 Task: Look for space in Aomorishi, Japan from 4th June, 2023 to 8th June, 2023 for 2 adults in price range Rs.8000 to Rs.16000. Place can be private room with 1  bedroom having 1 bed and 1 bathroom. Property type can be house, flat, guest house, hotel. Amenities needed are: washing machine. Booking option can be shelf check-in. Required host language is English.
Action: Mouse moved to (564, 139)
Screenshot: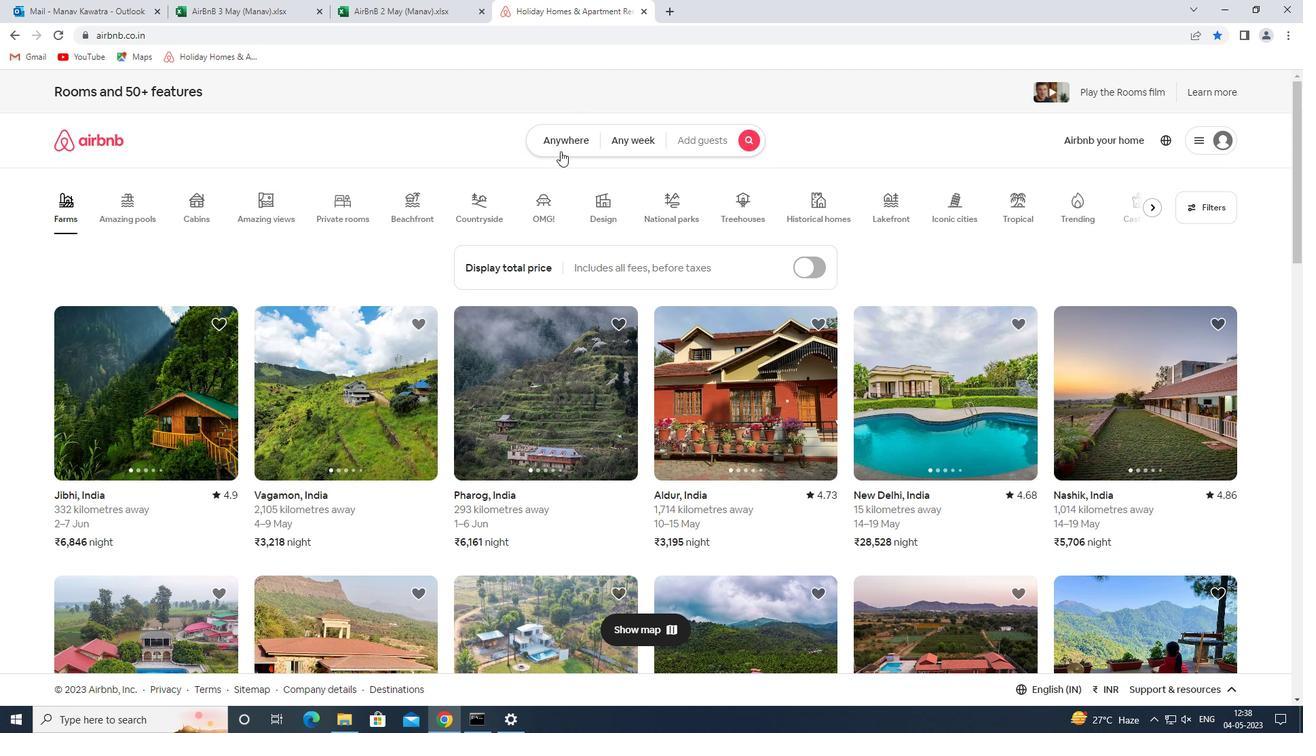 
Action: Mouse pressed left at (564, 139)
Screenshot: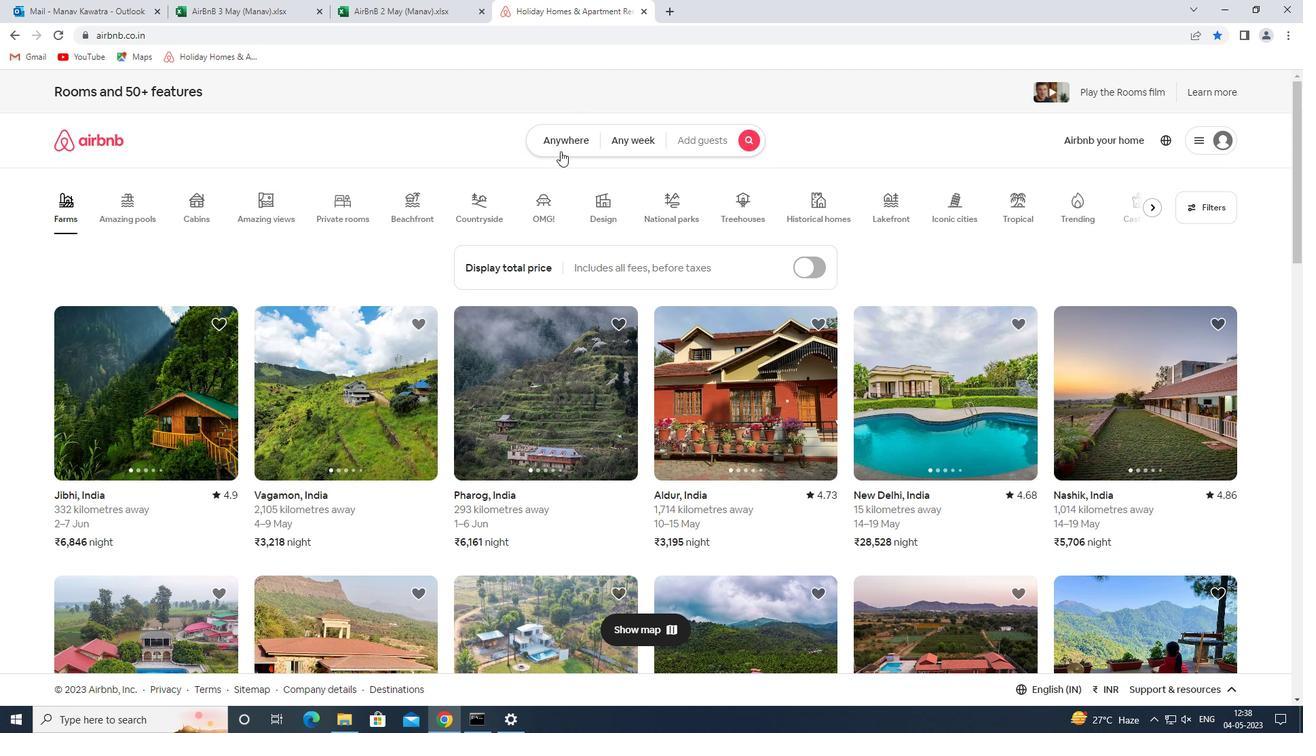 
Action: Mouse moved to (559, 190)
Screenshot: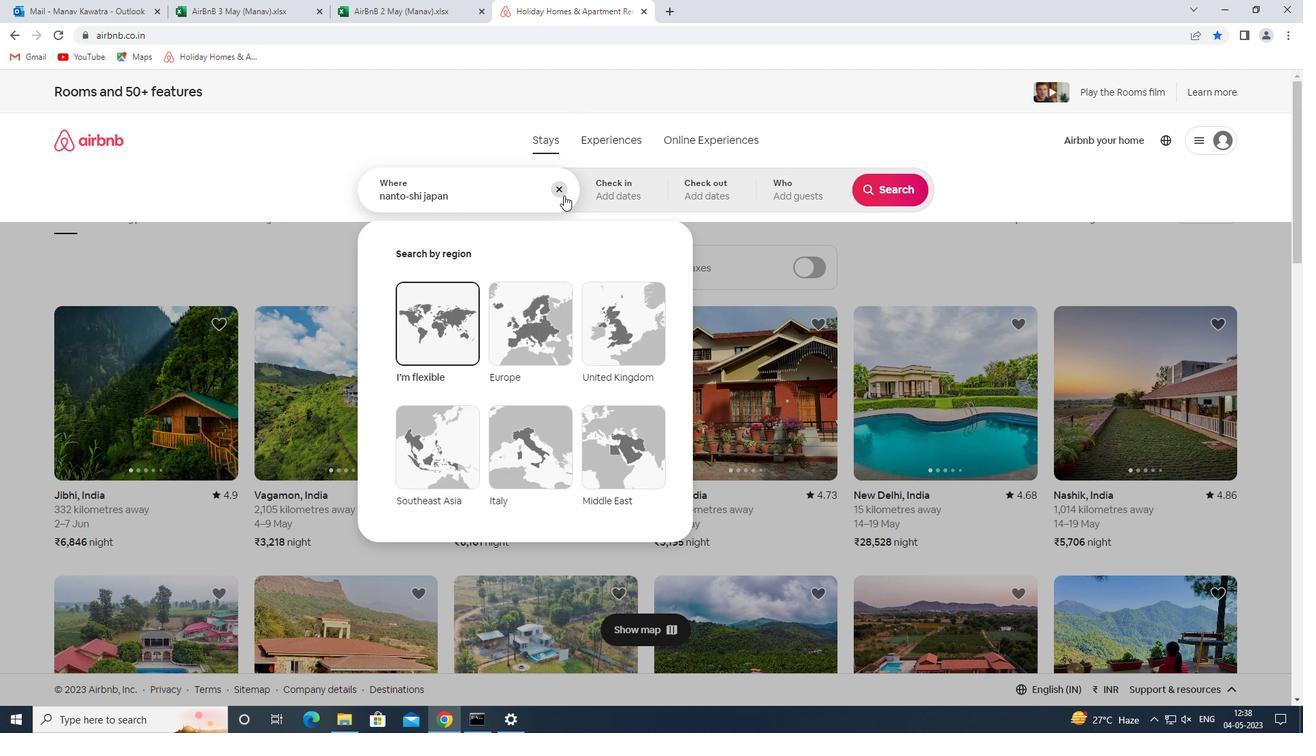 
Action: Mouse pressed left at (559, 190)
Screenshot: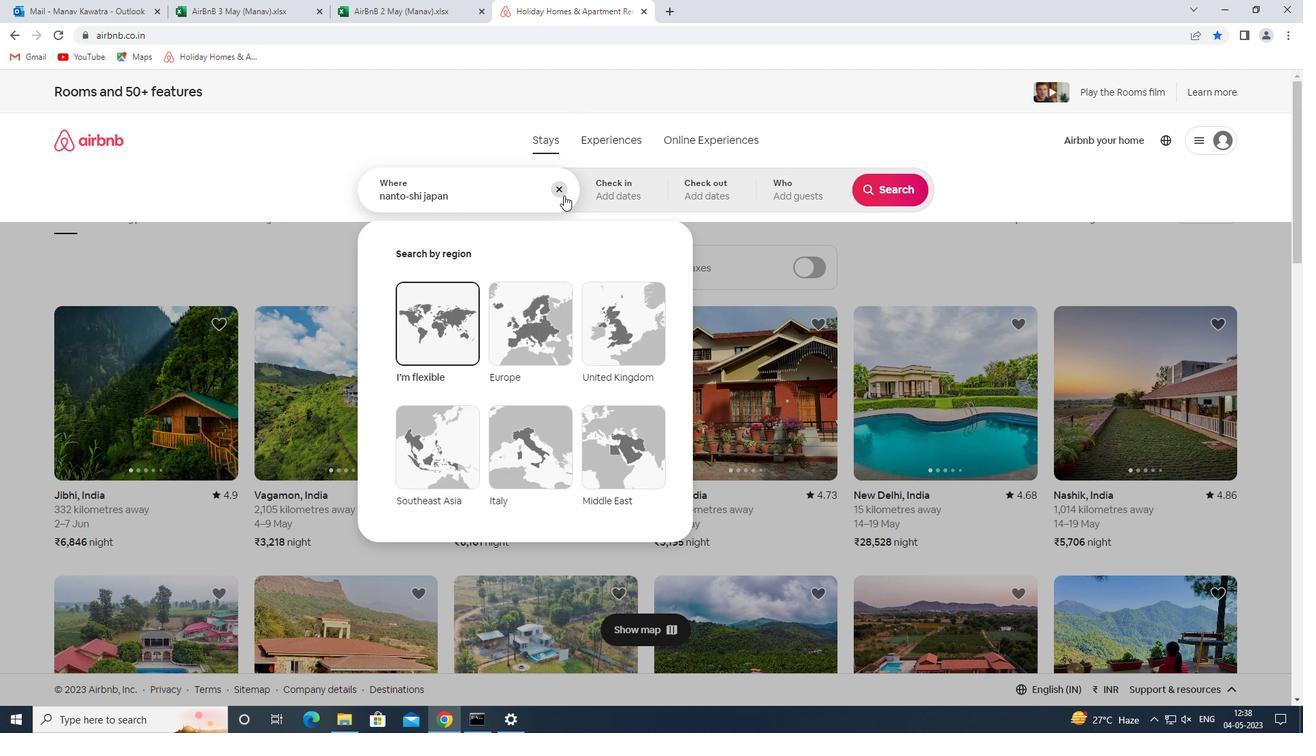 
Action: Mouse moved to (486, 198)
Screenshot: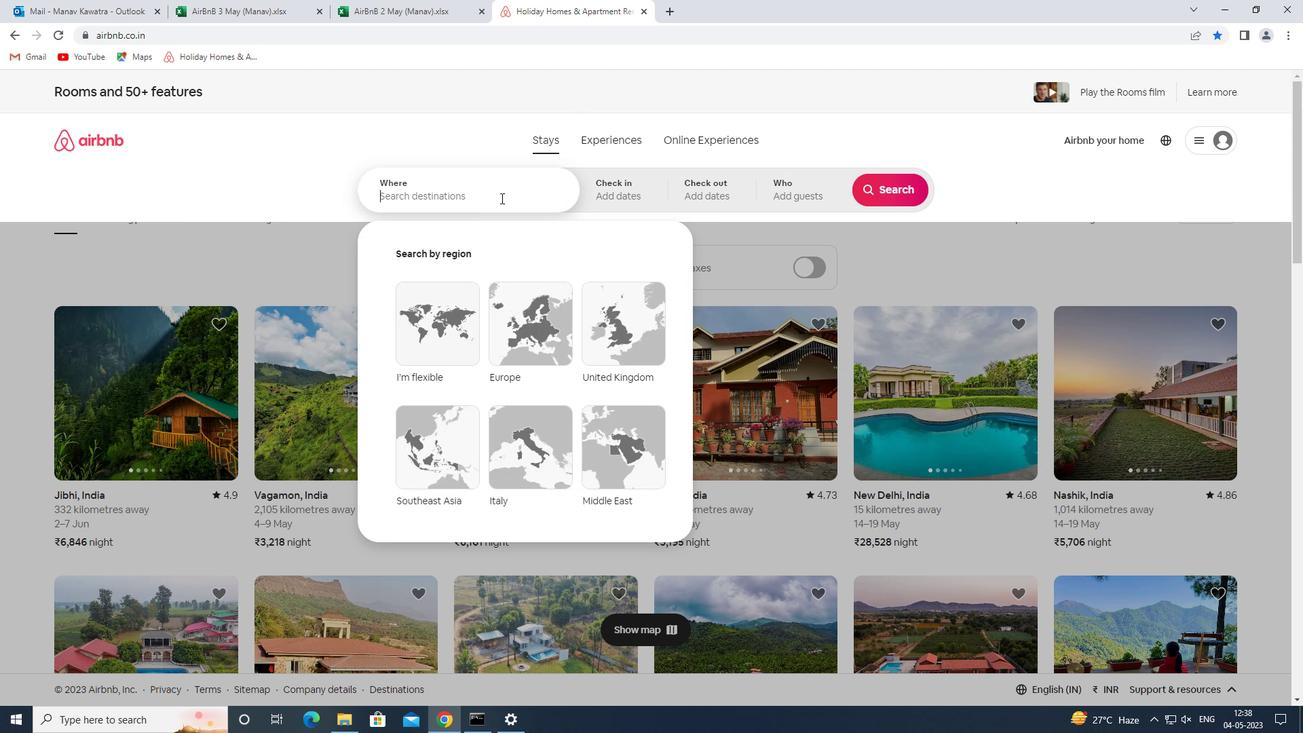 
Action: Mouse pressed left at (486, 198)
Screenshot: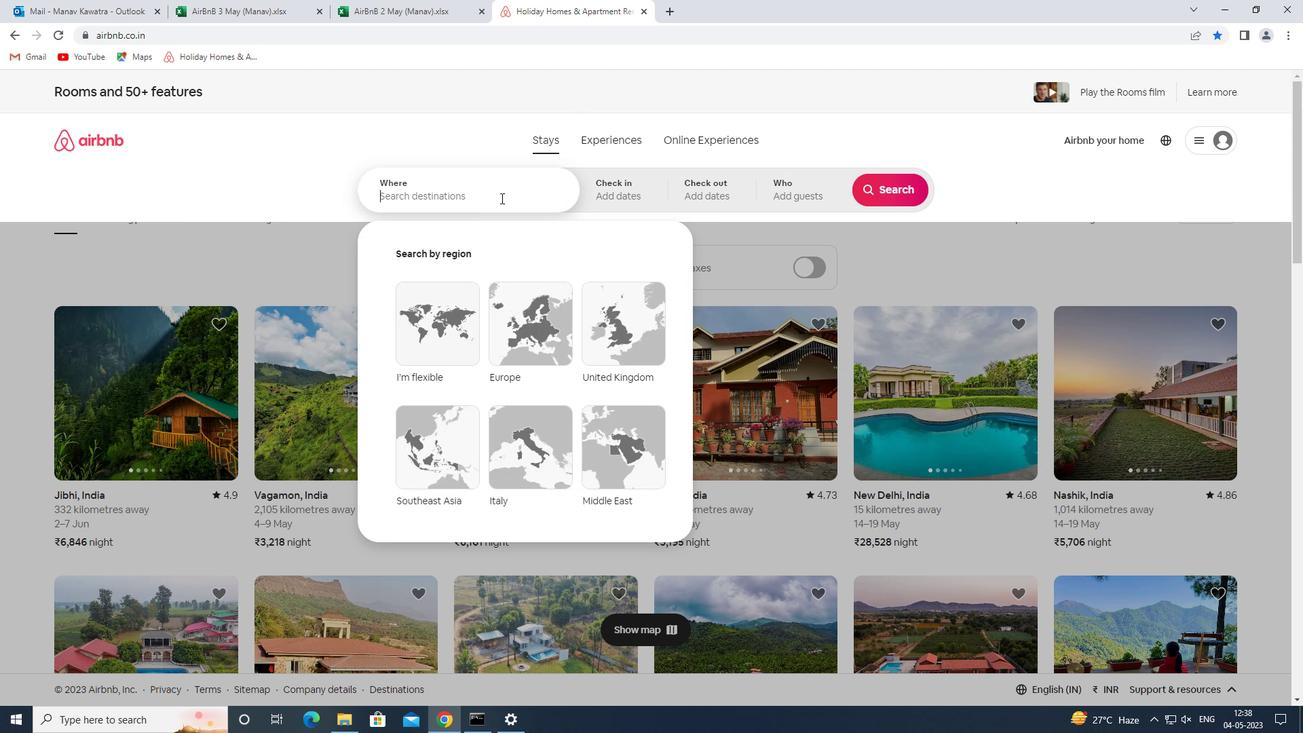
Action: Mouse moved to (479, 198)
Screenshot: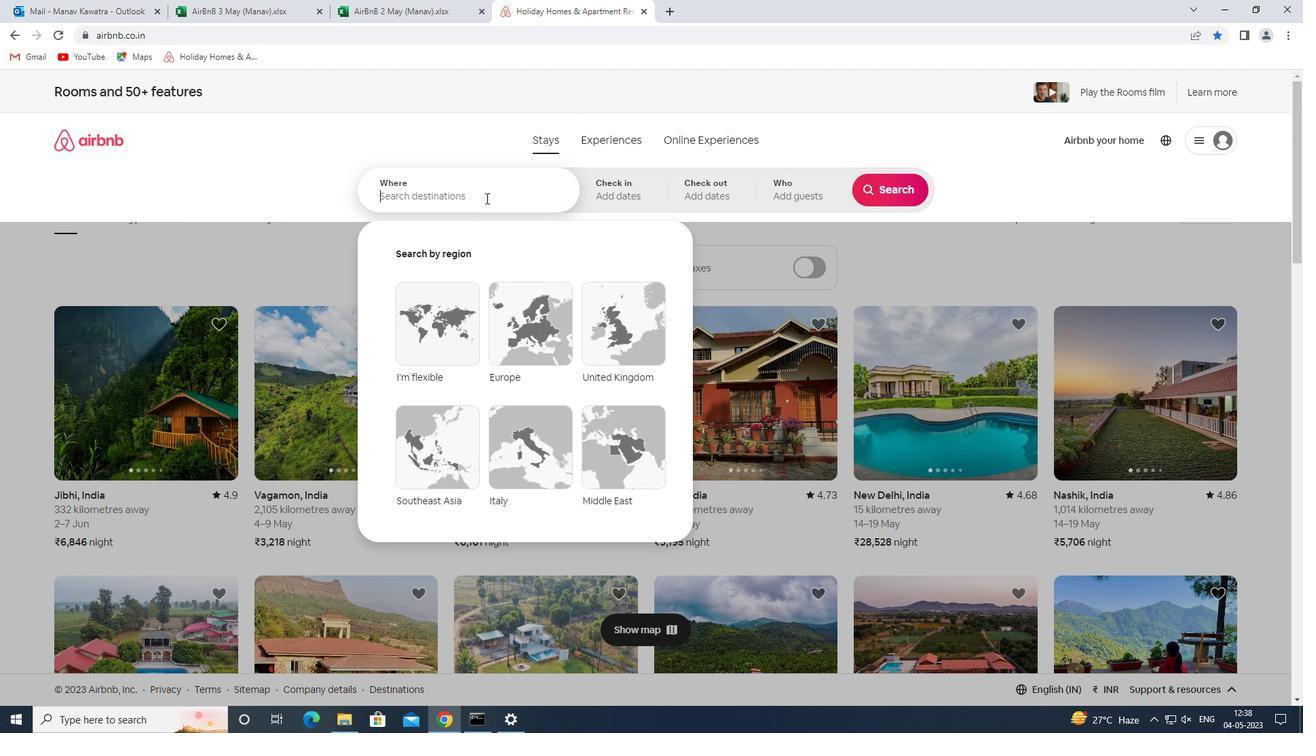 
Action: Key pressed aomorishi<Key.space>japan<Key.space><Key.enter>
Screenshot: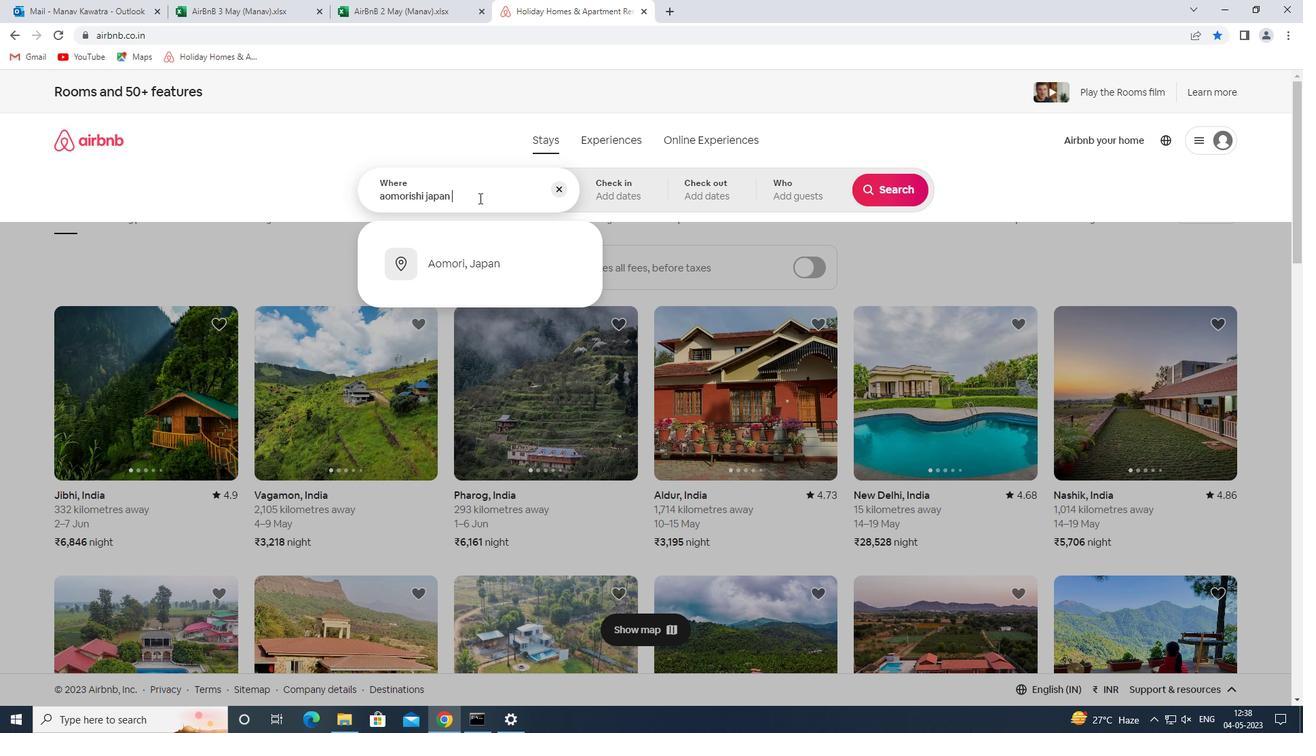 
Action: Mouse moved to (678, 388)
Screenshot: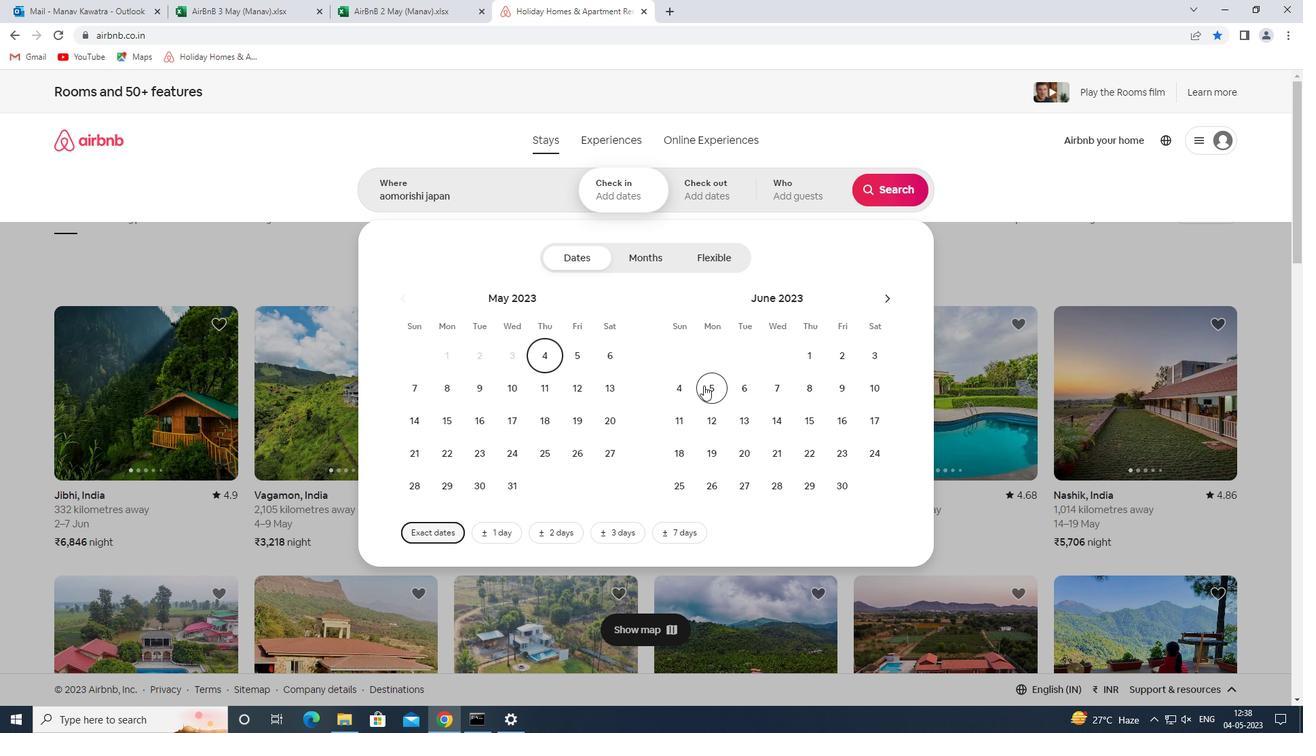 
Action: Mouse pressed left at (678, 388)
Screenshot: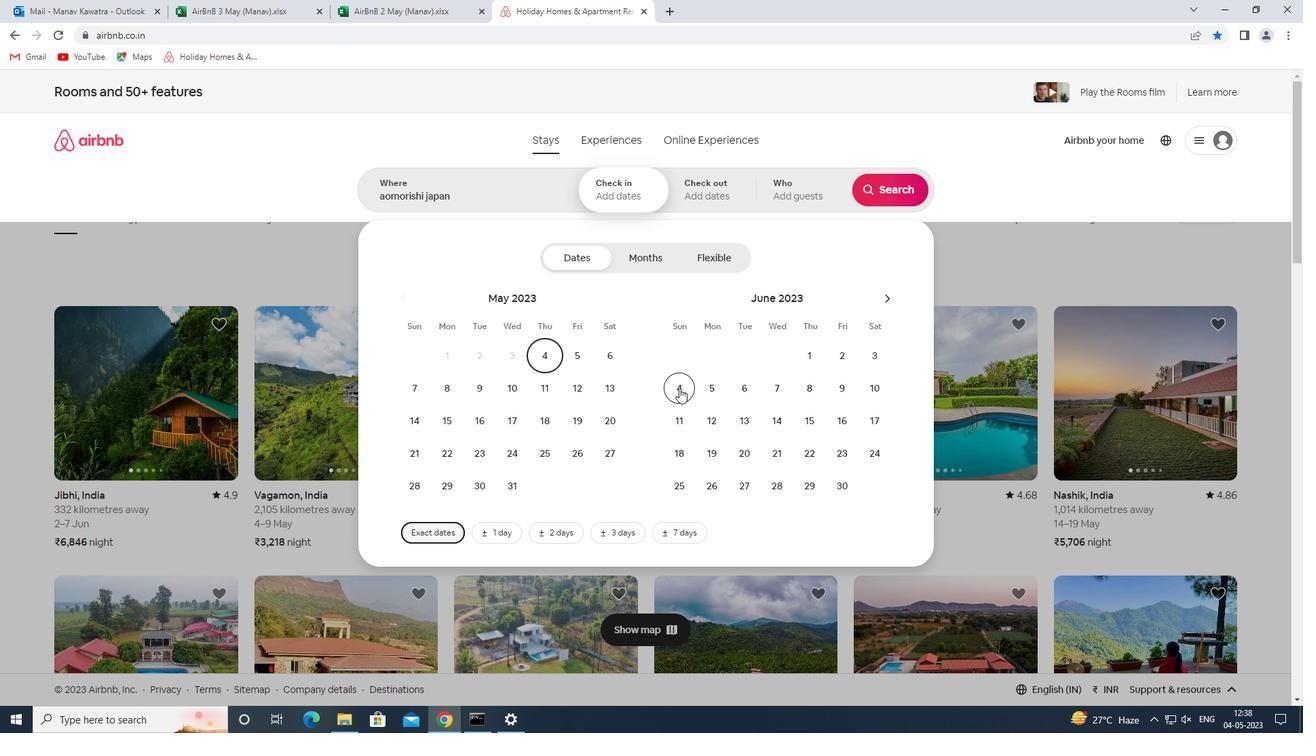 
Action: Mouse moved to (804, 387)
Screenshot: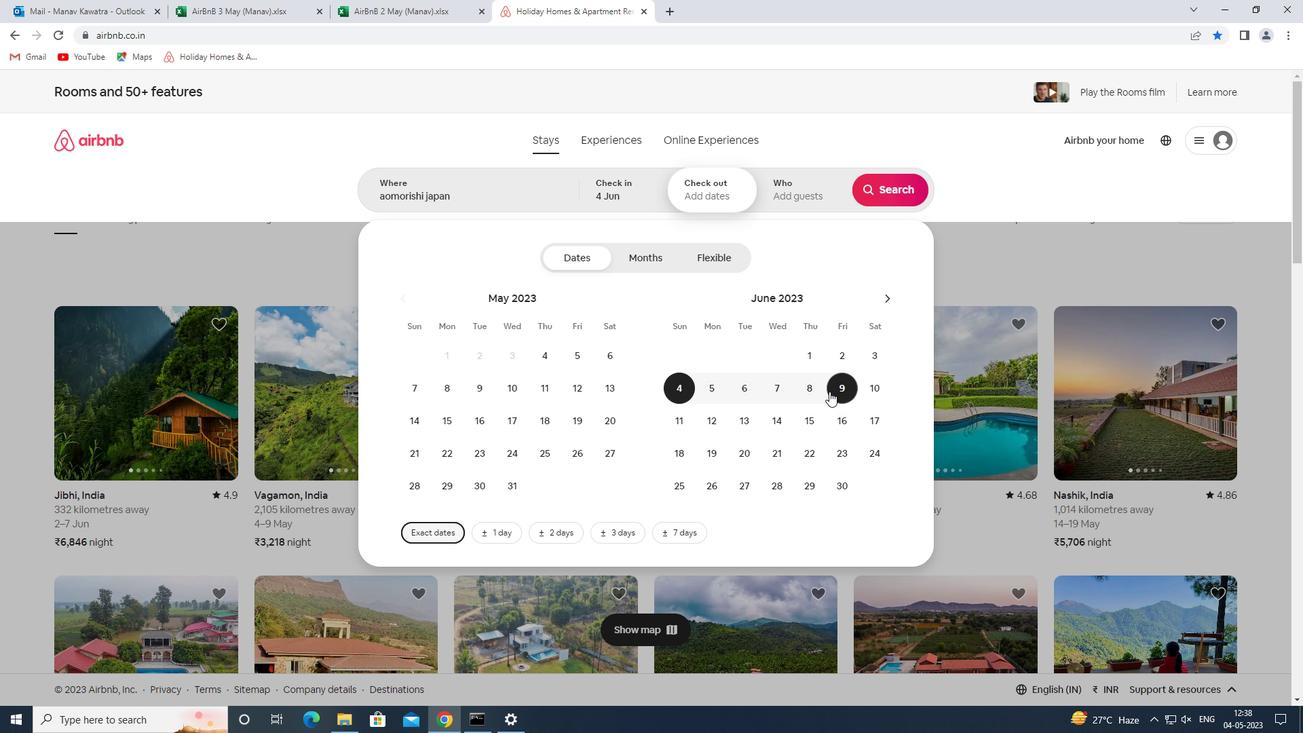 
Action: Mouse pressed left at (804, 387)
Screenshot: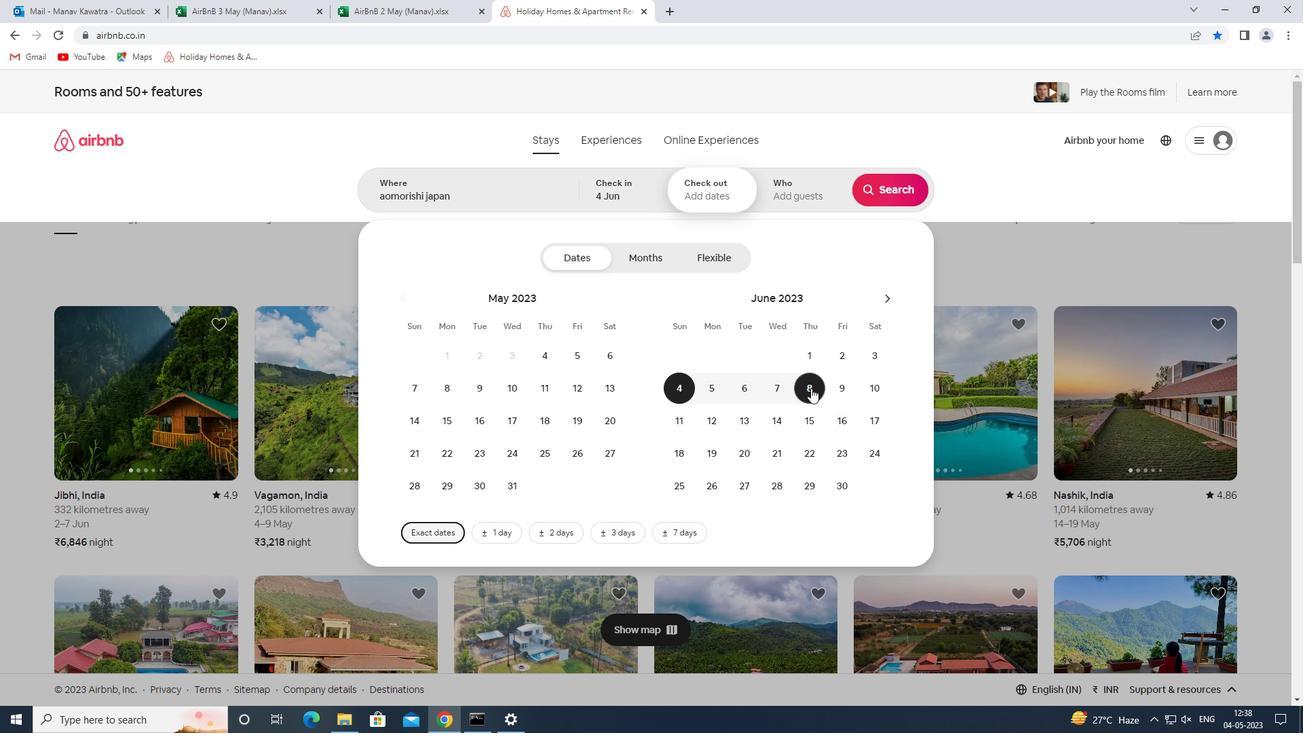 
Action: Mouse moved to (814, 204)
Screenshot: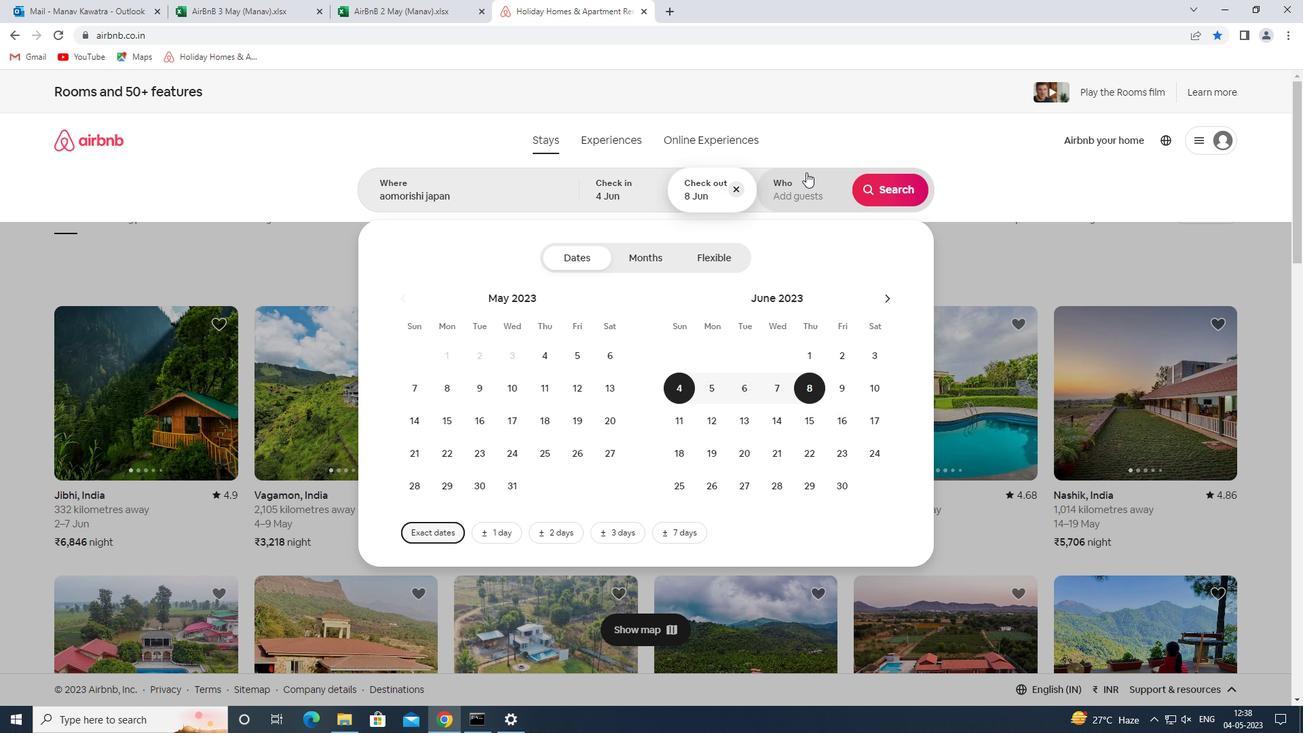 
Action: Mouse pressed left at (814, 204)
Screenshot: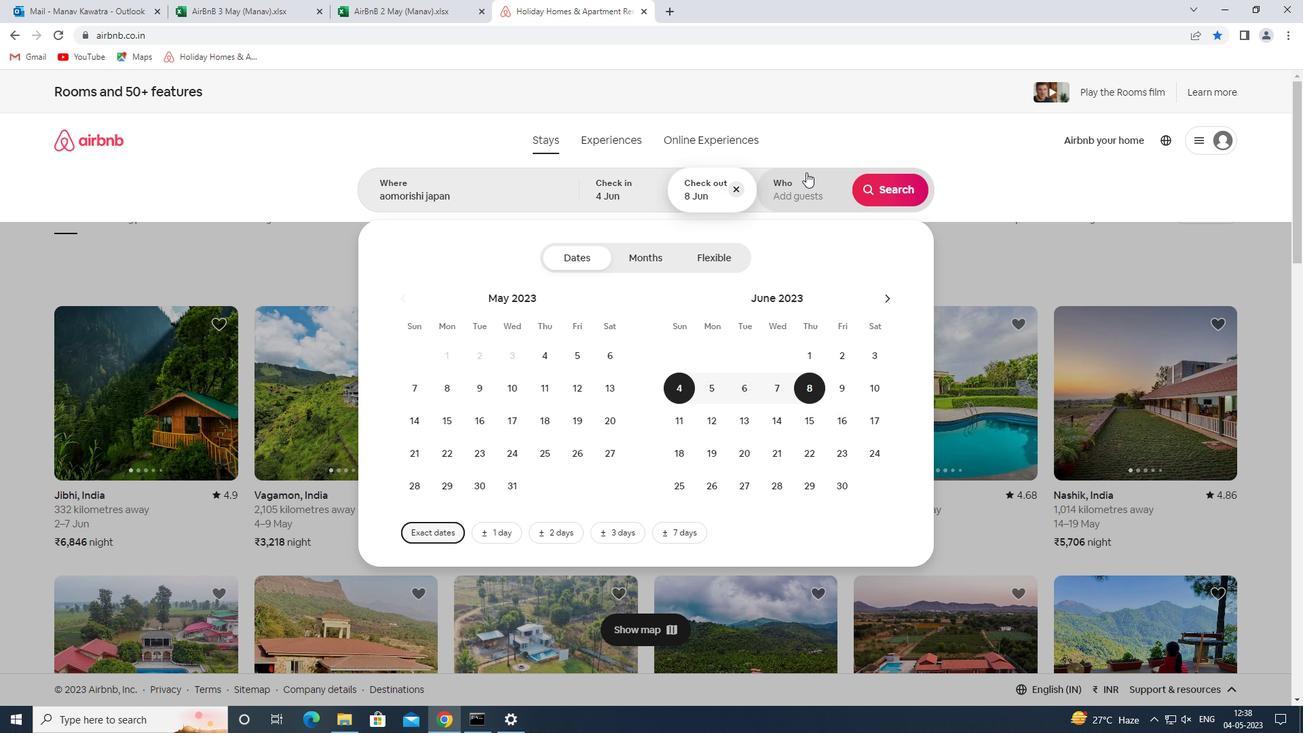 
Action: Mouse moved to (897, 262)
Screenshot: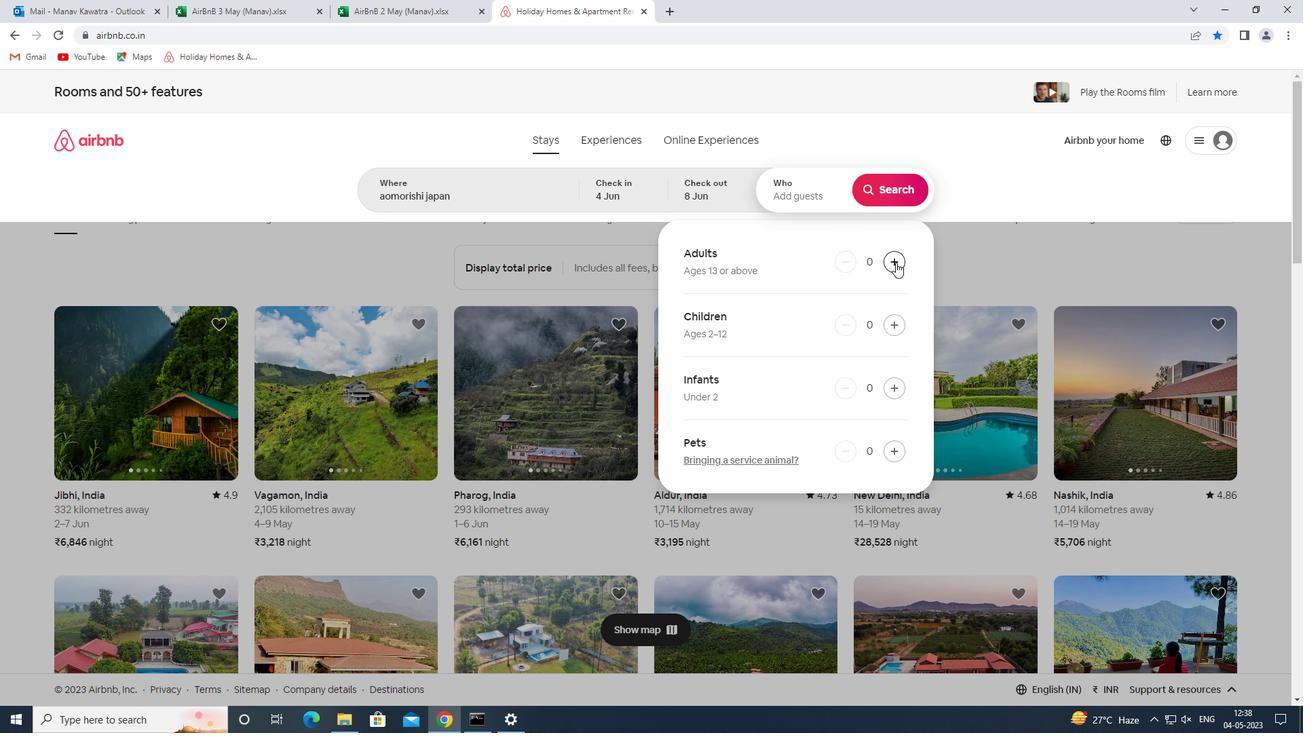 
Action: Mouse pressed left at (897, 262)
Screenshot: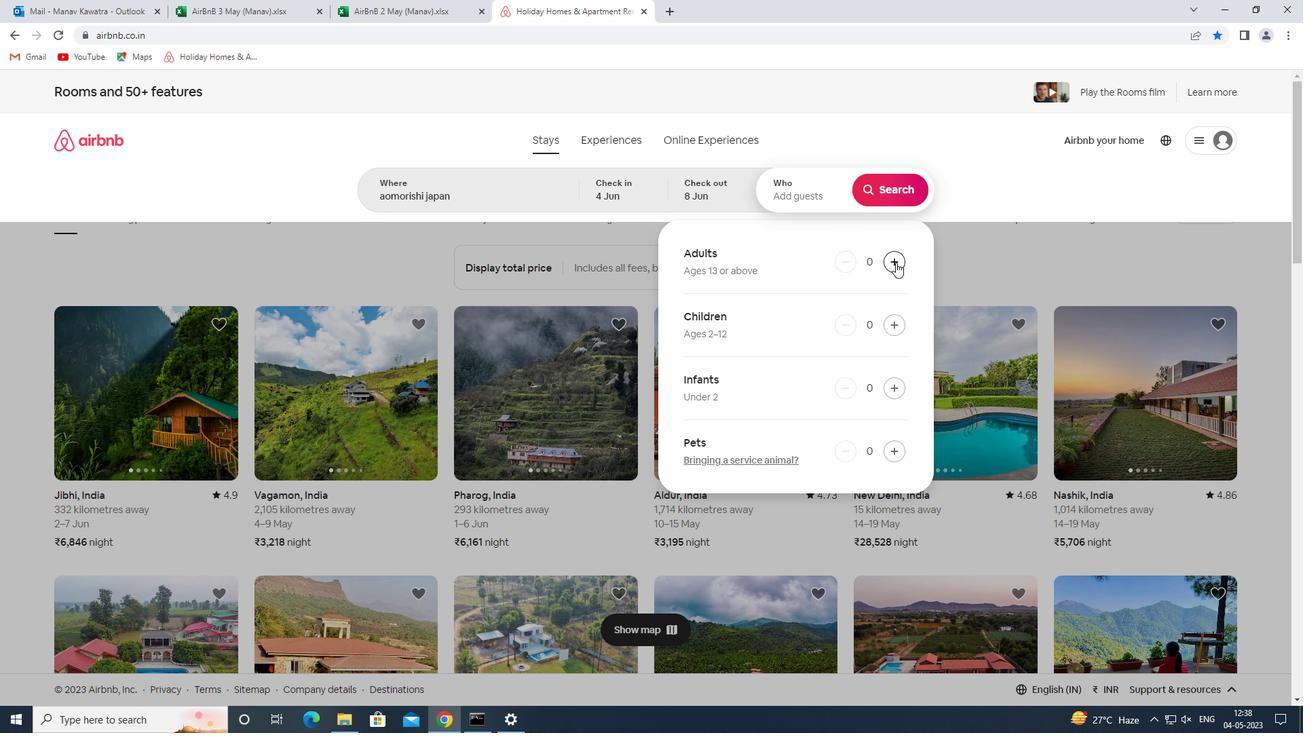 
Action: Mouse pressed left at (897, 262)
Screenshot: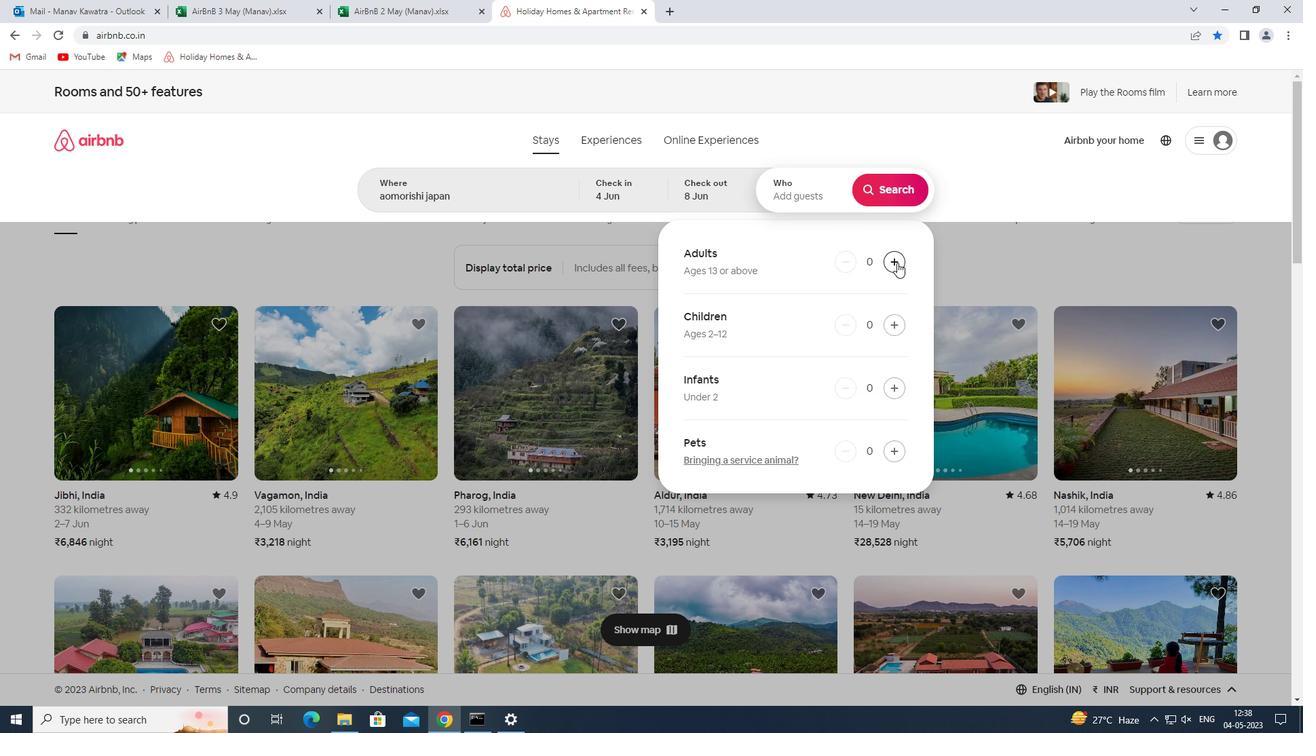 
Action: Mouse moved to (891, 189)
Screenshot: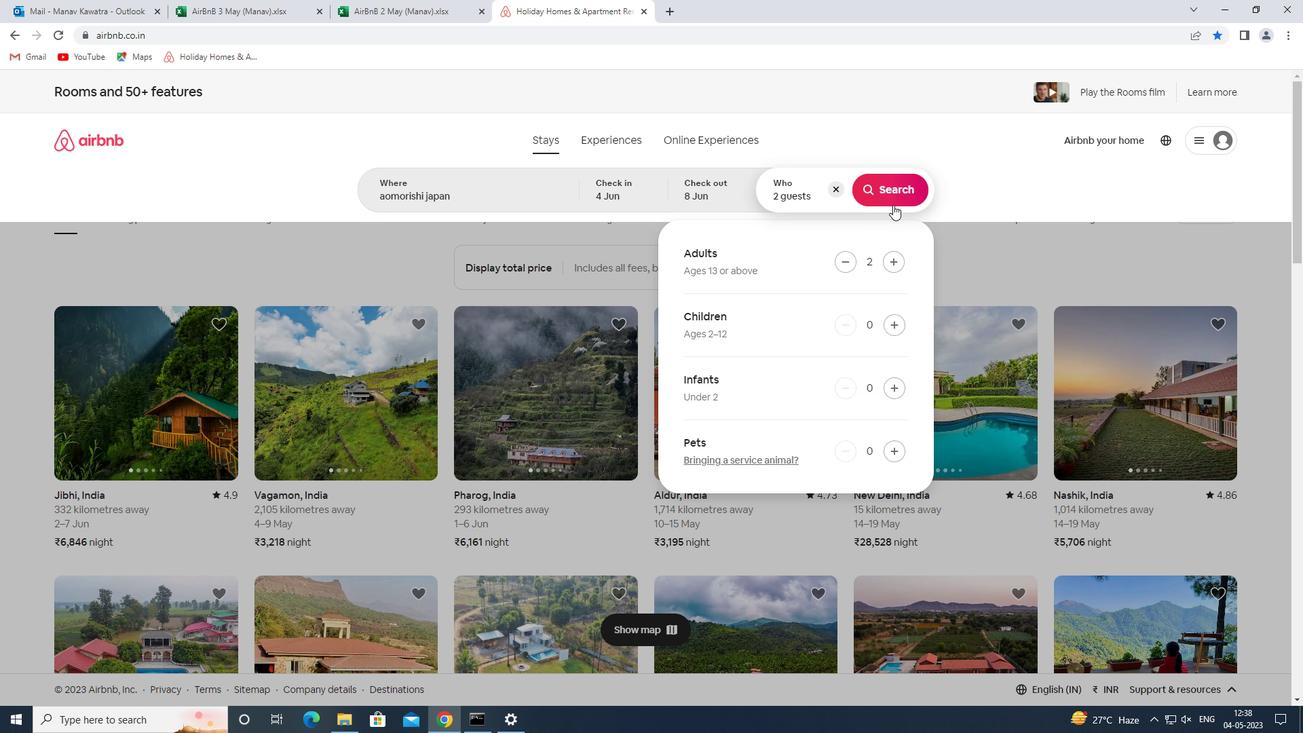 
Action: Mouse pressed left at (891, 189)
Screenshot: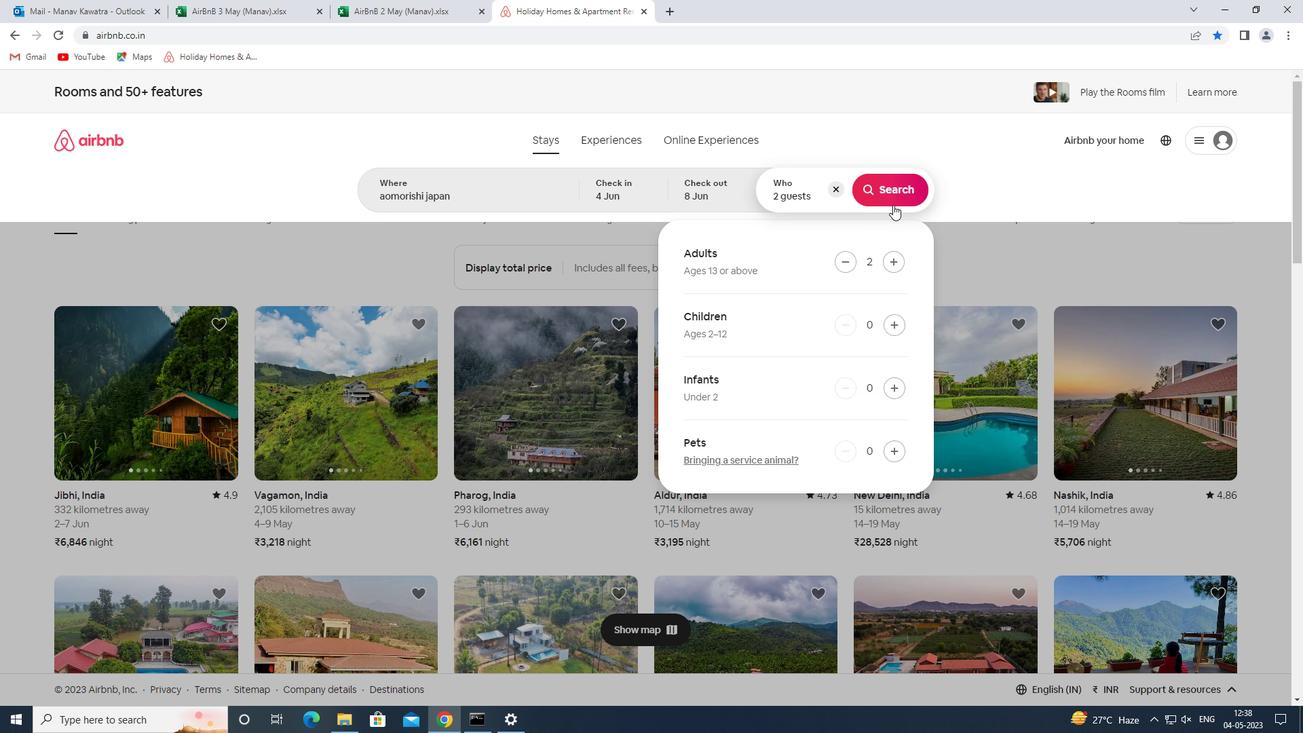 
Action: Mouse moved to (1232, 159)
Screenshot: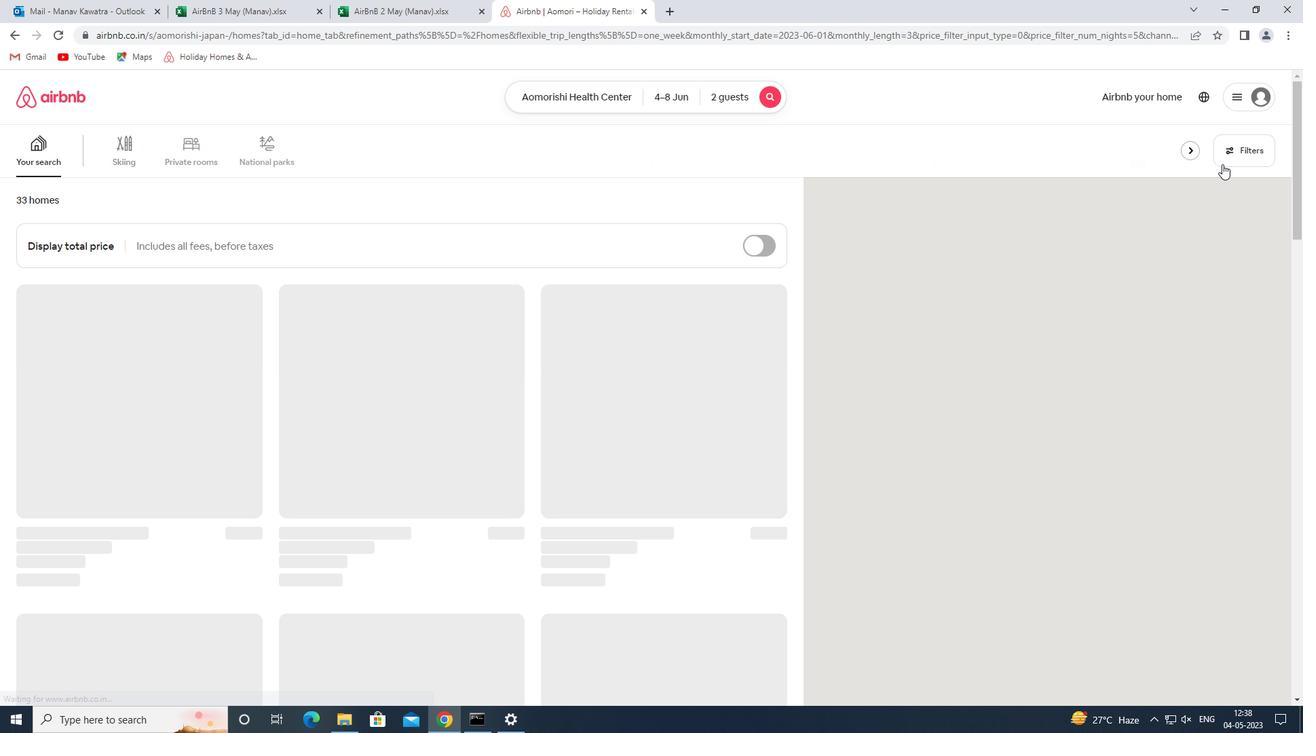 
Action: Mouse pressed left at (1232, 159)
Screenshot: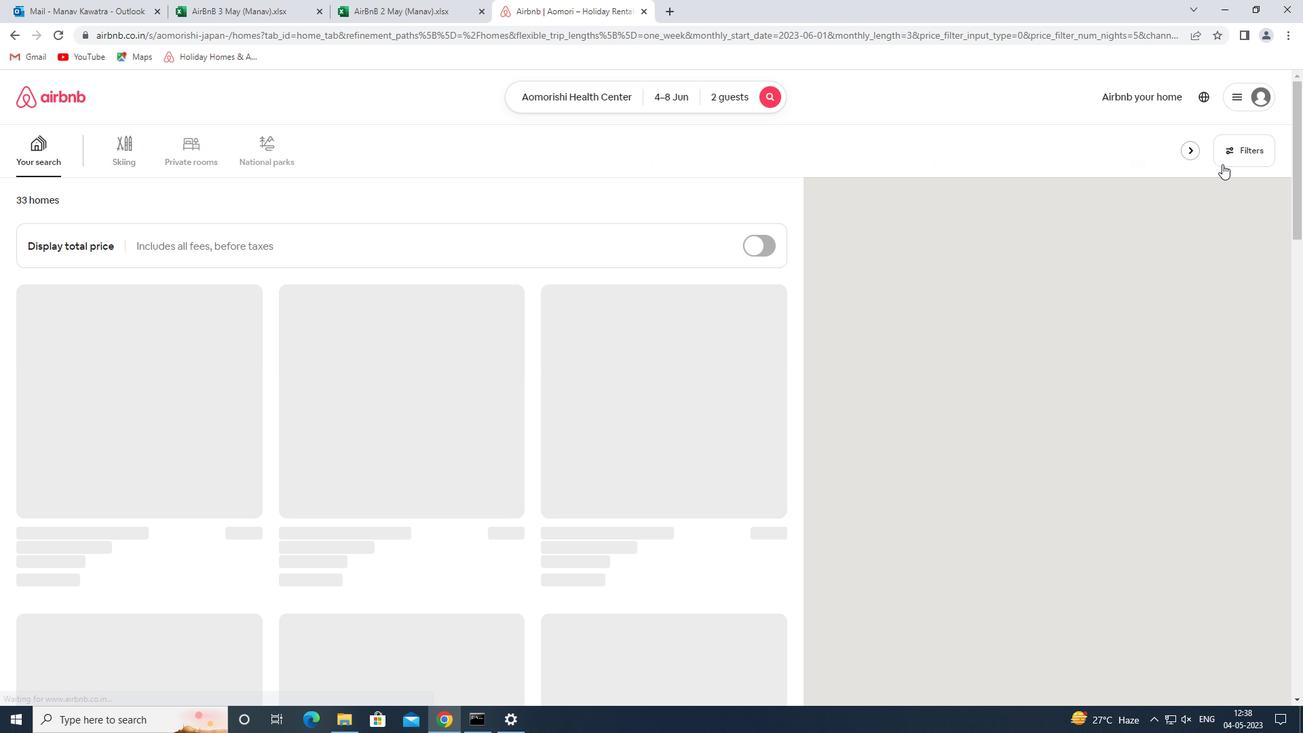 
Action: Mouse moved to (467, 325)
Screenshot: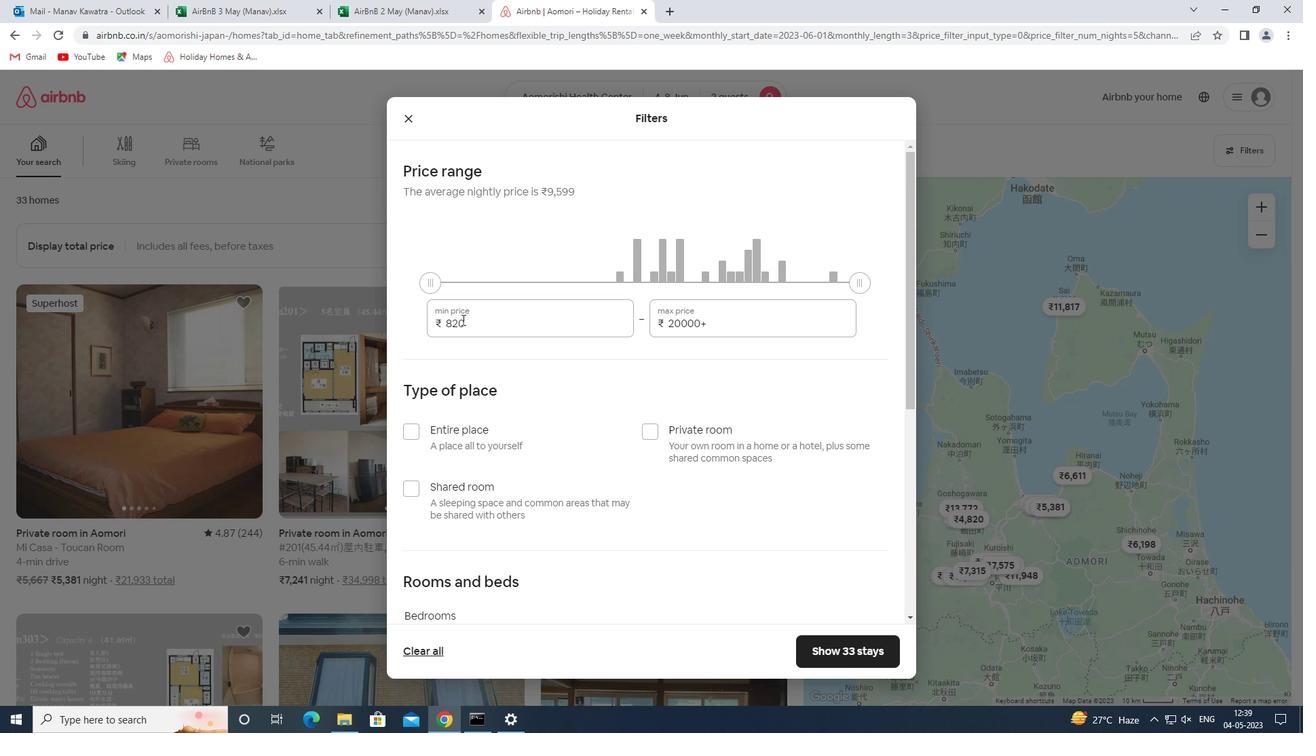 
Action: Mouse pressed left at (467, 325)
Screenshot: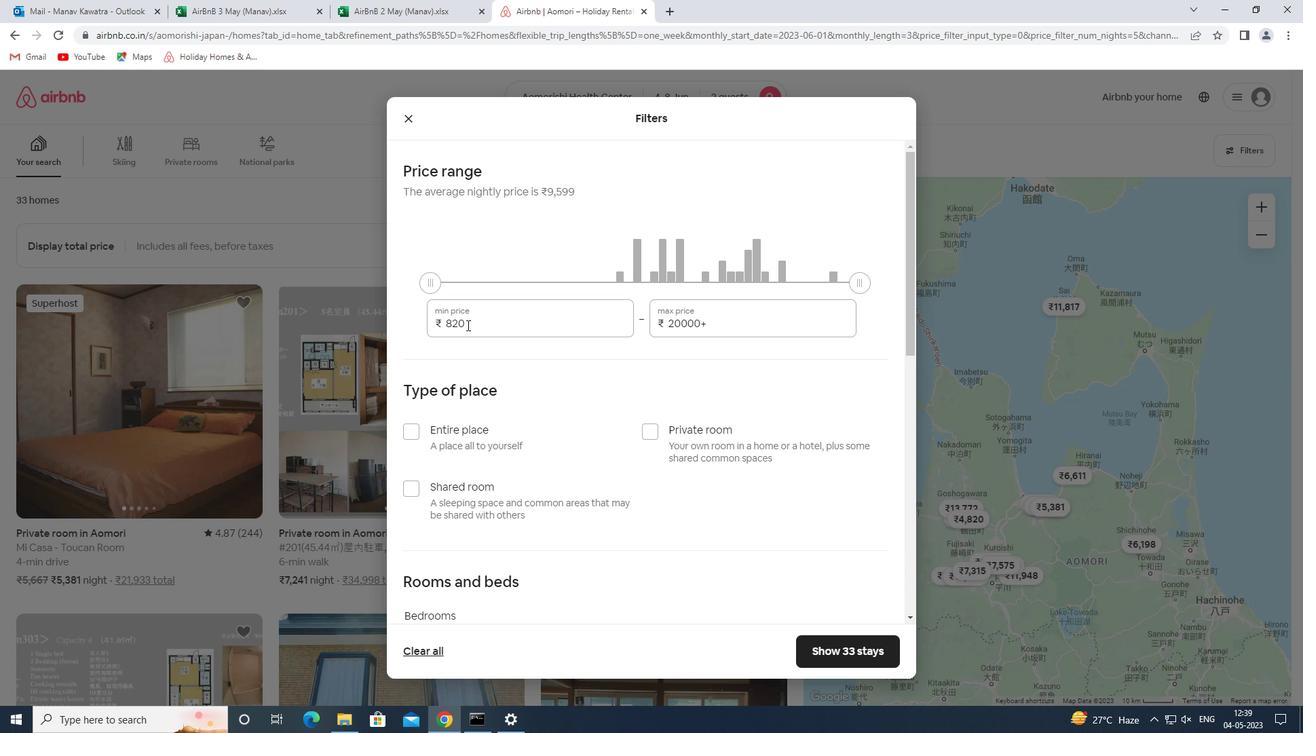 
Action: Mouse moved to (467, 325)
Screenshot: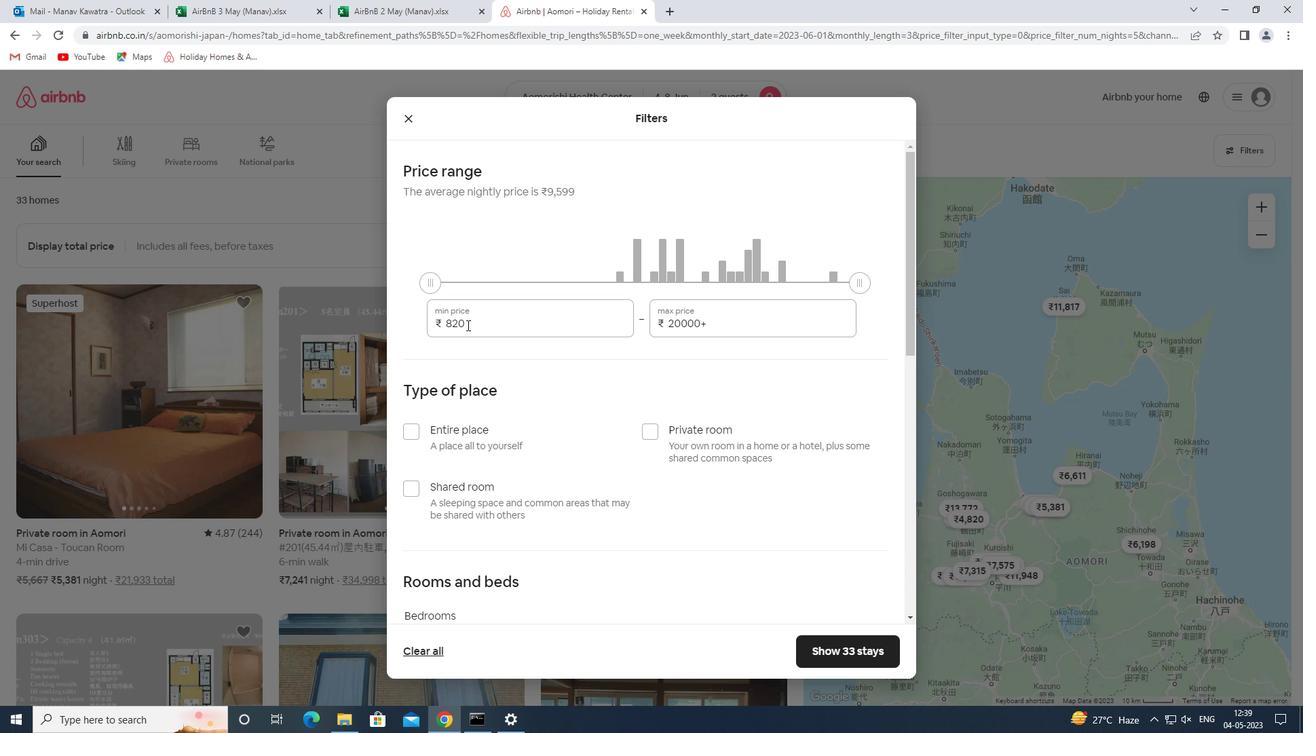 
Action: Mouse pressed left at (467, 325)
Screenshot: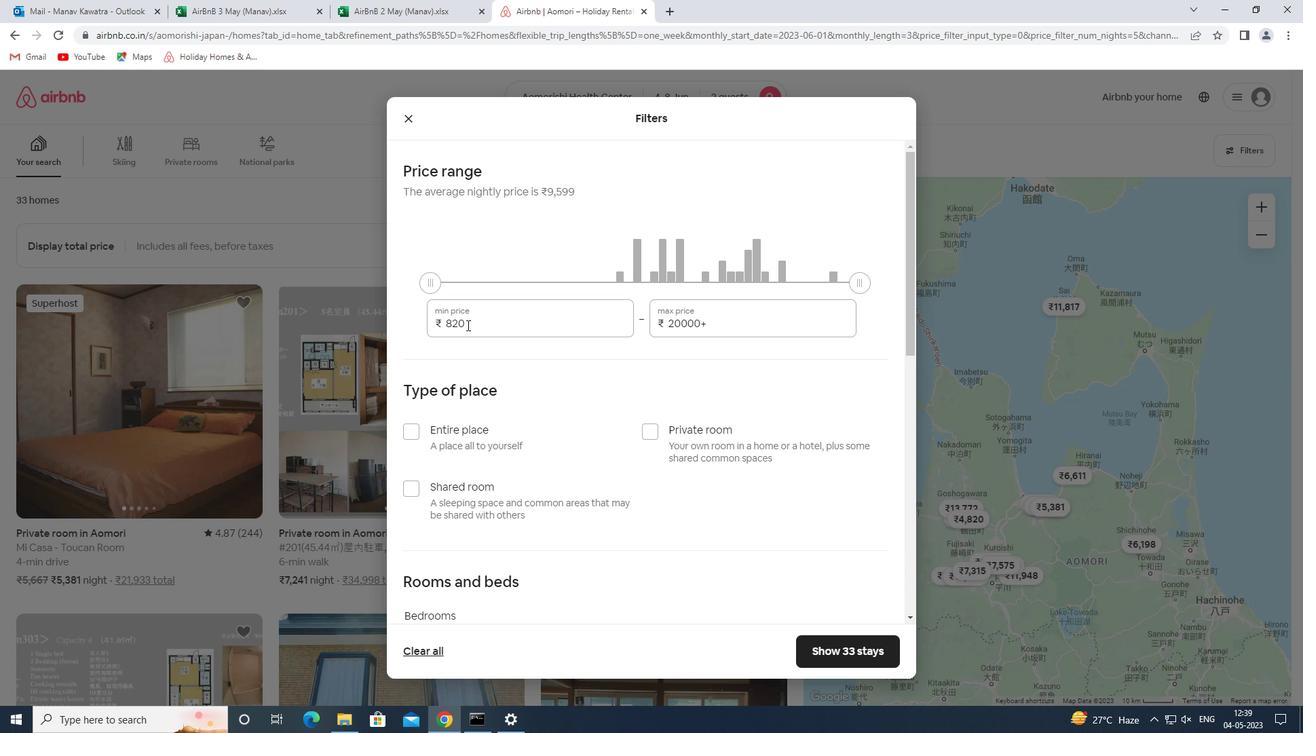 
Action: Key pressed 8000<Key.tab>16000
Screenshot: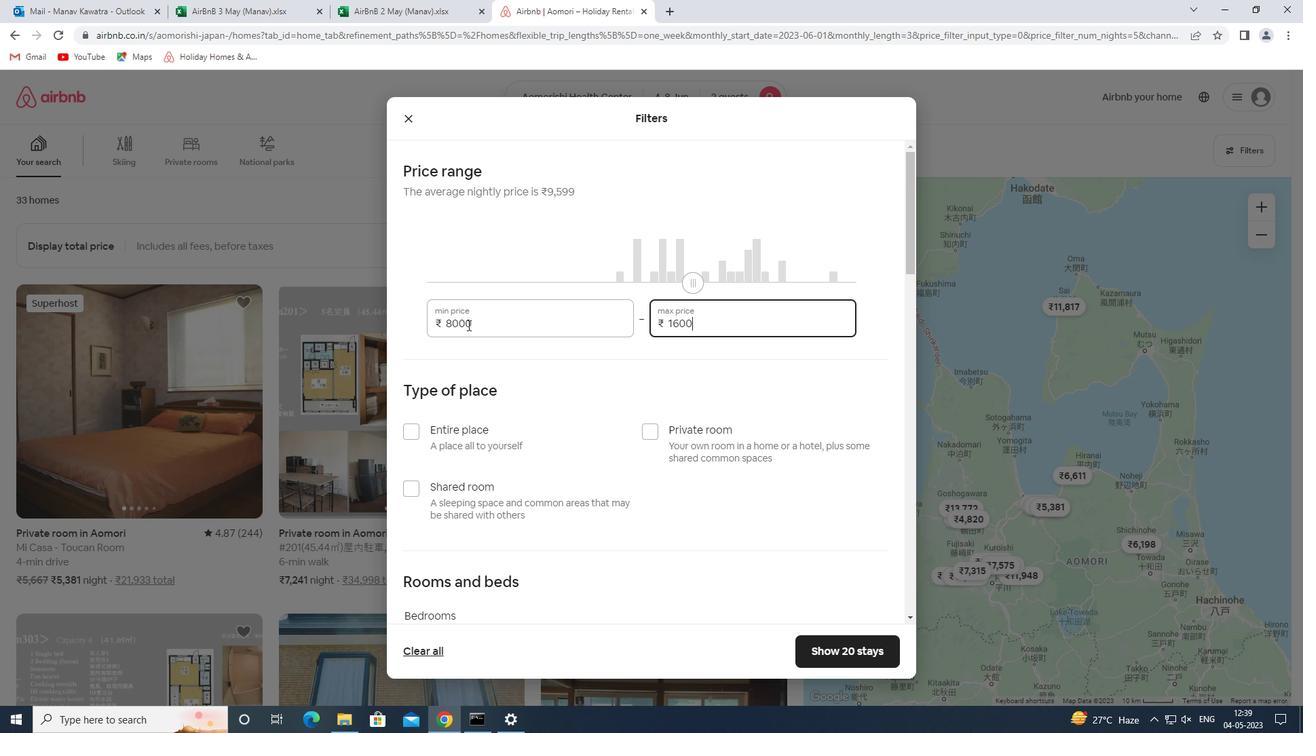 
Action: Mouse moved to (676, 437)
Screenshot: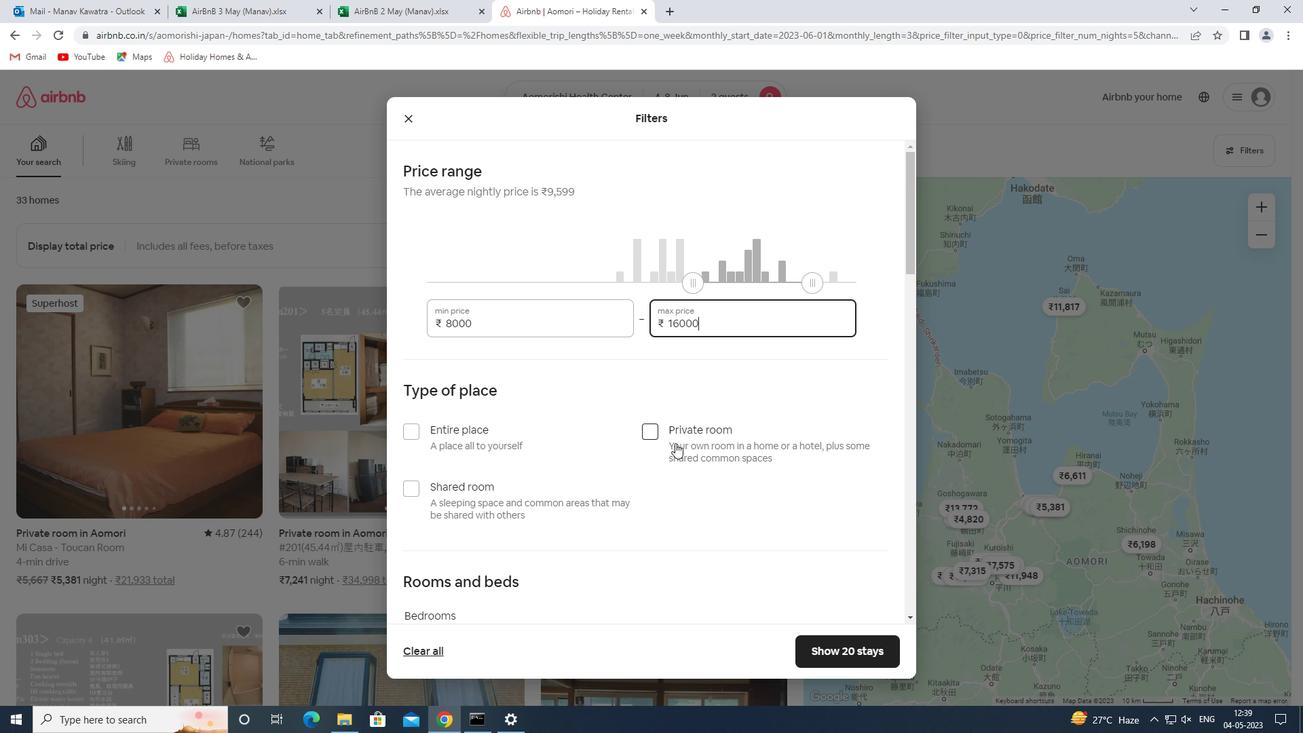
Action: Mouse pressed left at (676, 437)
Screenshot: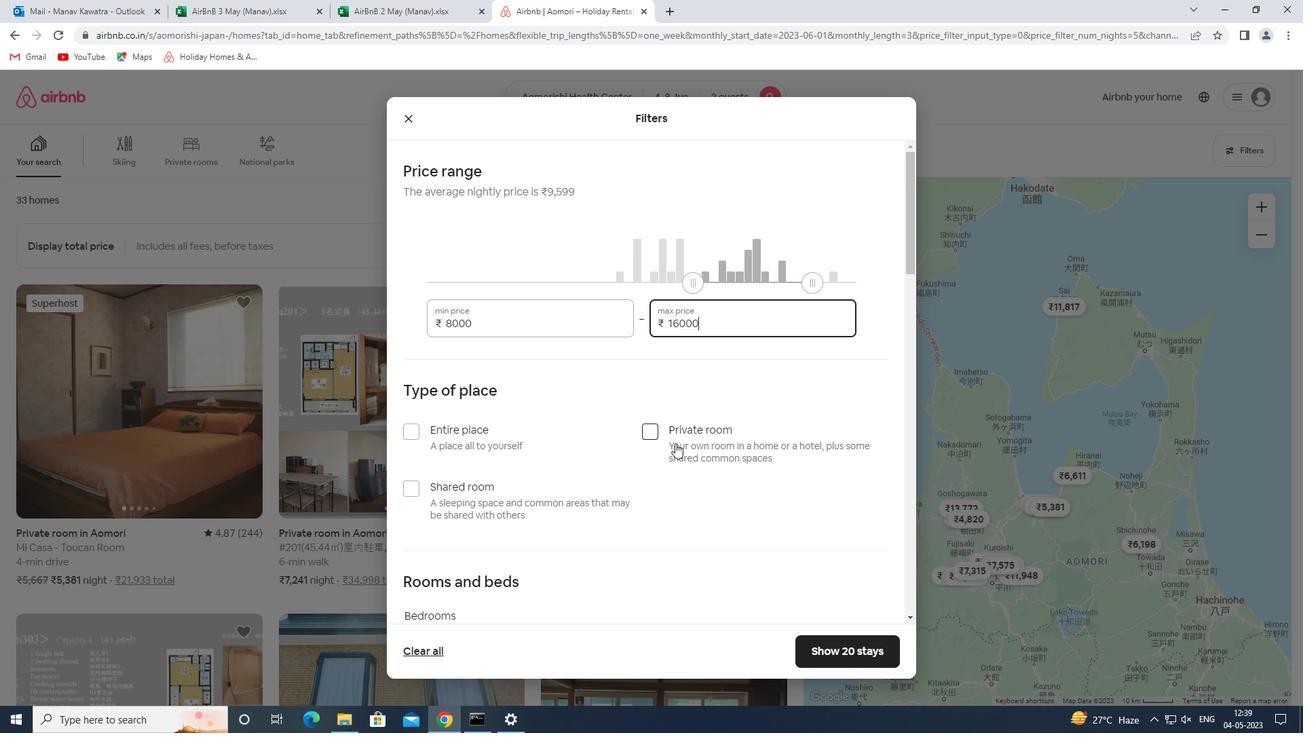 
Action: Mouse moved to (681, 414)
Screenshot: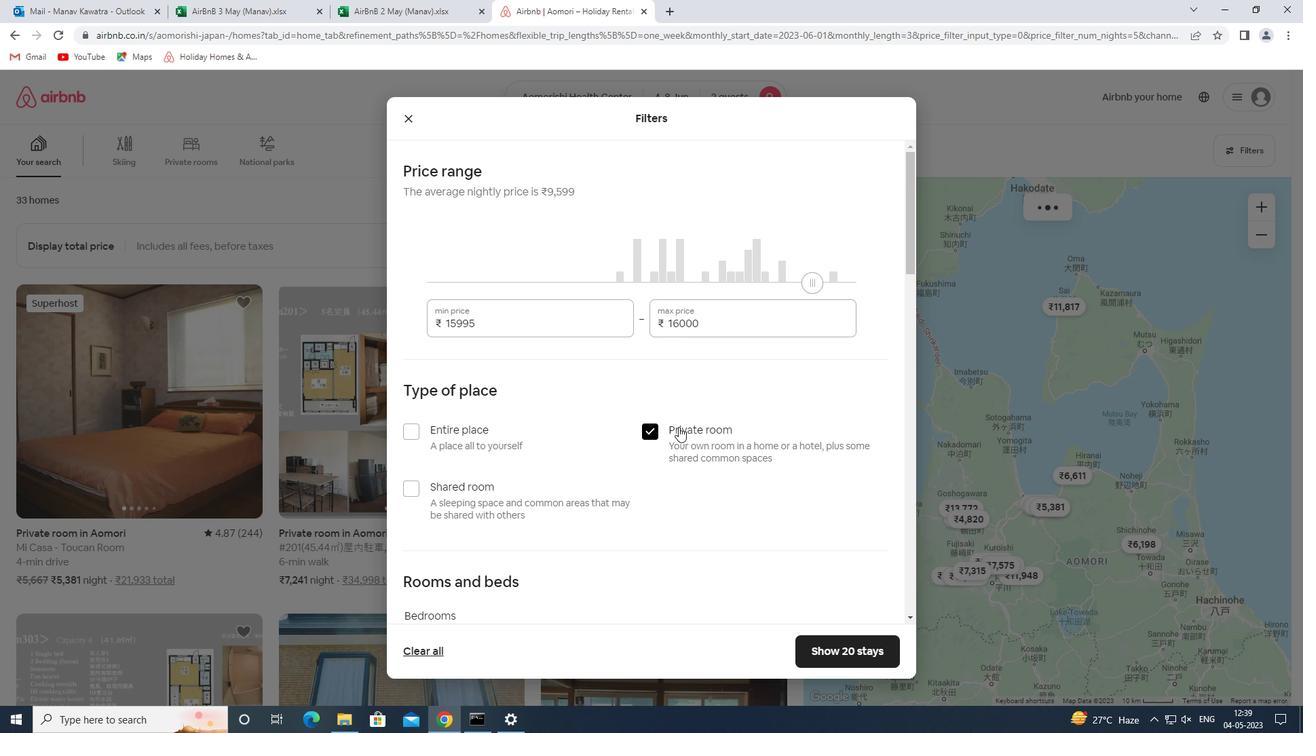 
Action: Mouse scrolled (681, 414) with delta (0, 0)
Screenshot: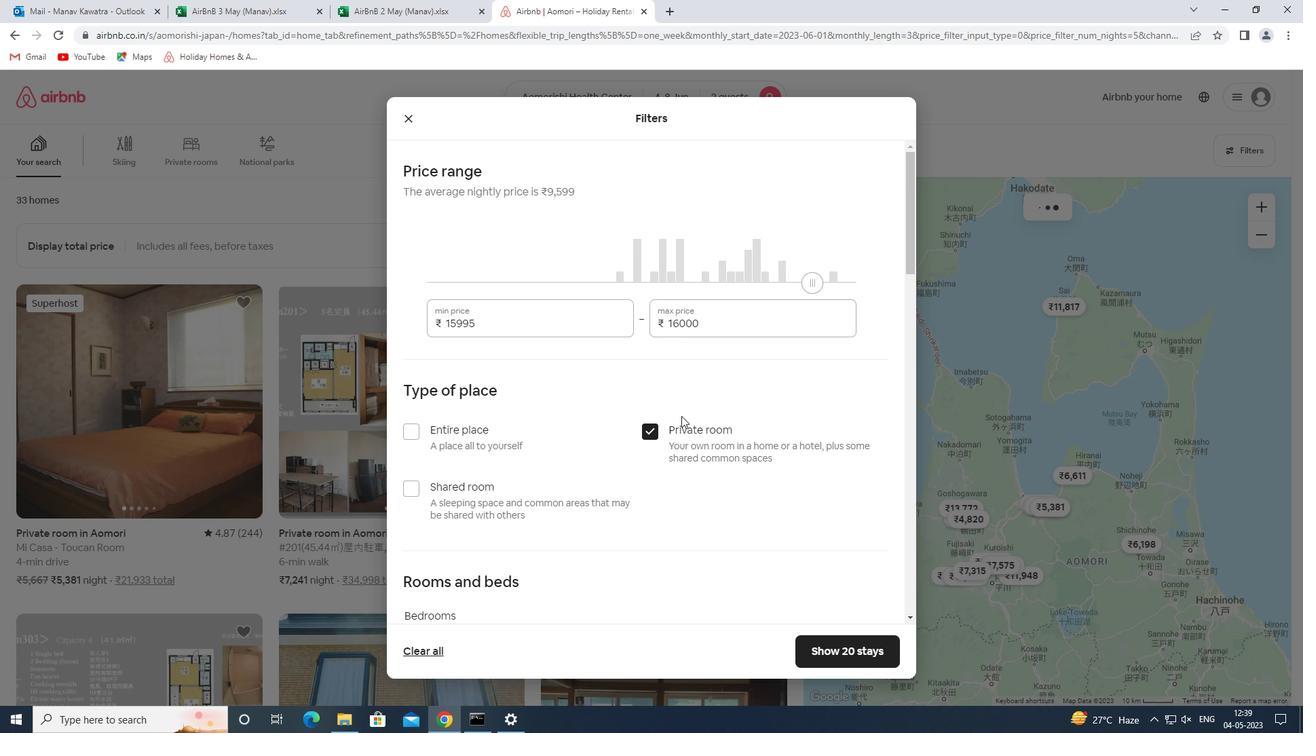 
Action: Mouse scrolled (681, 414) with delta (0, 0)
Screenshot: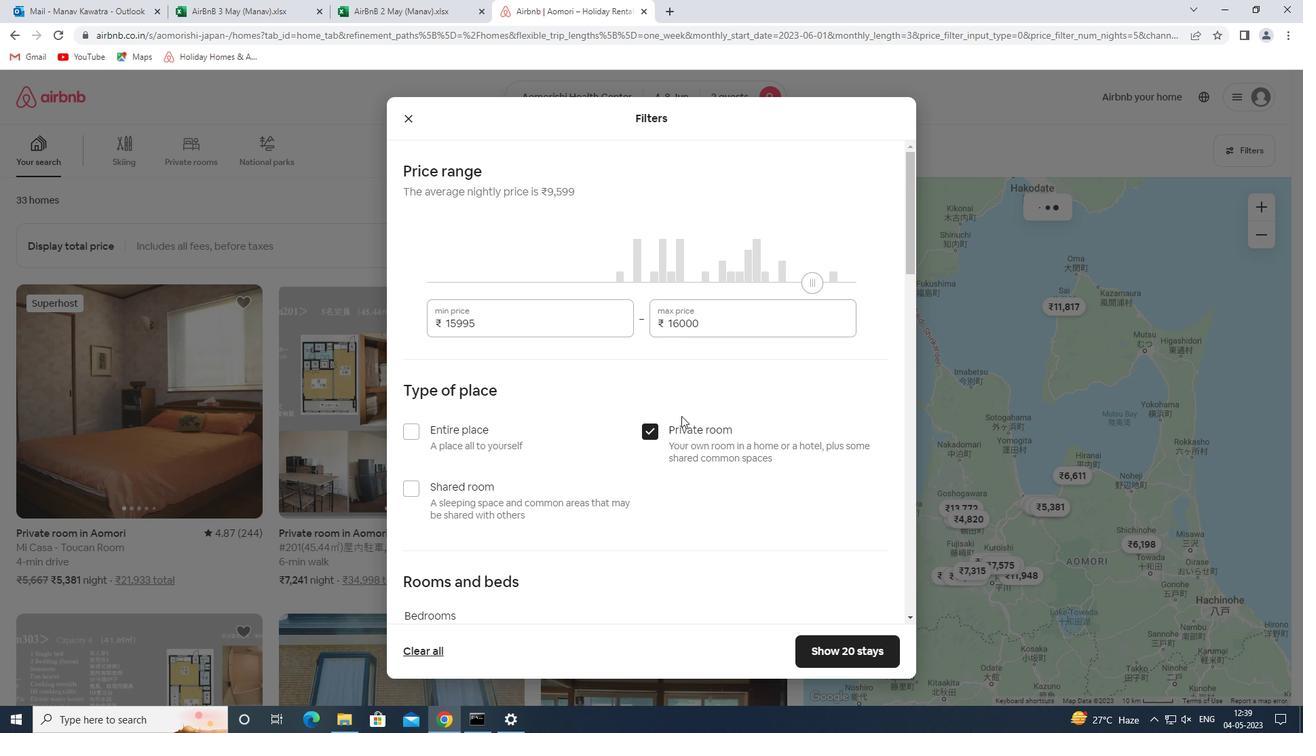 
Action: Mouse scrolled (681, 414) with delta (0, 0)
Screenshot: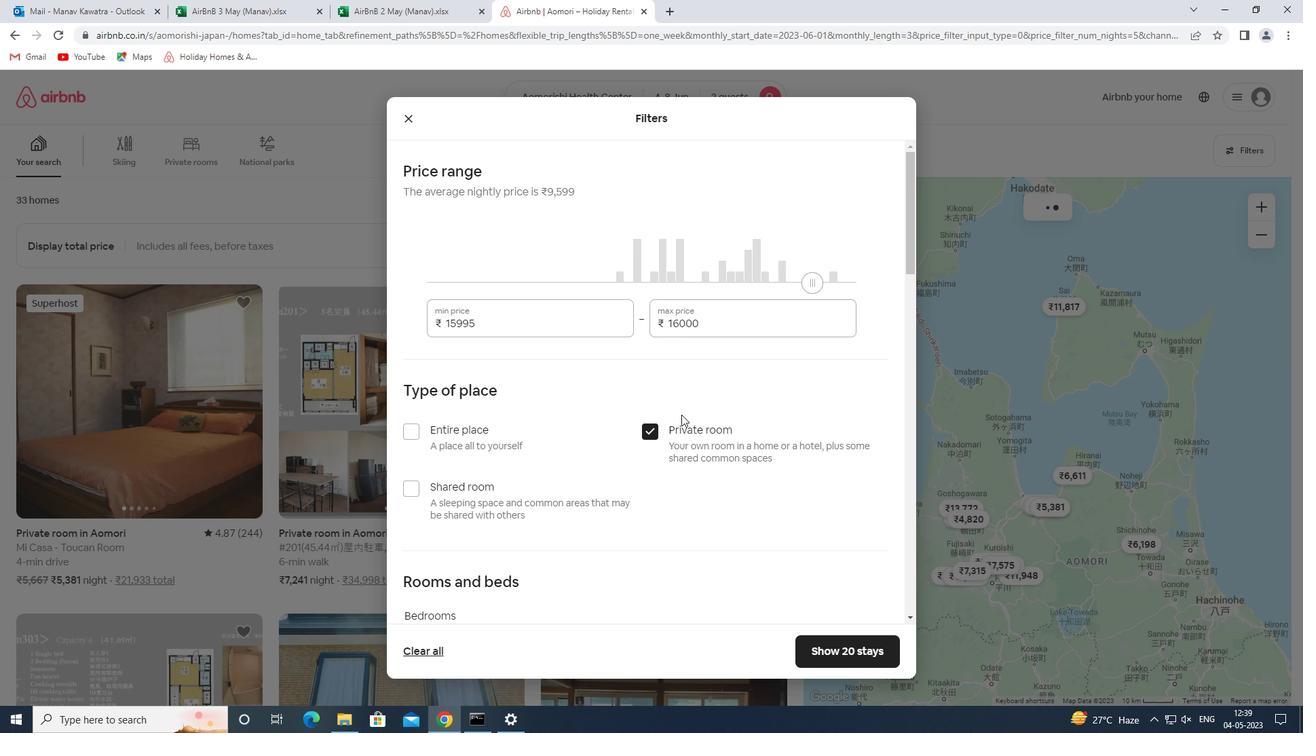 
Action: Mouse scrolled (681, 414) with delta (0, 0)
Screenshot: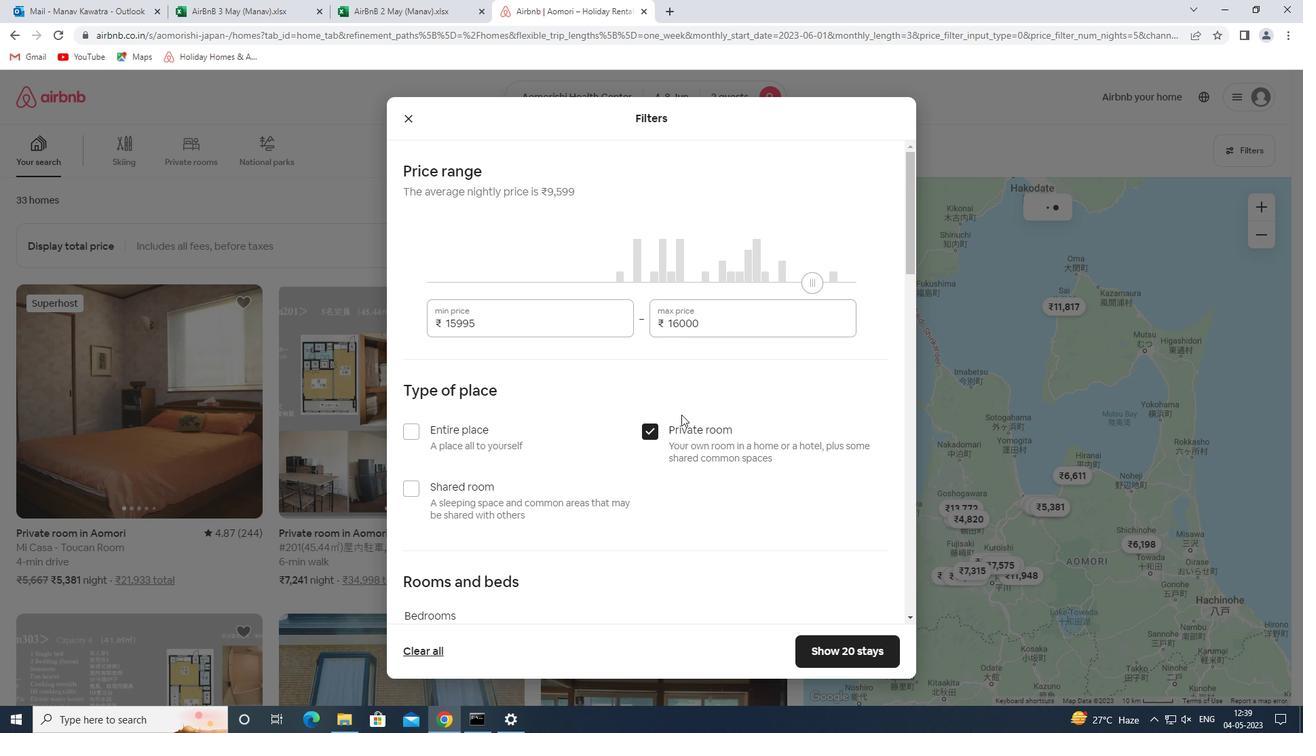 
Action: Mouse moved to (681, 414)
Screenshot: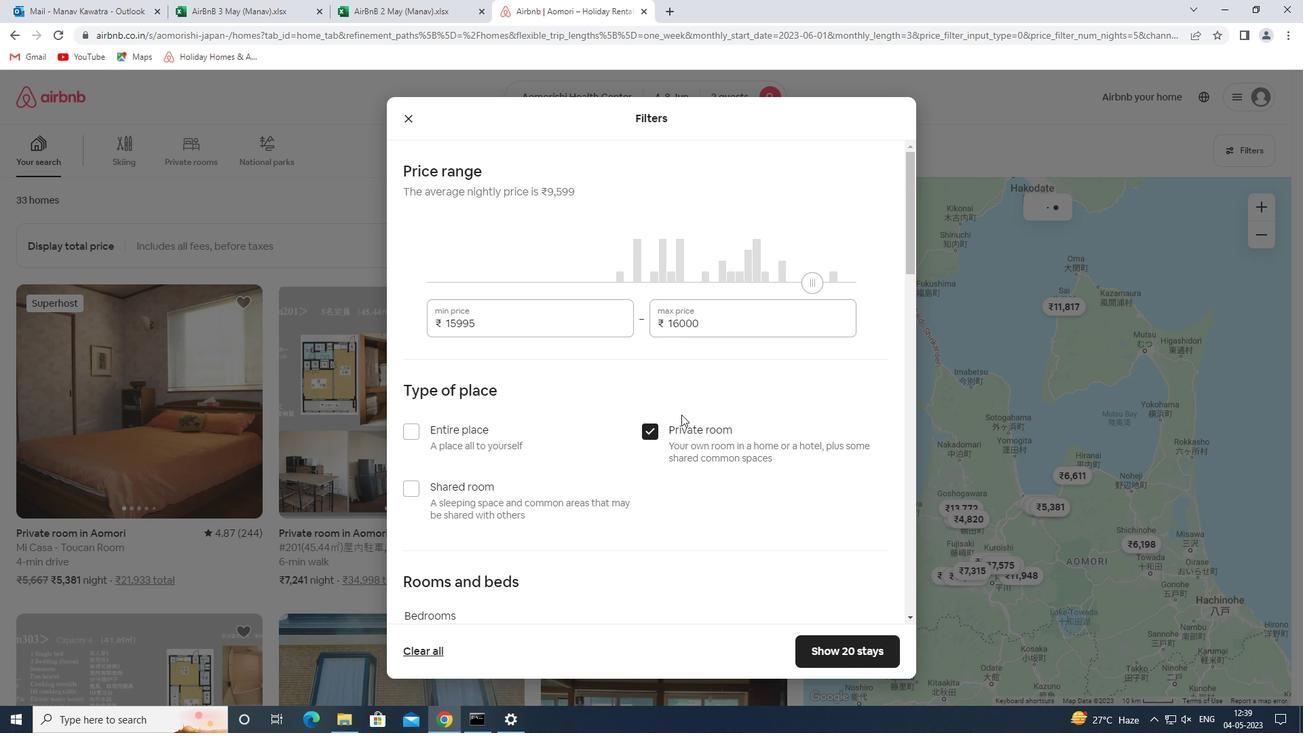 
Action: Mouse scrolled (681, 413) with delta (0, 0)
Screenshot: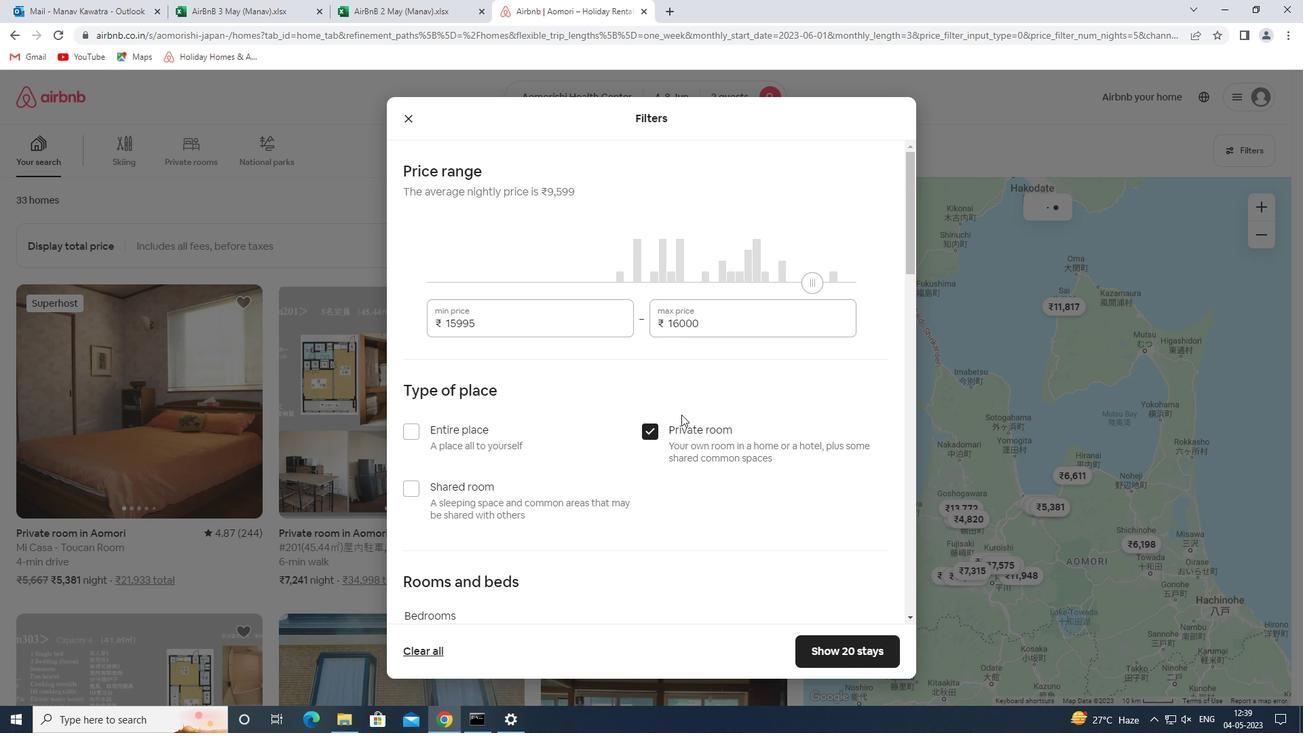 
Action: Mouse moved to (480, 320)
Screenshot: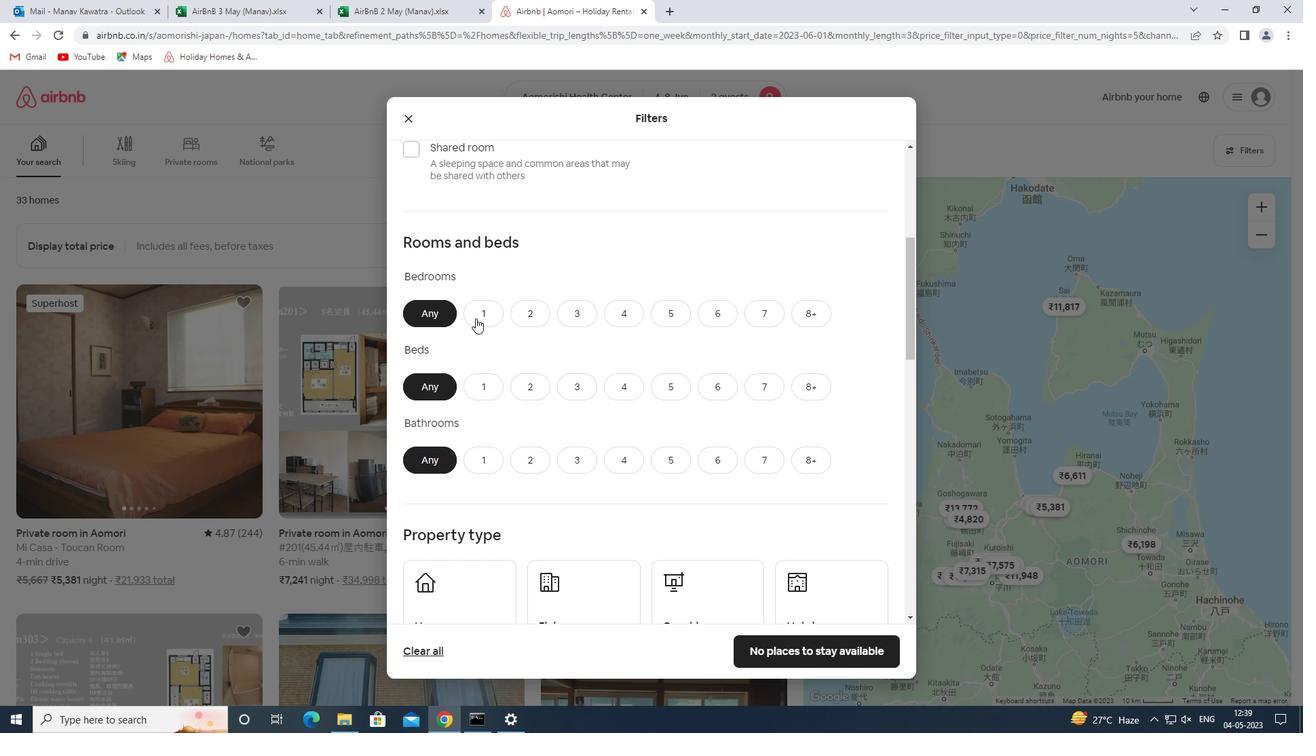 
Action: Mouse pressed left at (480, 320)
Screenshot: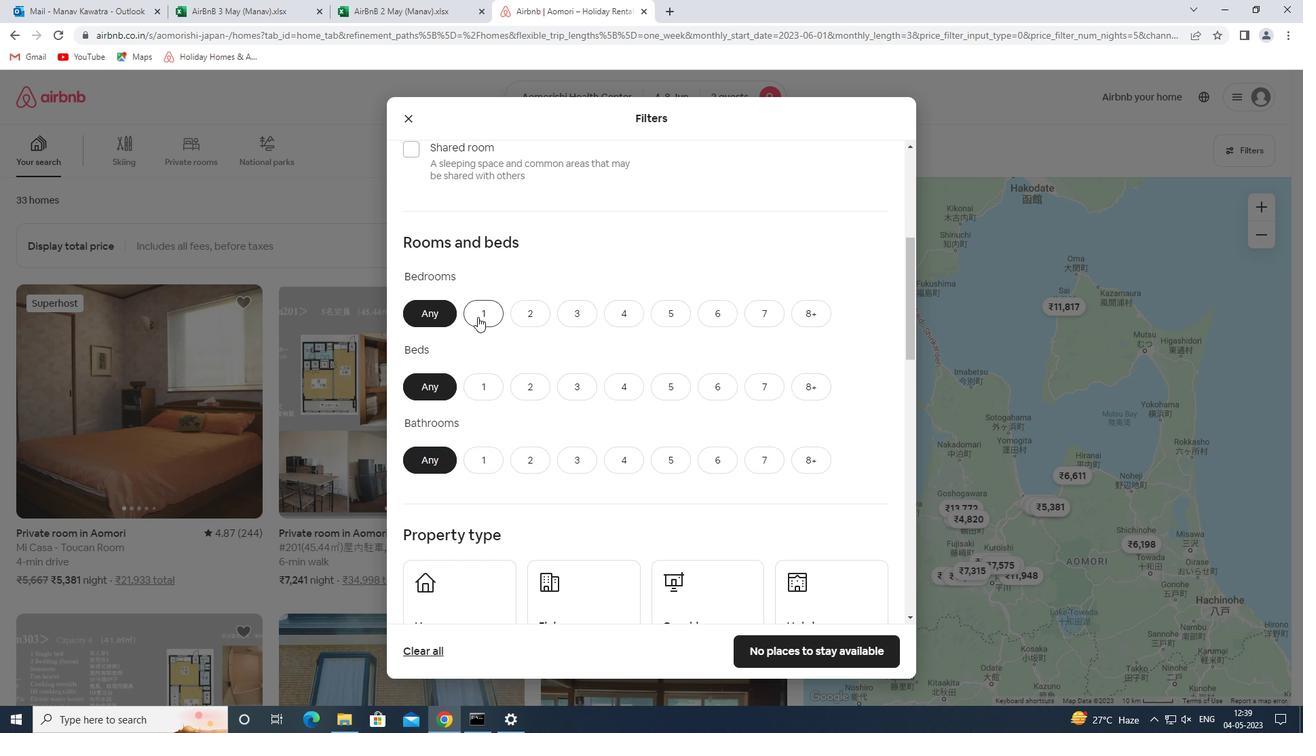 
Action: Mouse moved to (475, 390)
Screenshot: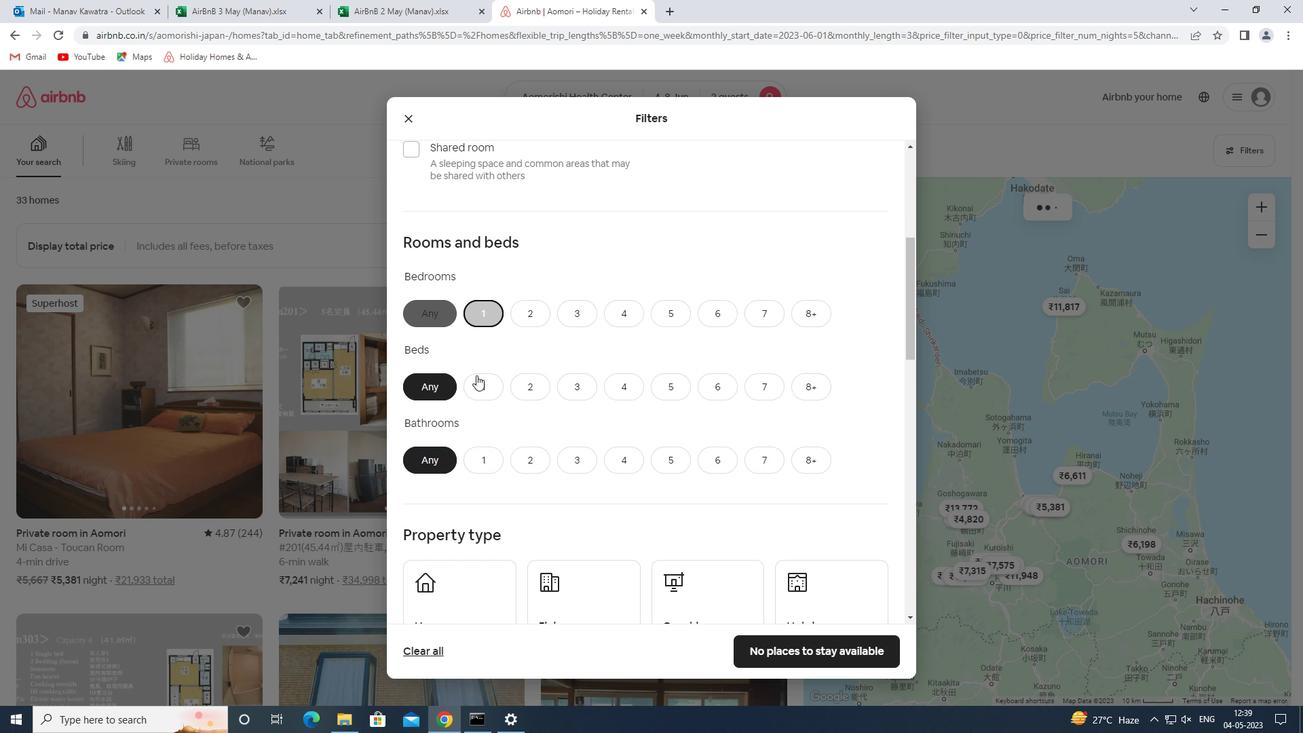 
Action: Mouse pressed left at (475, 390)
Screenshot: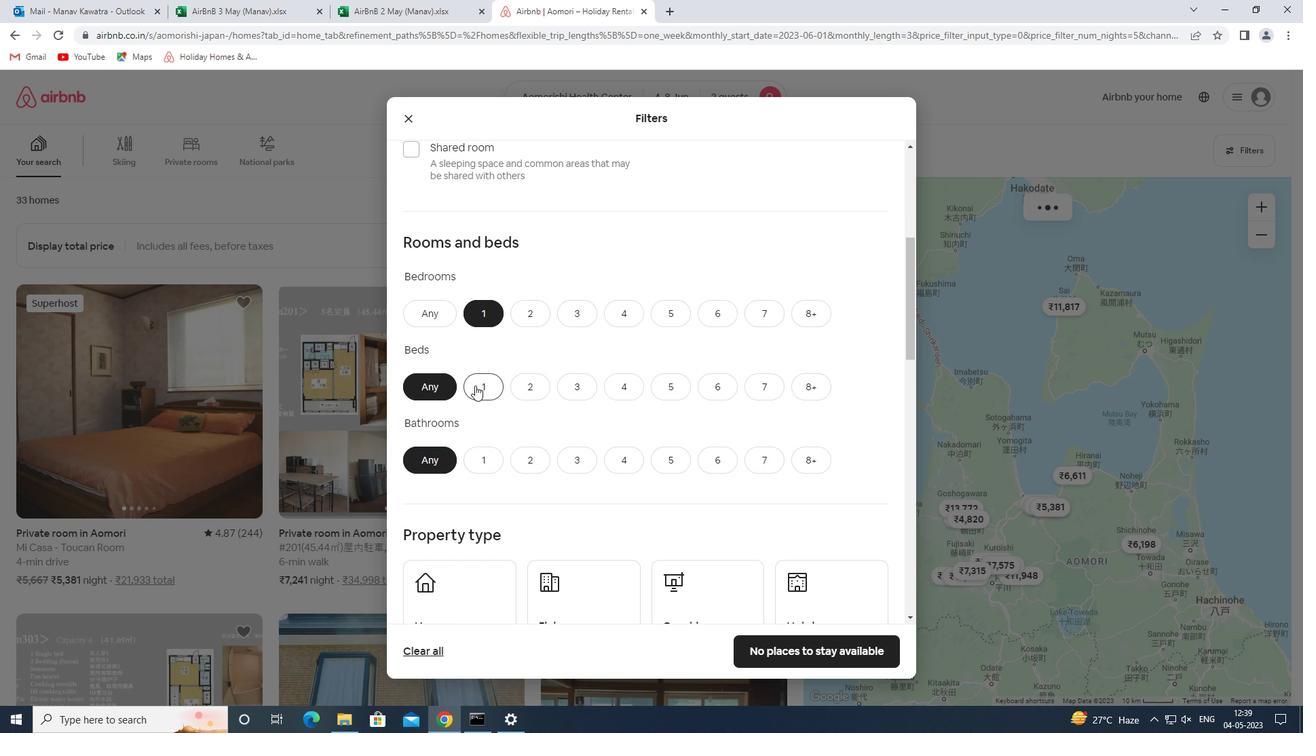 
Action: Mouse moved to (477, 448)
Screenshot: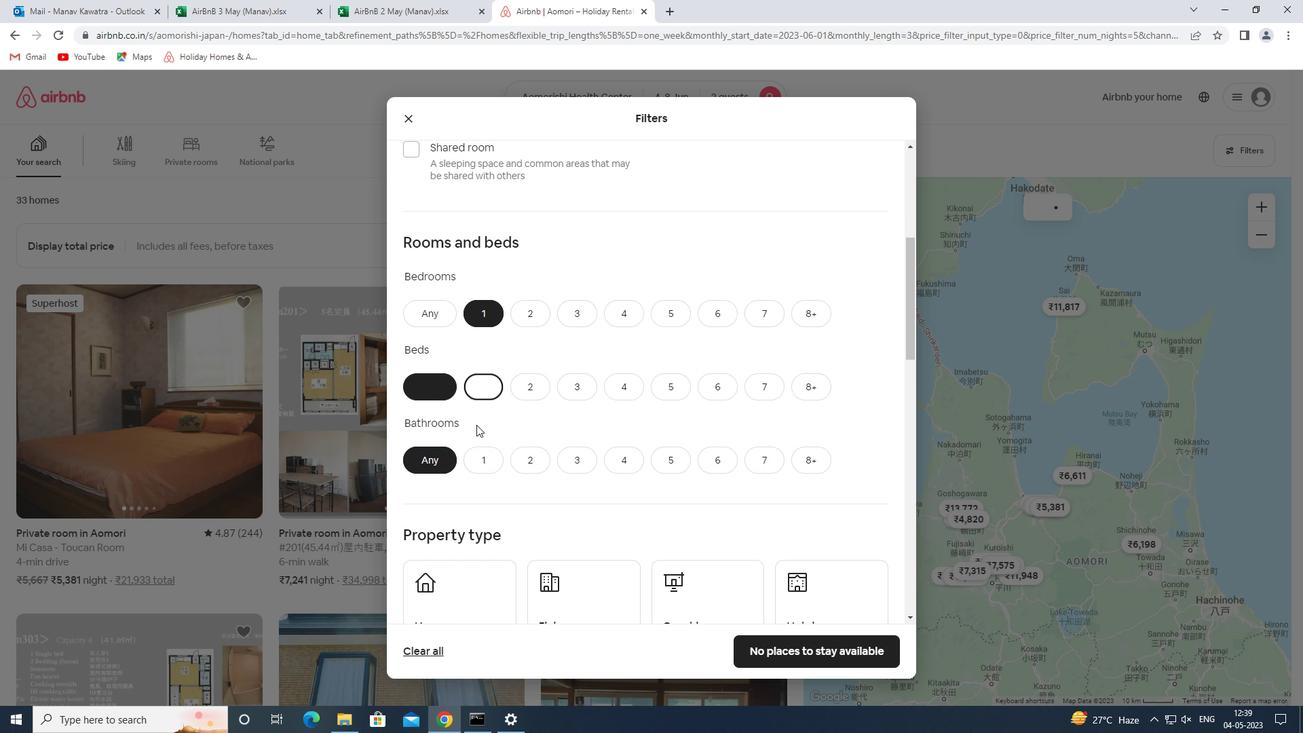 
Action: Mouse pressed left at (477, 448)
Screenshot: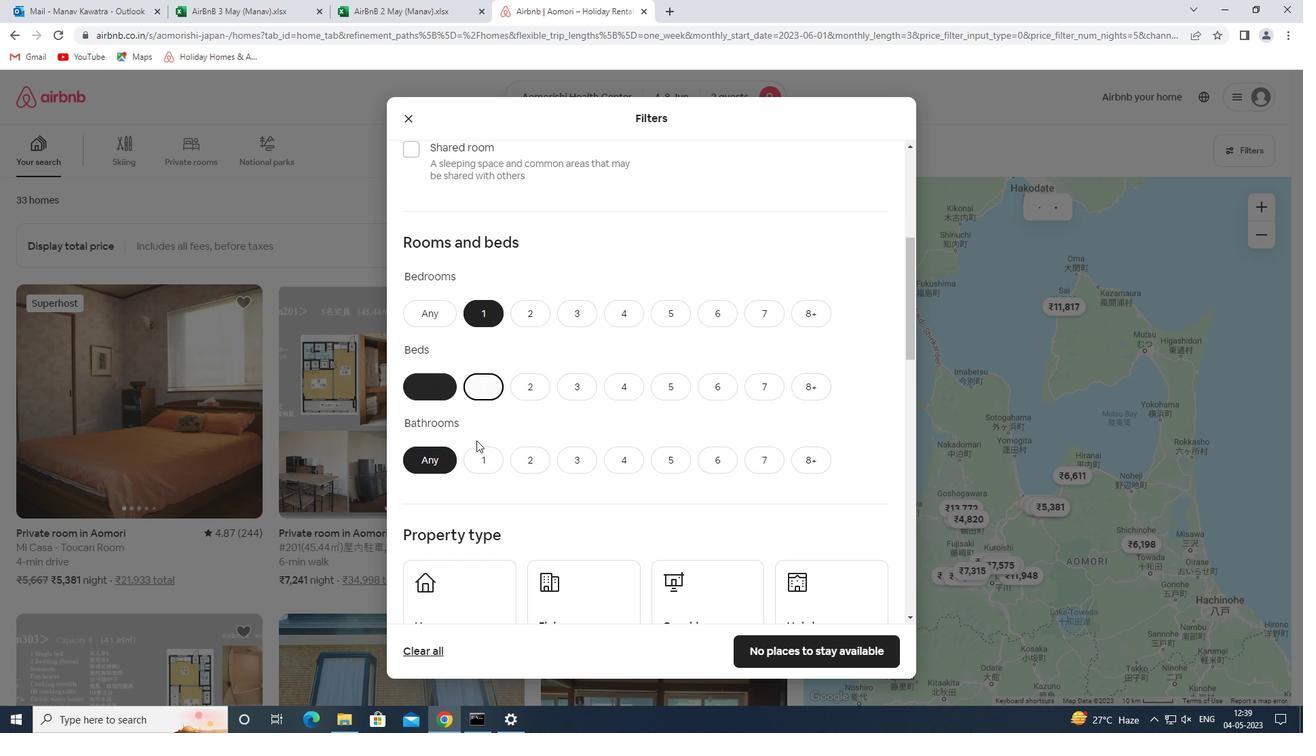 
Action: Mouse moved to (562, 424)
Screenshot: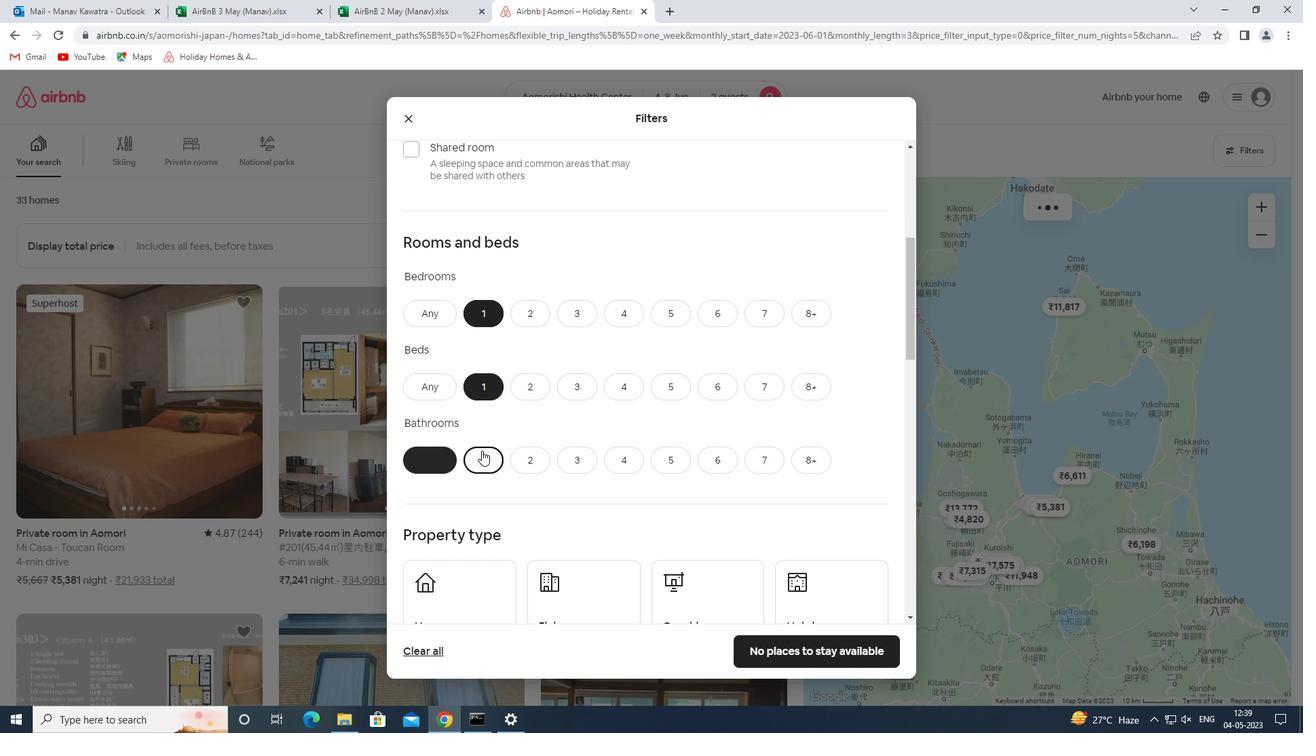 
Action: Mouse scrolled (562, 424) with delta (0, 0)
Screenshot: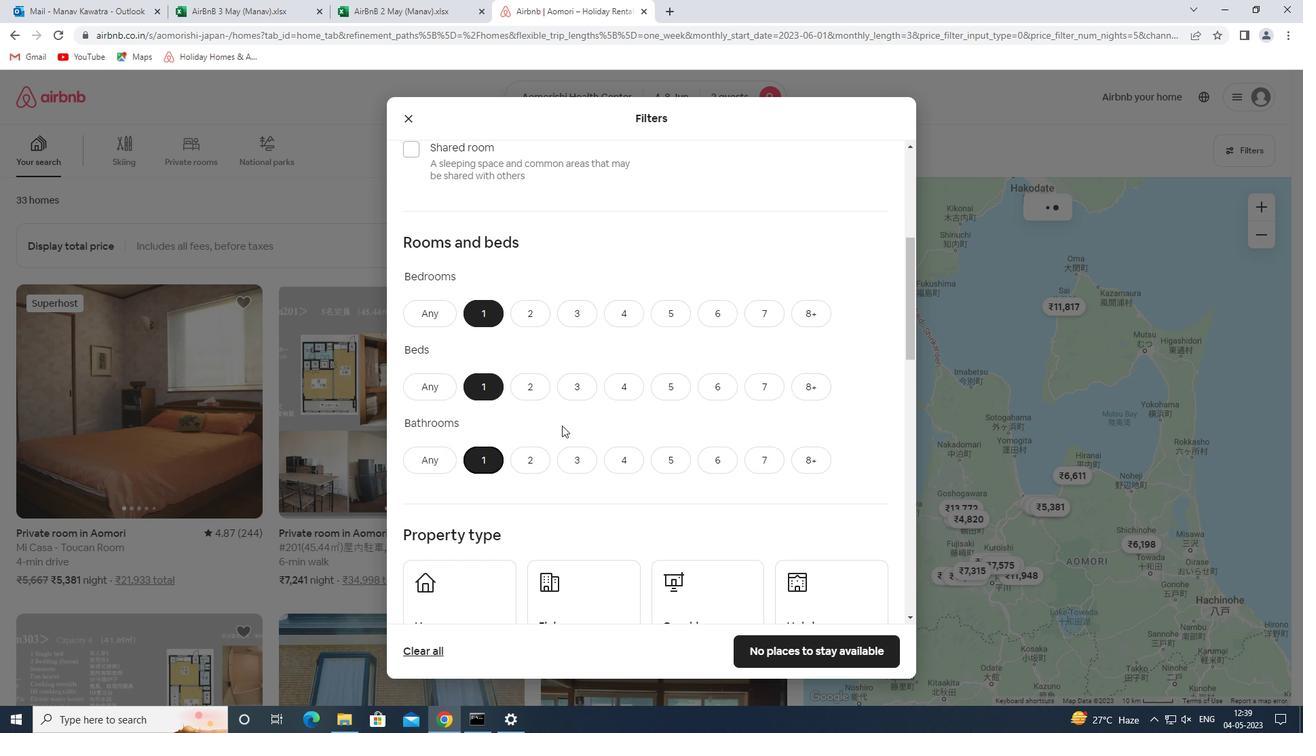 
Action: Mouse scrolled (562, 424) with delta (0, 0)
Screenshot: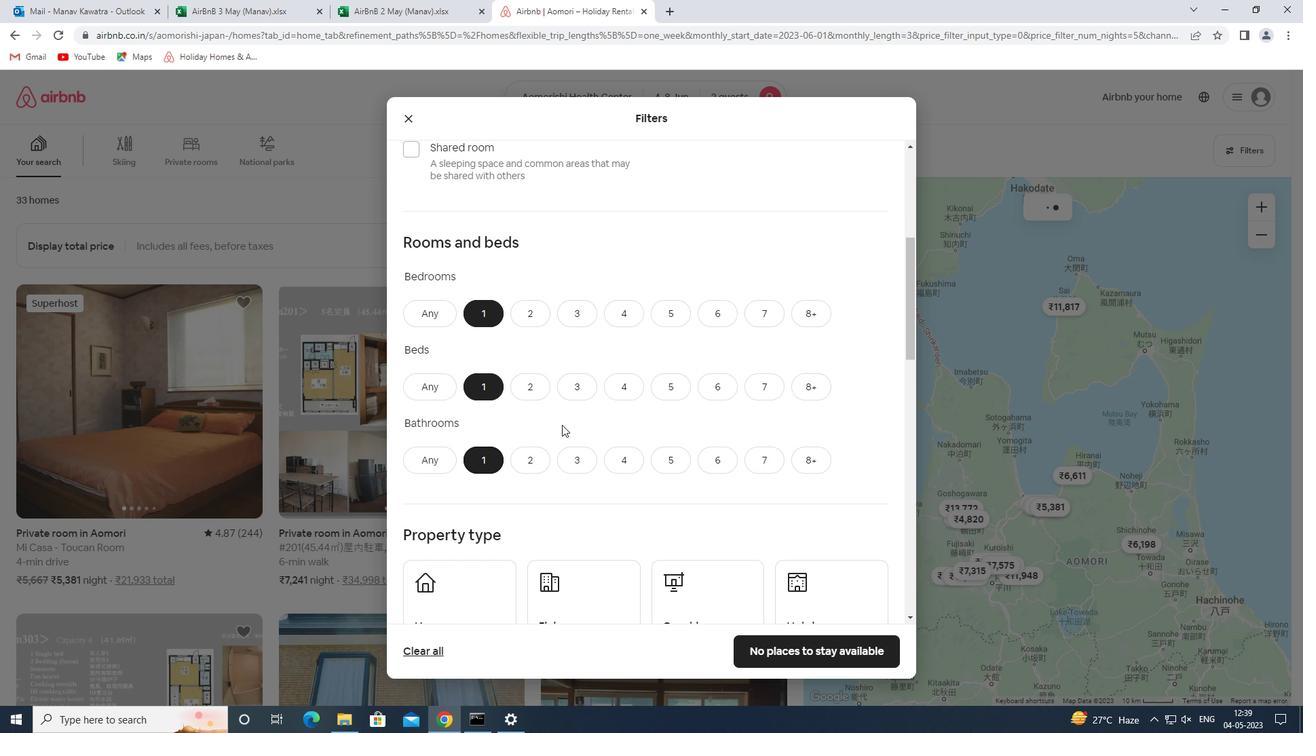 
Action: Mouse scrolled (562, 424) with delta (0, 0)
Screenshot: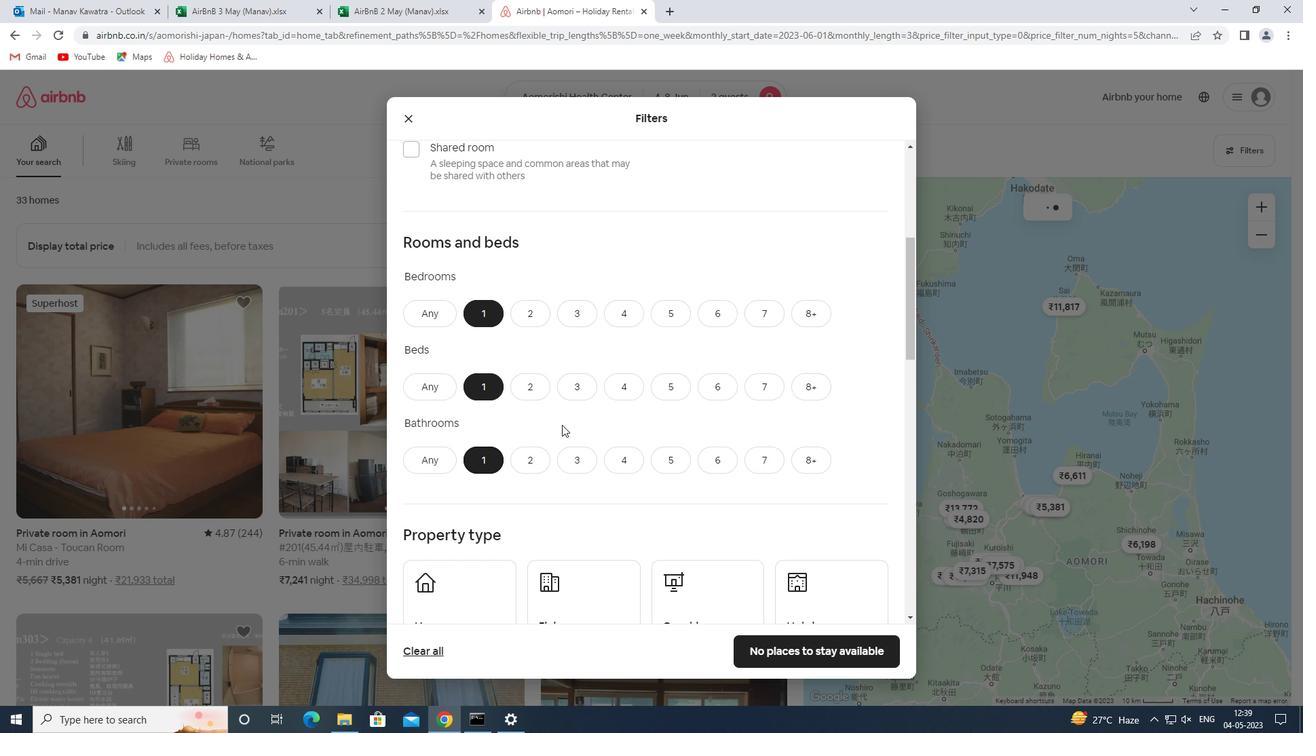 
Action: Mouse scrolled (562, 424) with delta (0, 0)
Screenshot: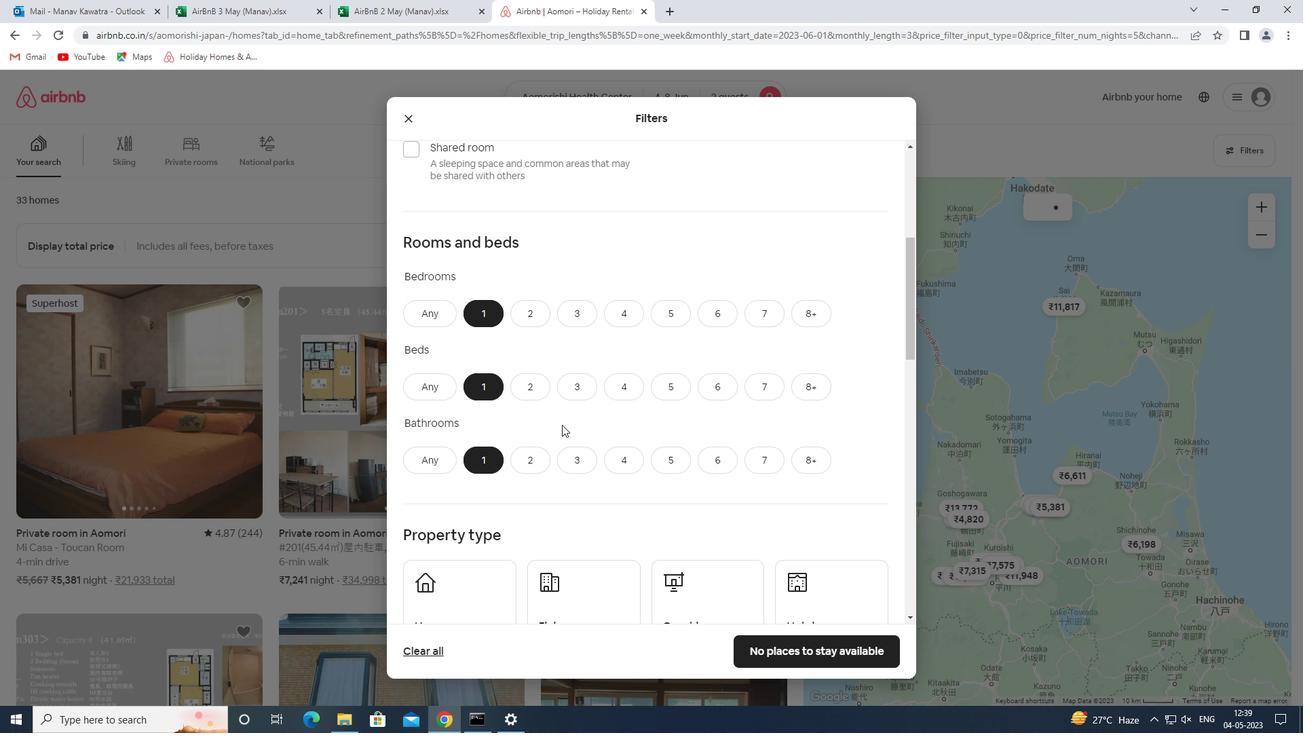 
Action: Mouse scrolled (562, 424) with delta (0, 0)
Screenshot: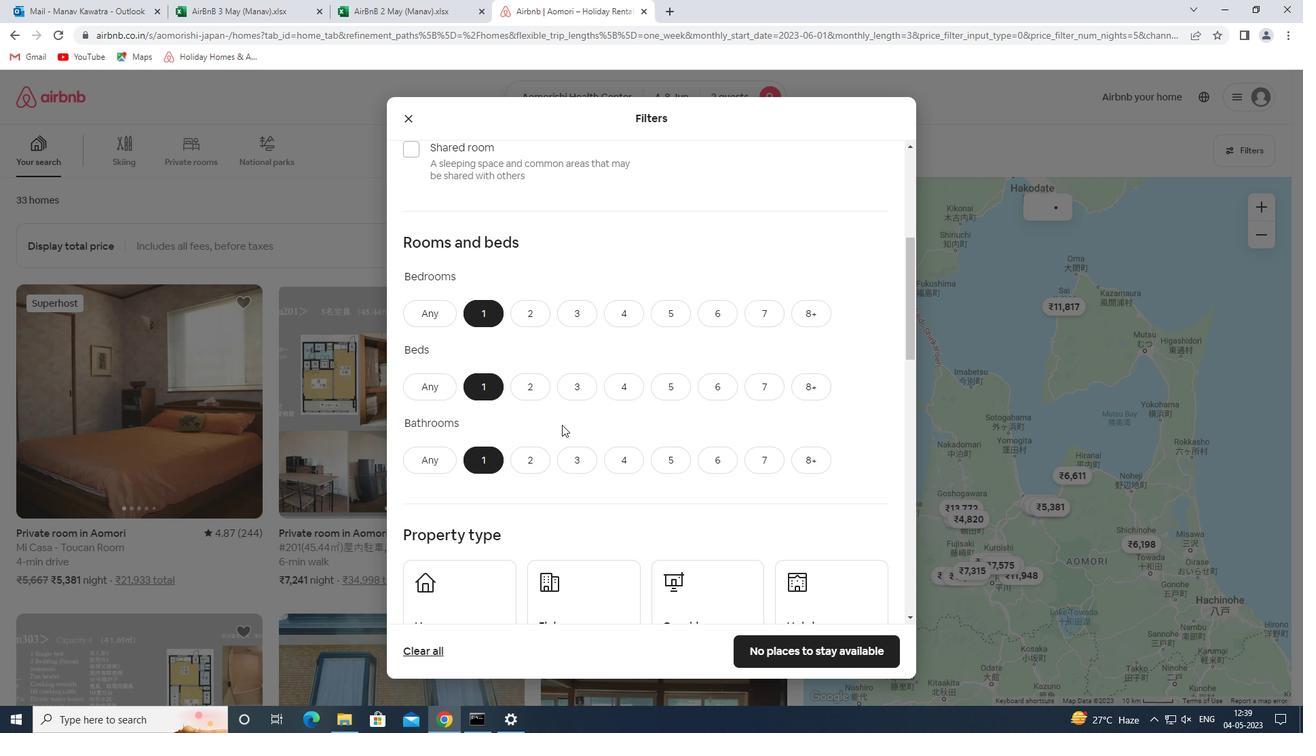 
Action: Mouse moved to (470, 266)
Screenshot: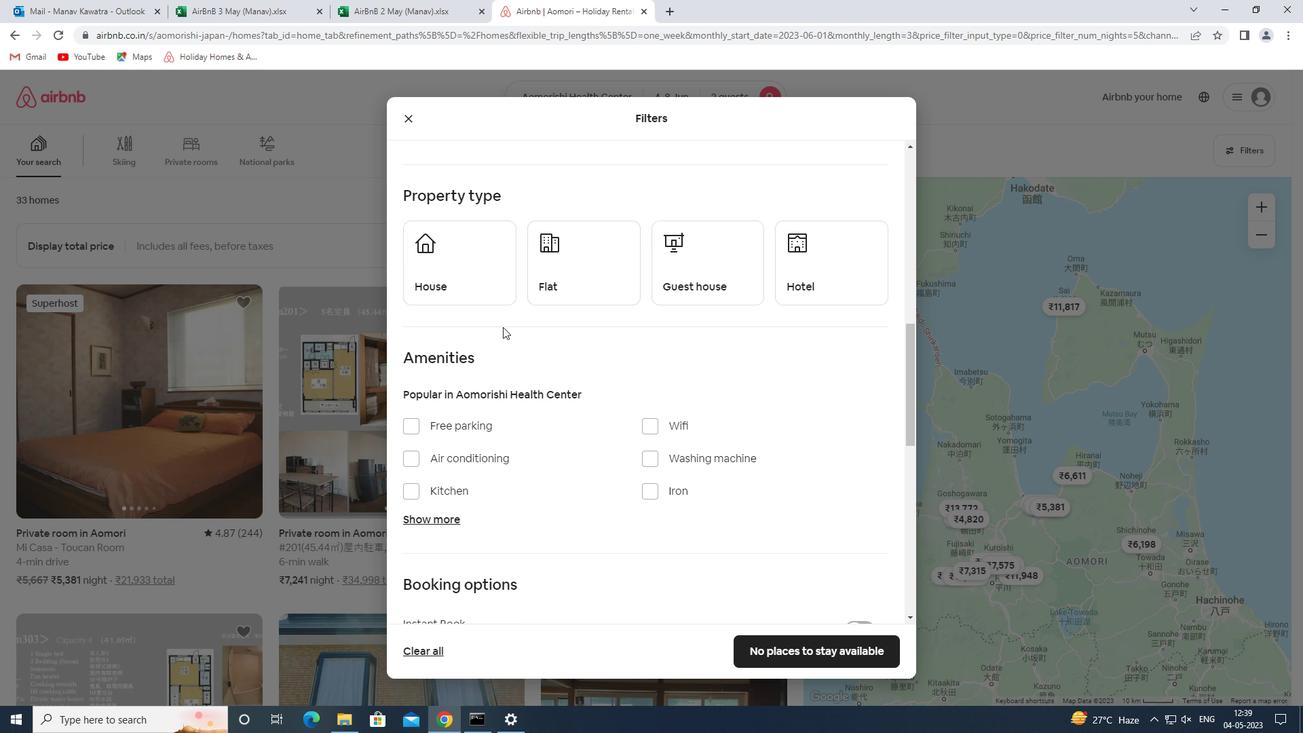 
Action: Mouse pressed left at (470, 266)
Screenshot: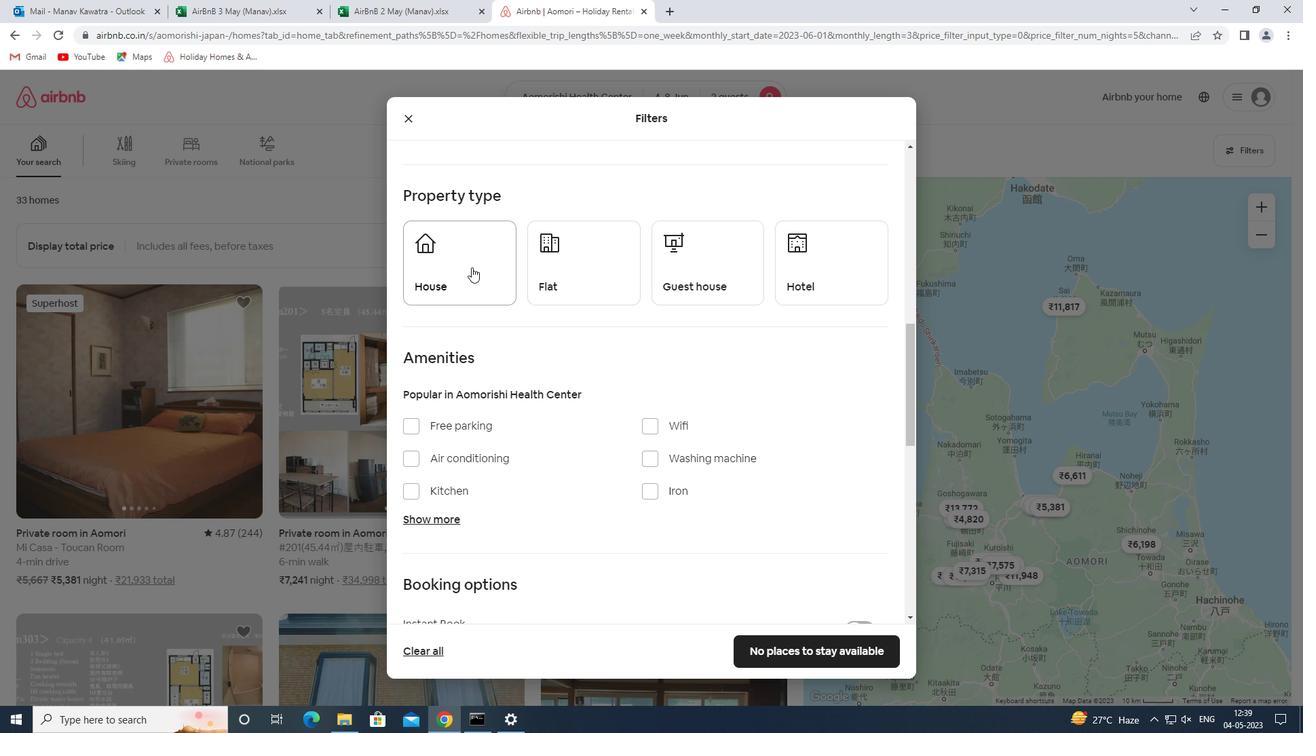 
Action: Mouse moved to (581, 283)
Screenshot: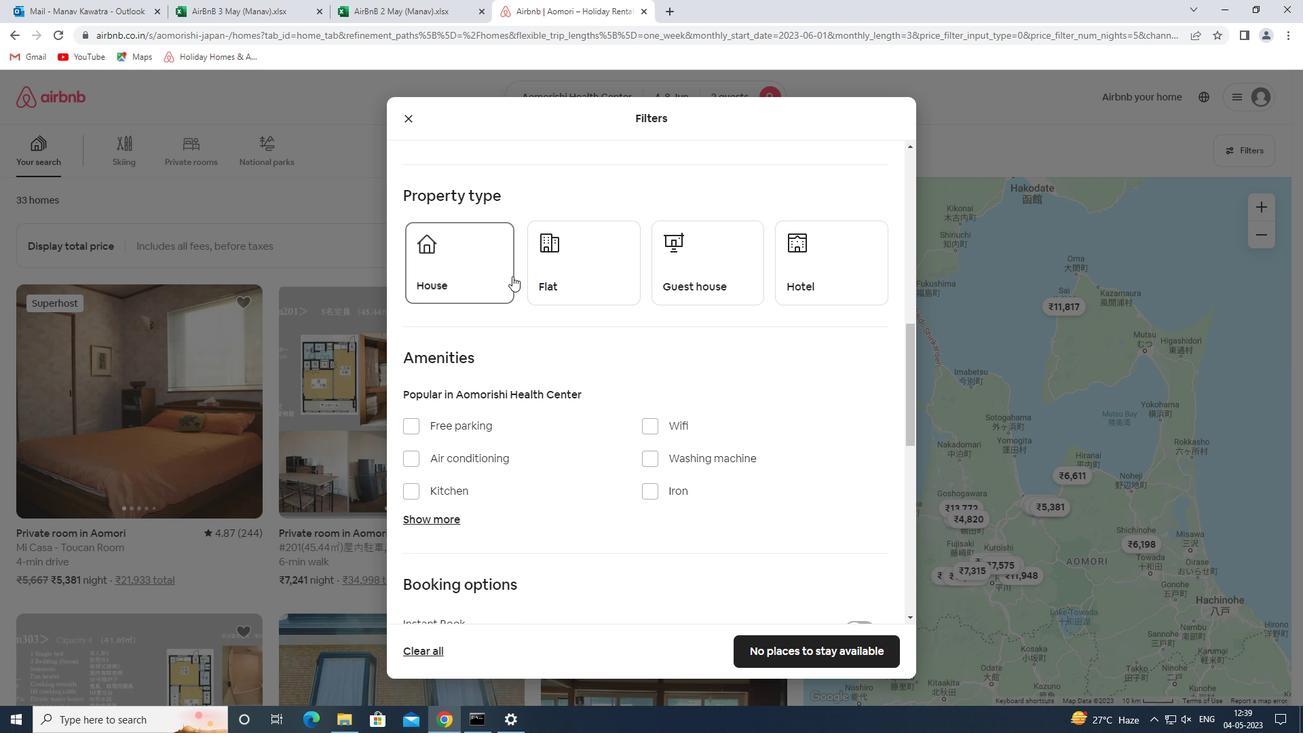 
Action: Mouse pressed left at (581, 283)
Screenshot: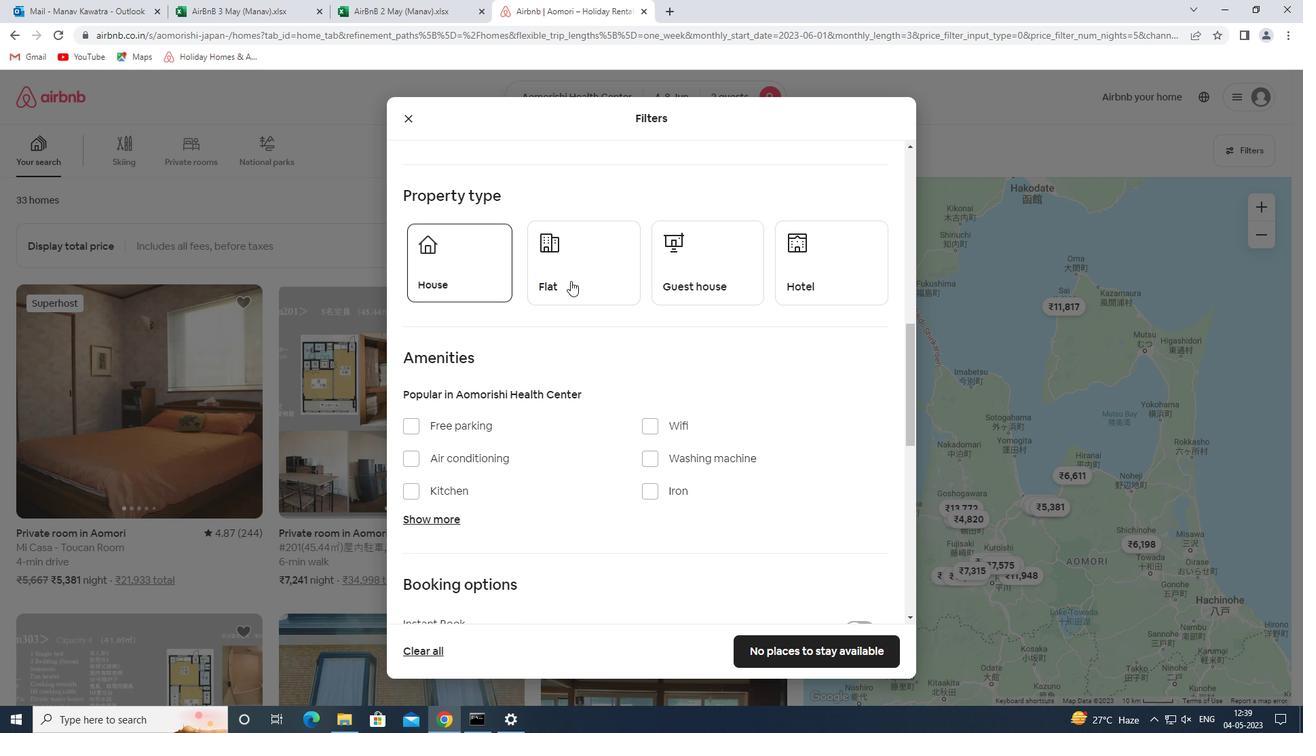 
Action: Mouse moved to (676, 277)
Screenshot: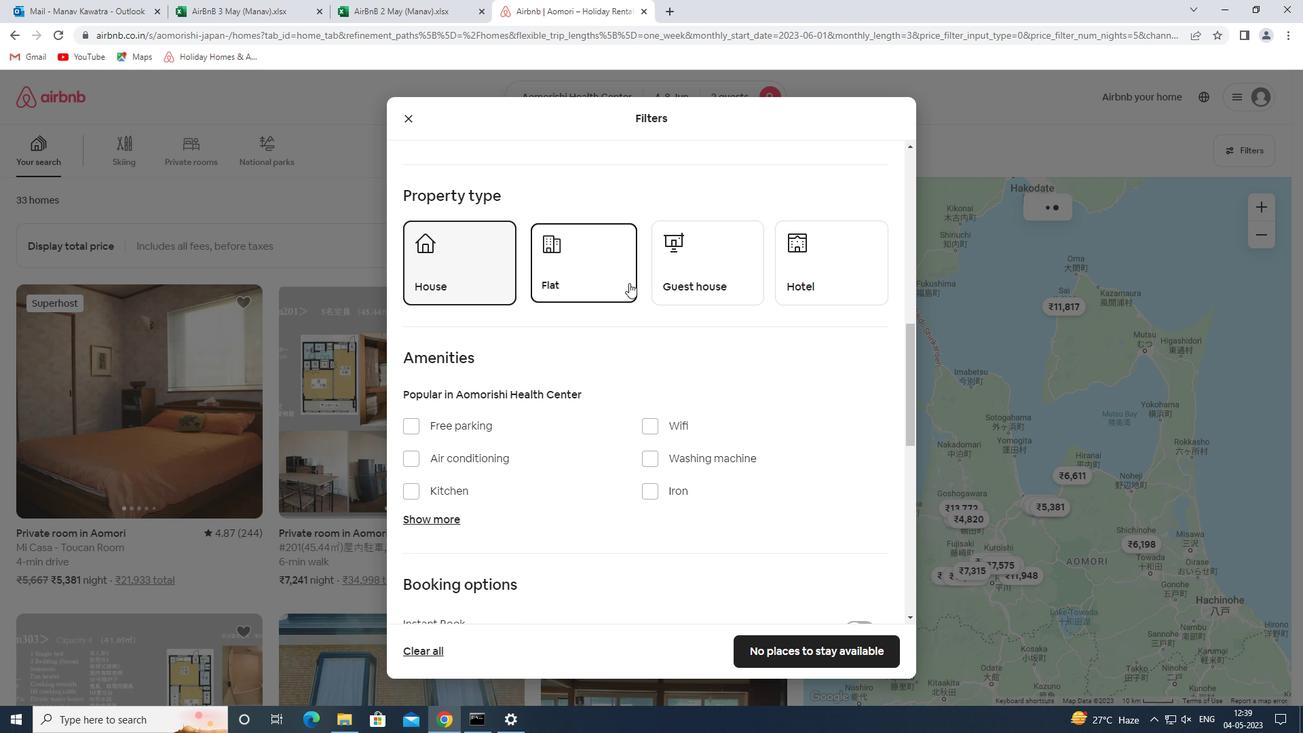
Action: Mouse pressed left at (676, 277)
Screenshot: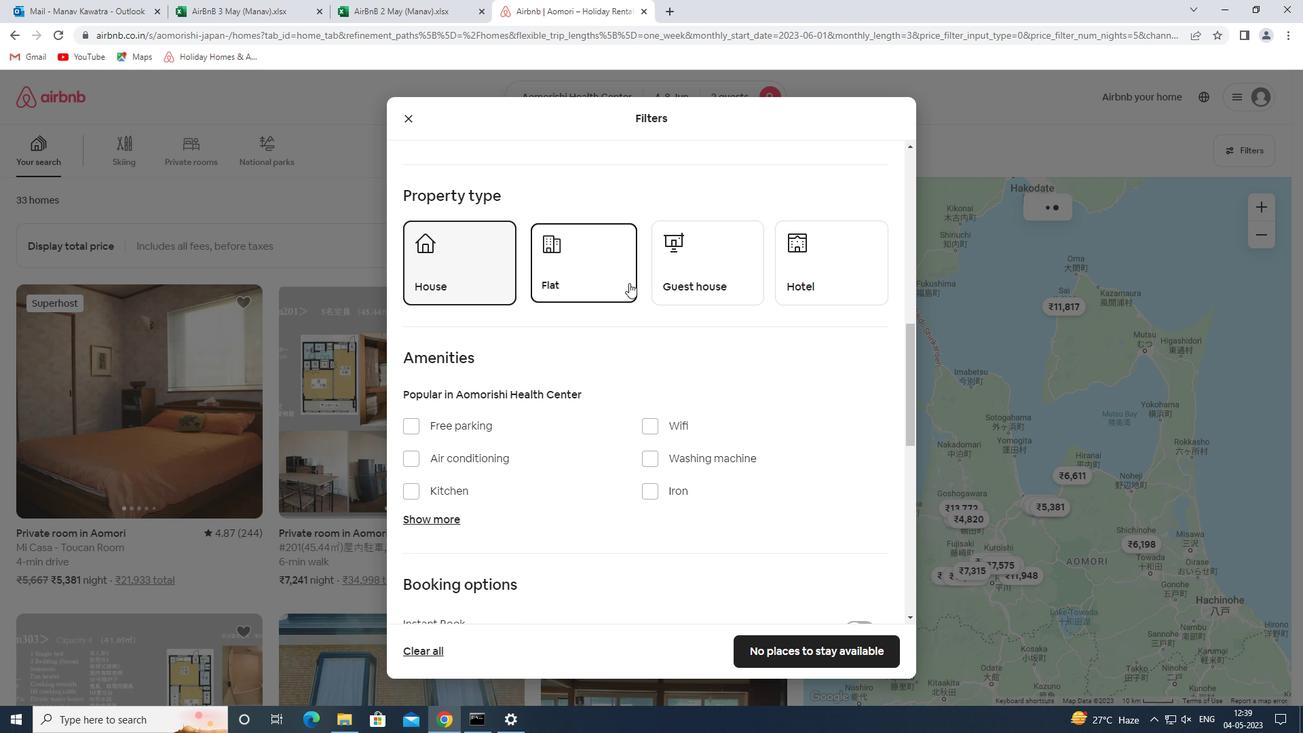 
Action: Mouse moved to (809, 277)
Screenshot: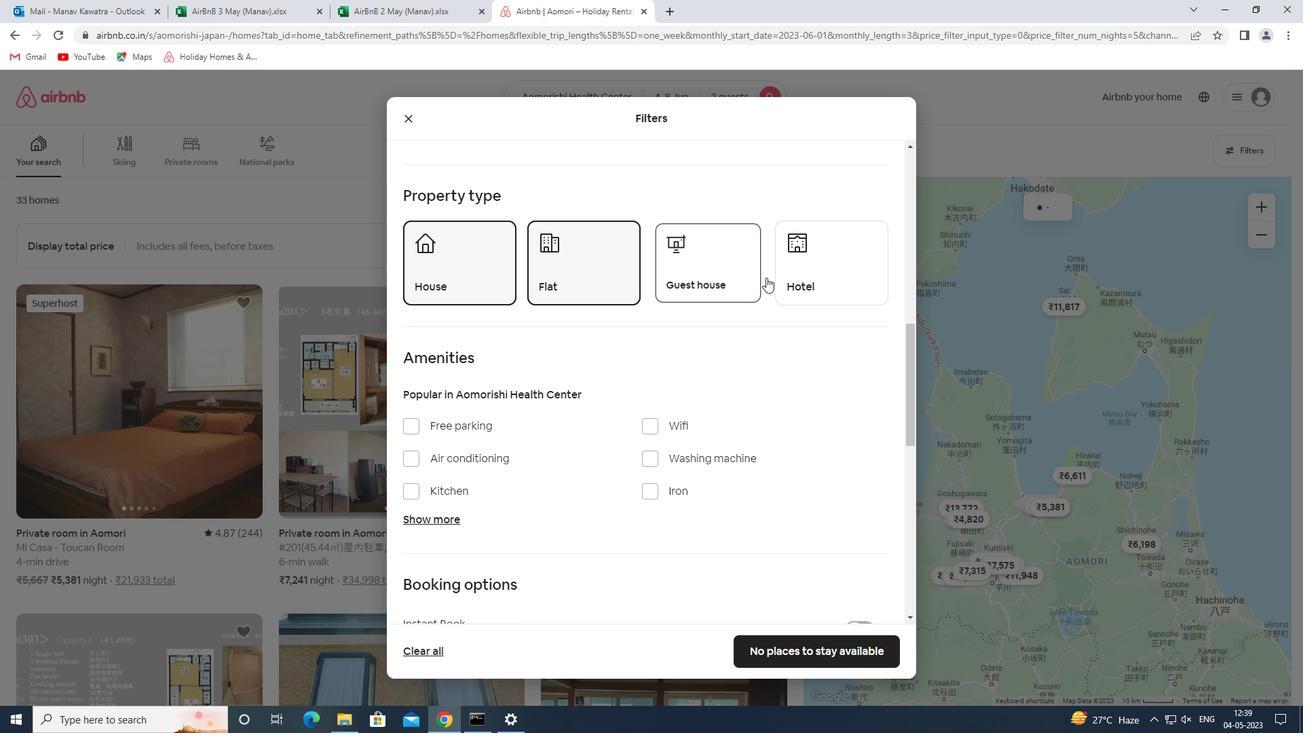 
Action: Mouse pressed left at (809, 277)
Screenshot: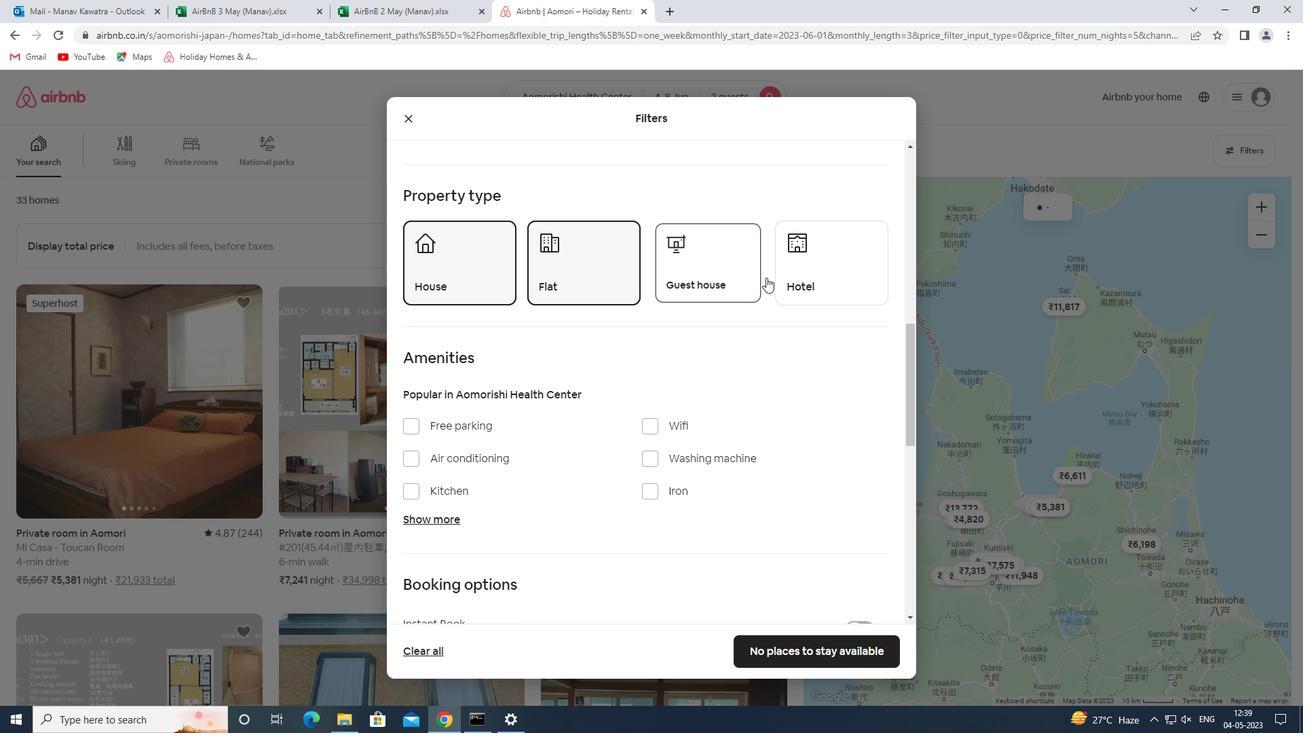 
Action: Mouse moved to (753, 380)
Screenshot: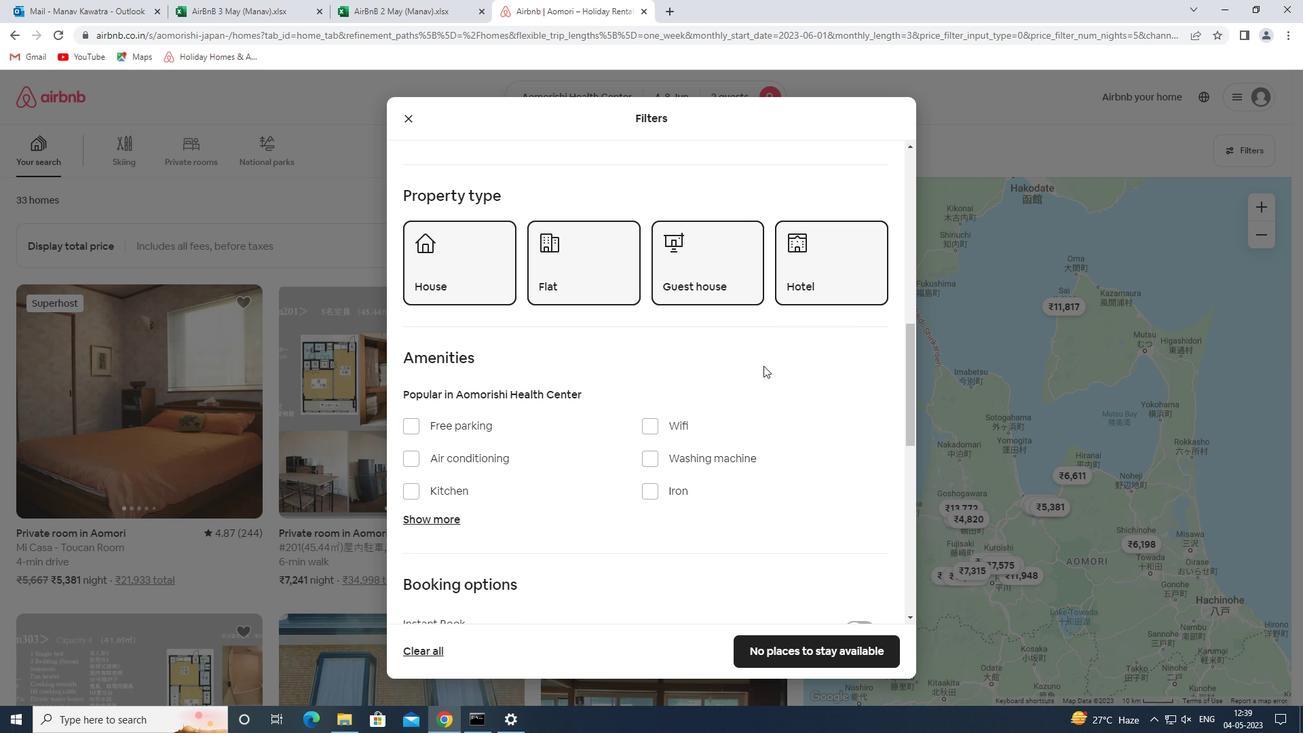 
Action: Mouse scrolled (753, 379) with delta (0, 0)
Screenshot: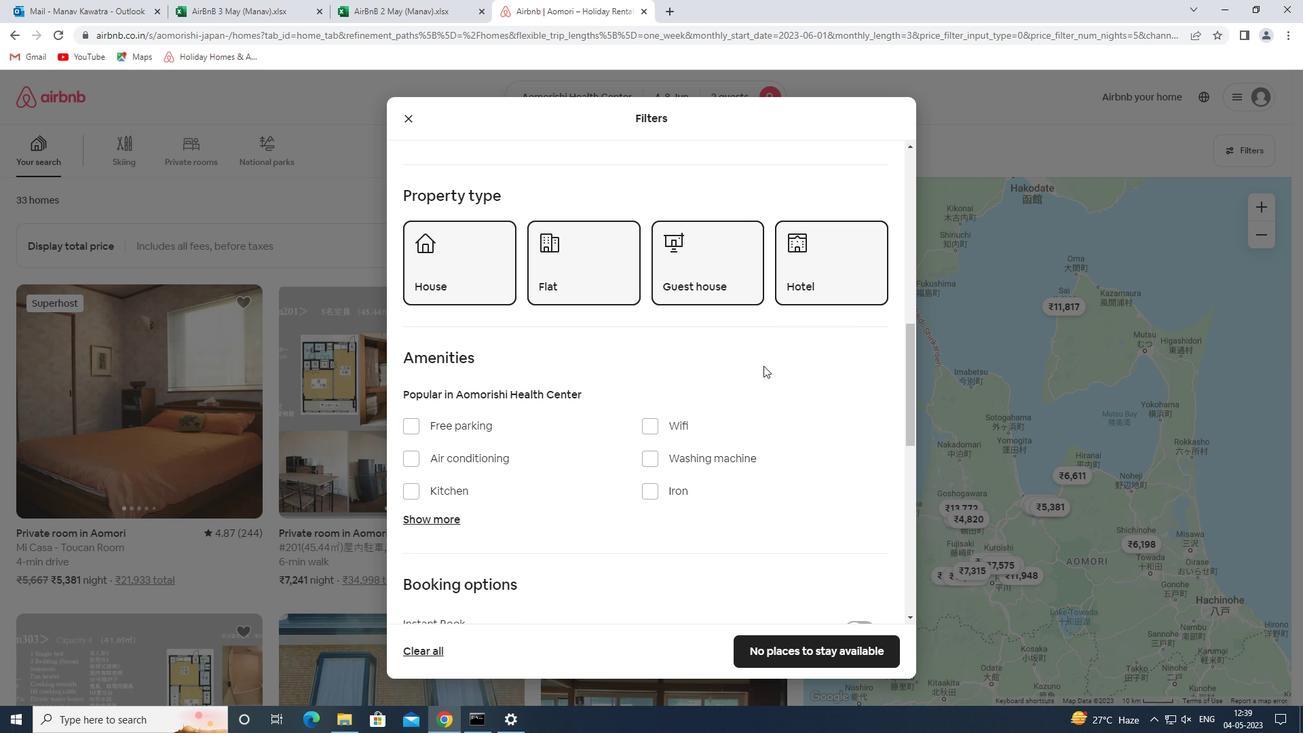 
Action: Mouse moved to (752, 380)
Screenshot: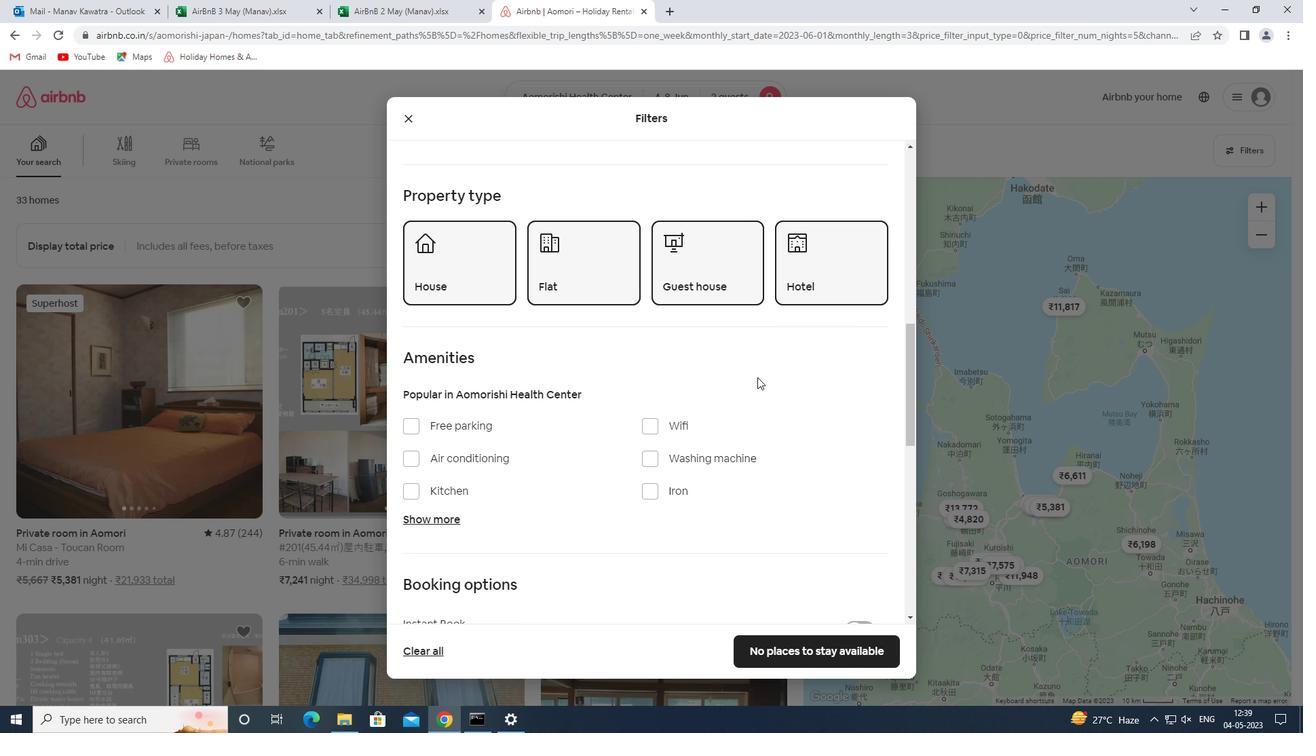 
Action: Mouse scrolled (752, 379) with delta (0, 0)
Screenshot: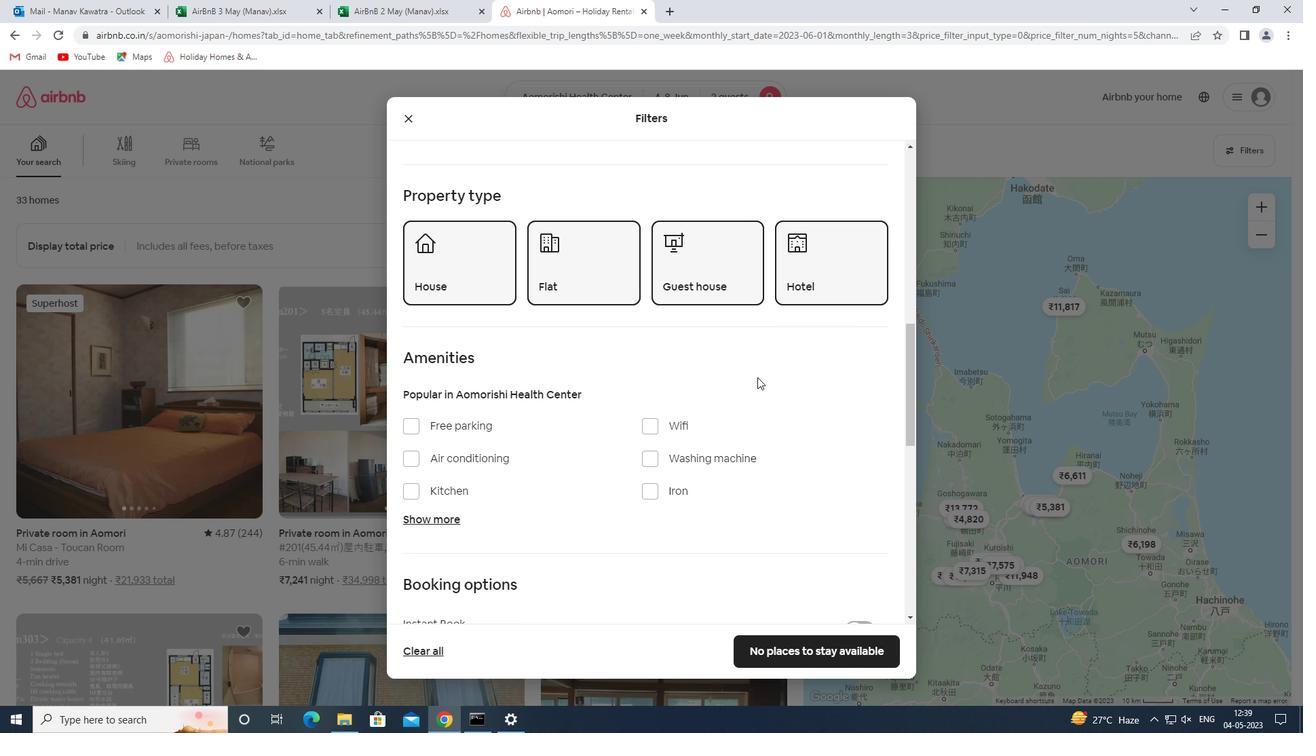 
Action: Mouse moved to (750, 380)
Screenshot: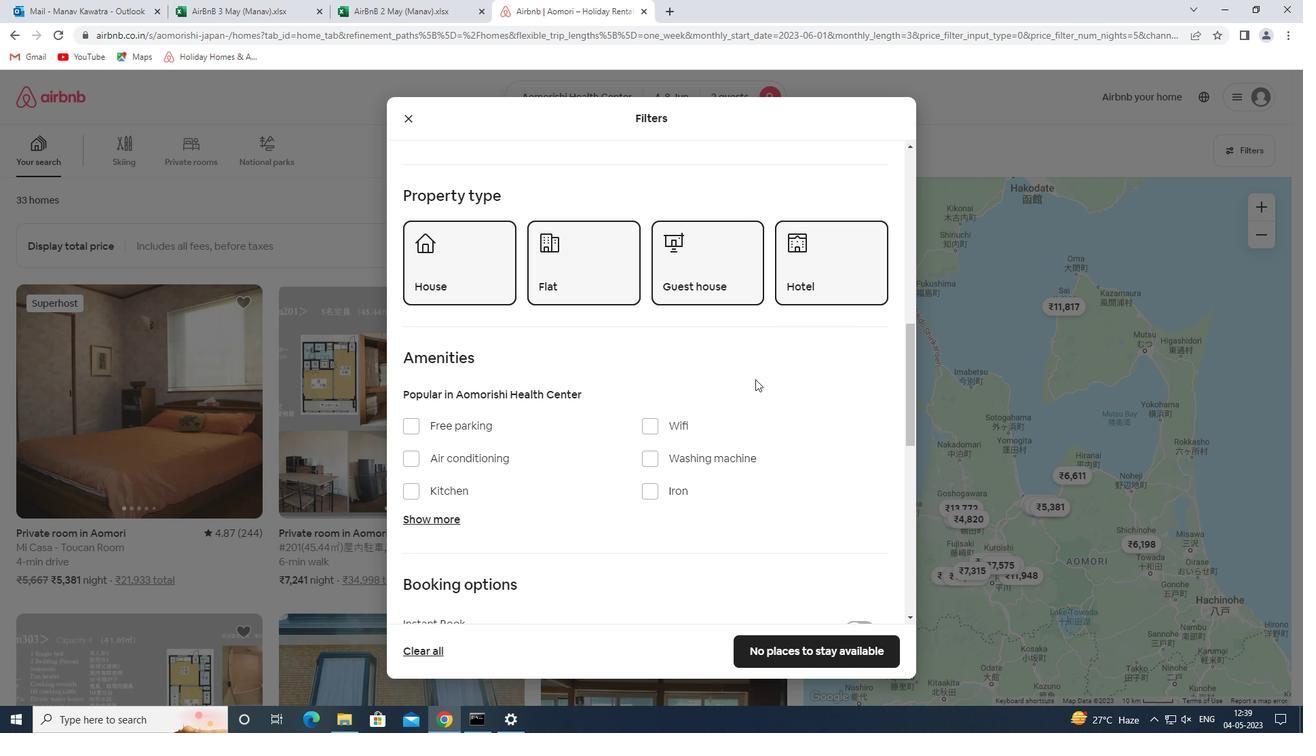 
Action: Mouse scrolled (750, 379) with delta (0, 0)
Screenshot: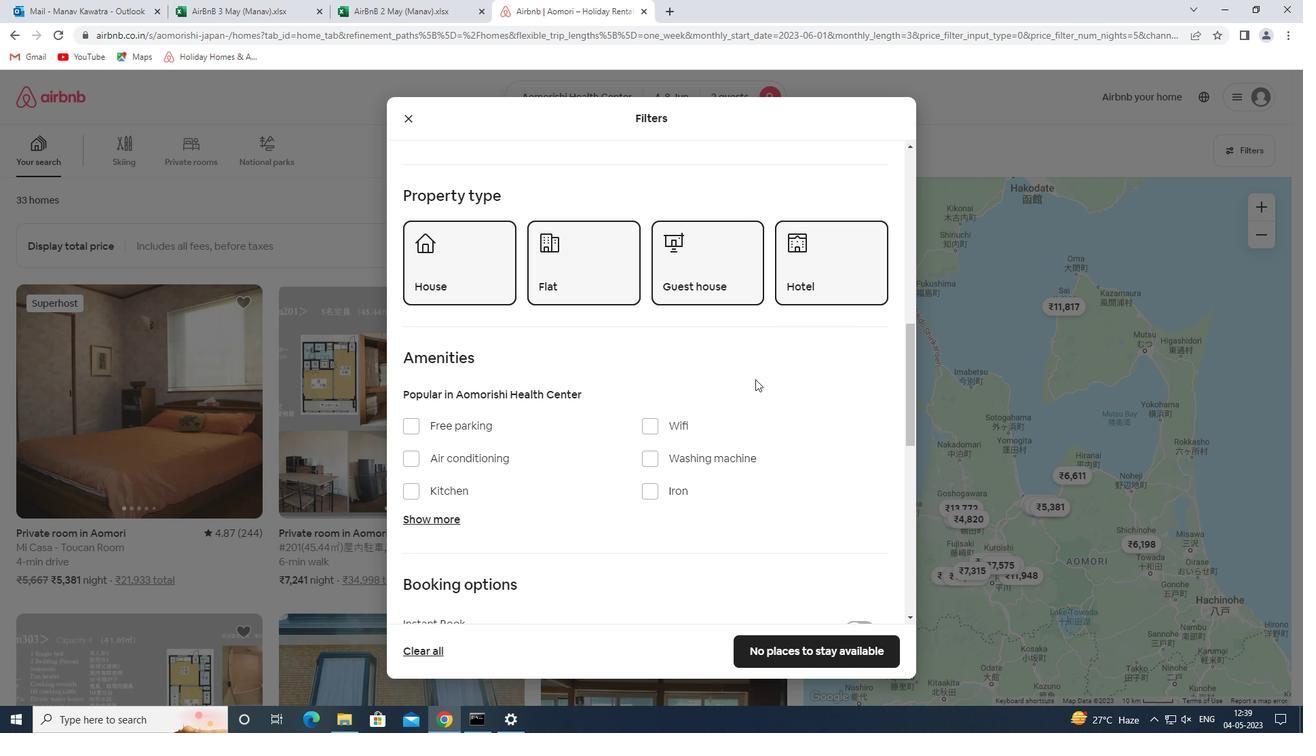 
Action: Mouse moved to (749, 380)
Screenshot: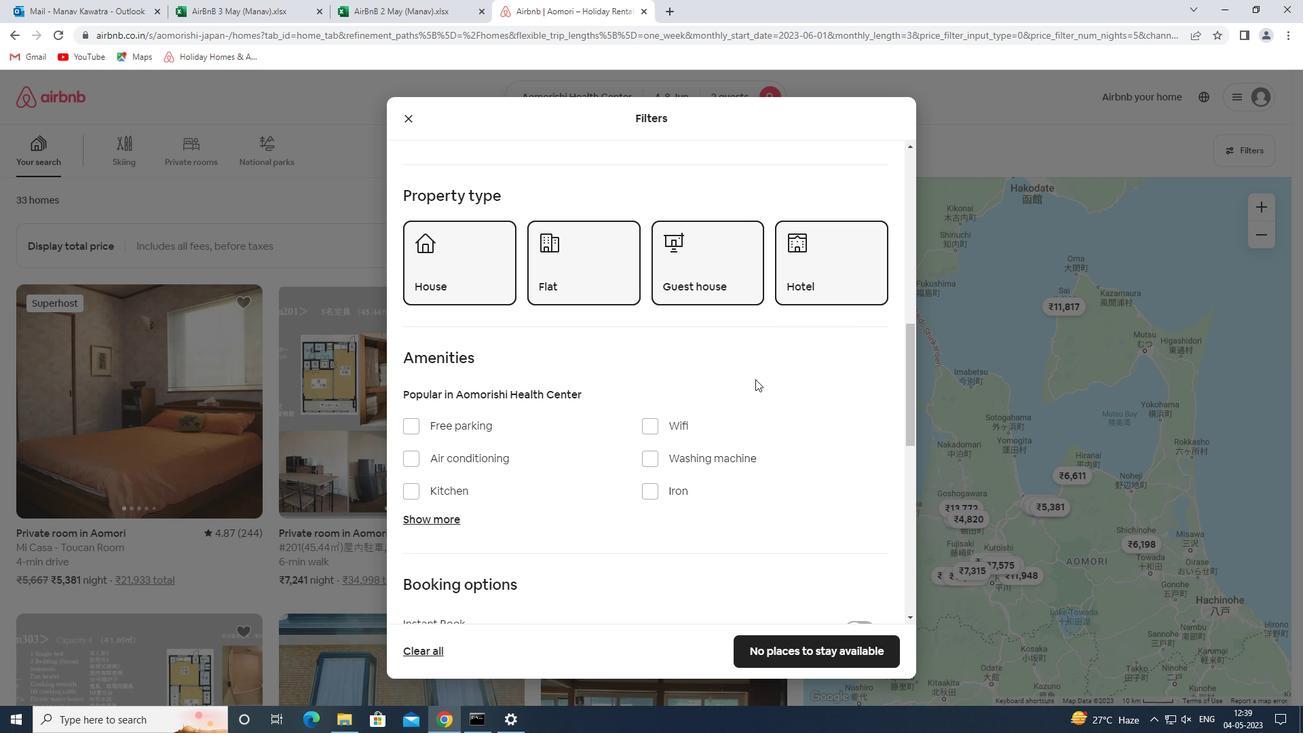 
Action: Mouse scrolled (749, 379) with delta (0, 0)
Screenshot: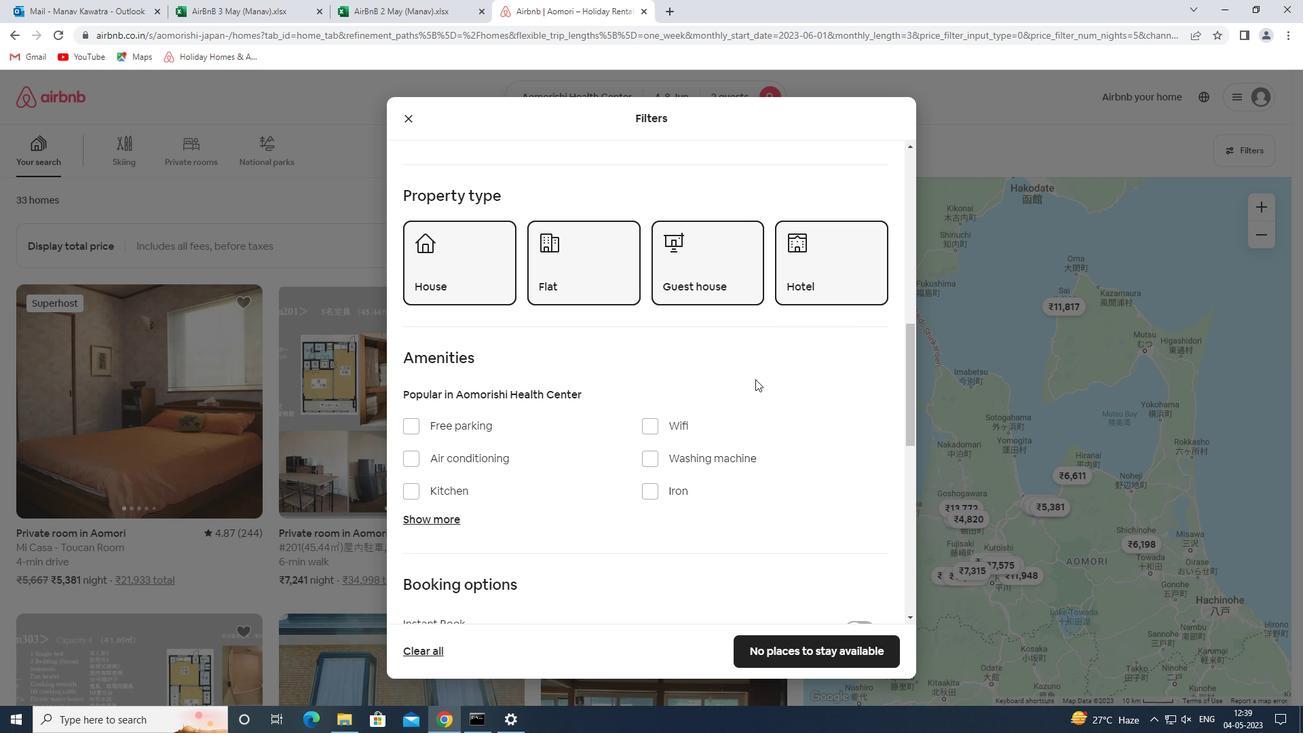 
Action: Mouse moved to (680, 185)
Screenshot: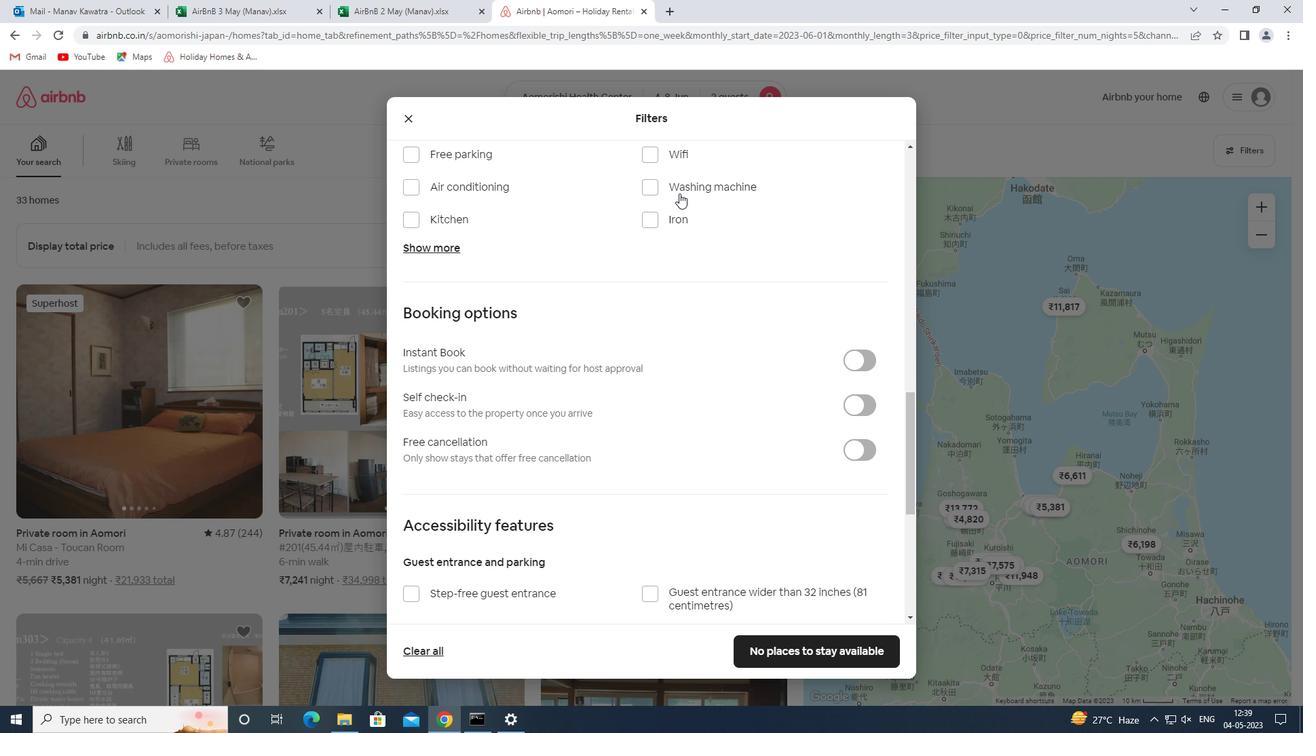 
Action: Mouse pressed left at (680, 185)
Screenshot: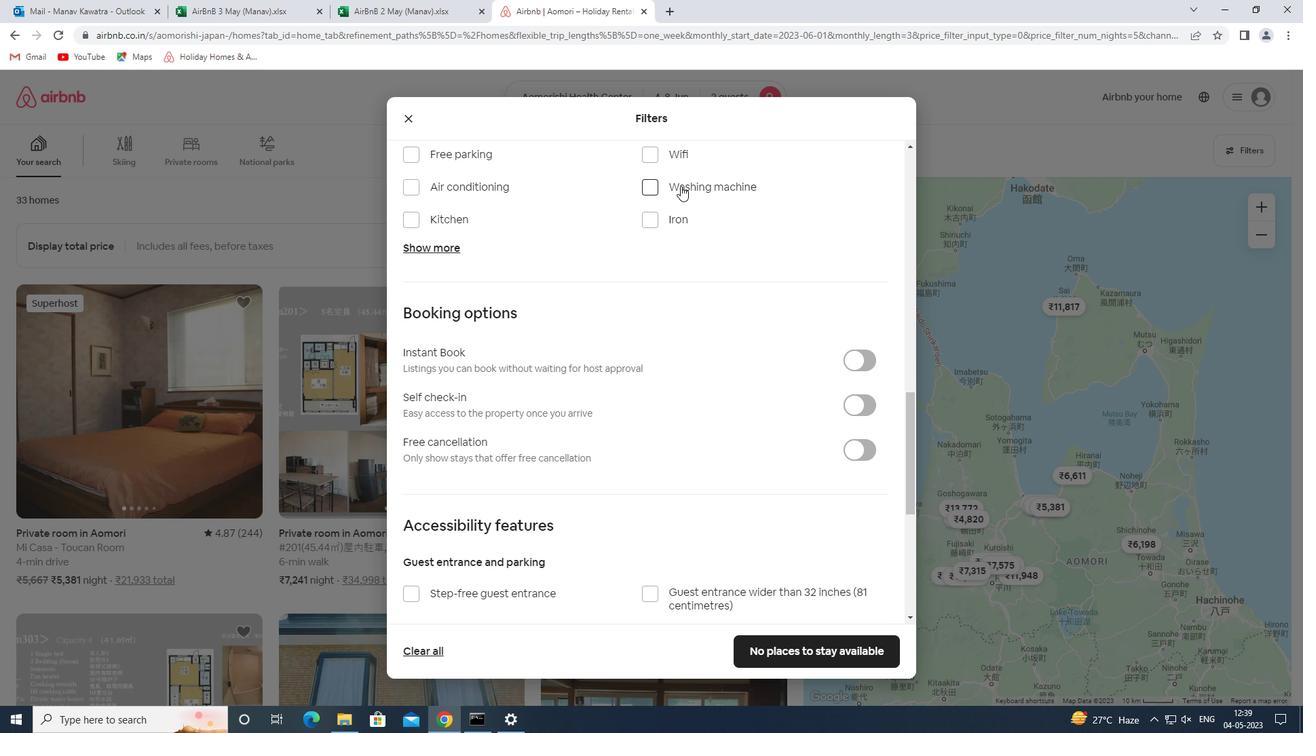 
Action: Mouse moved to (856, 398)
Screenshot: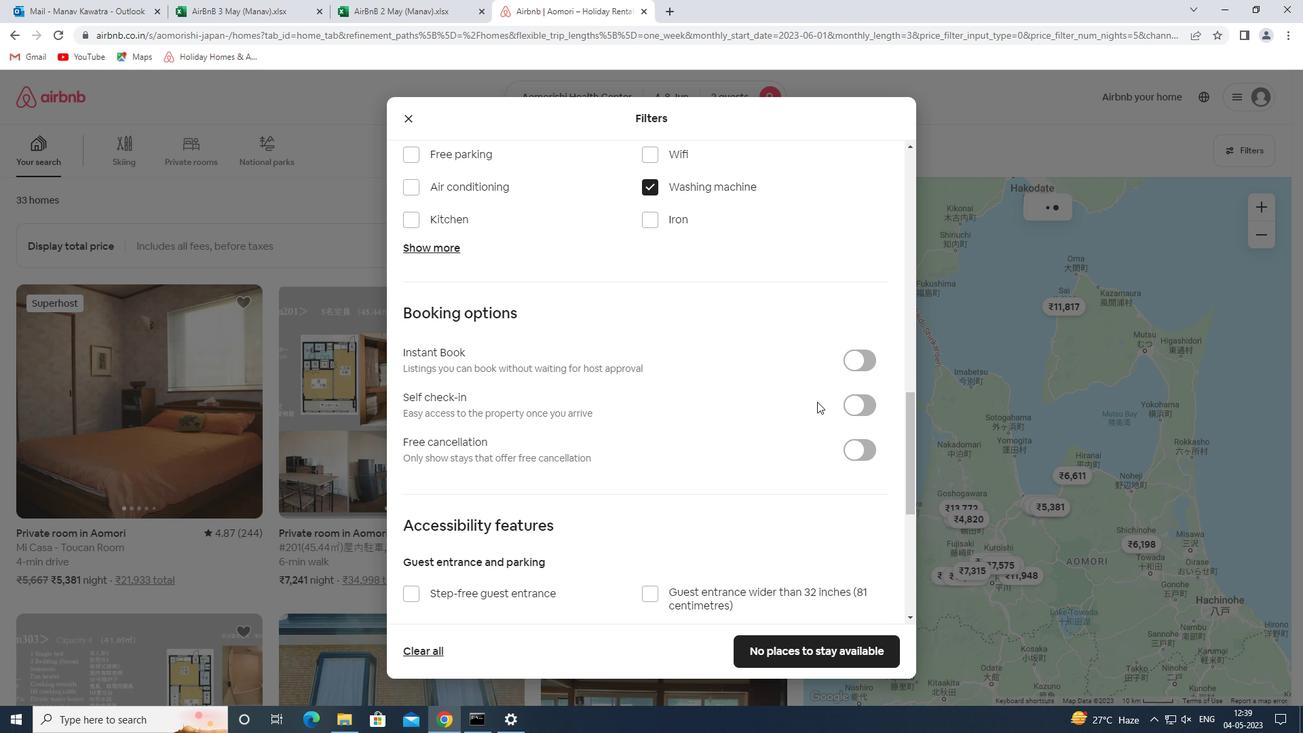 
Action: Mouse pressed left at (856, 398)
Screenshot: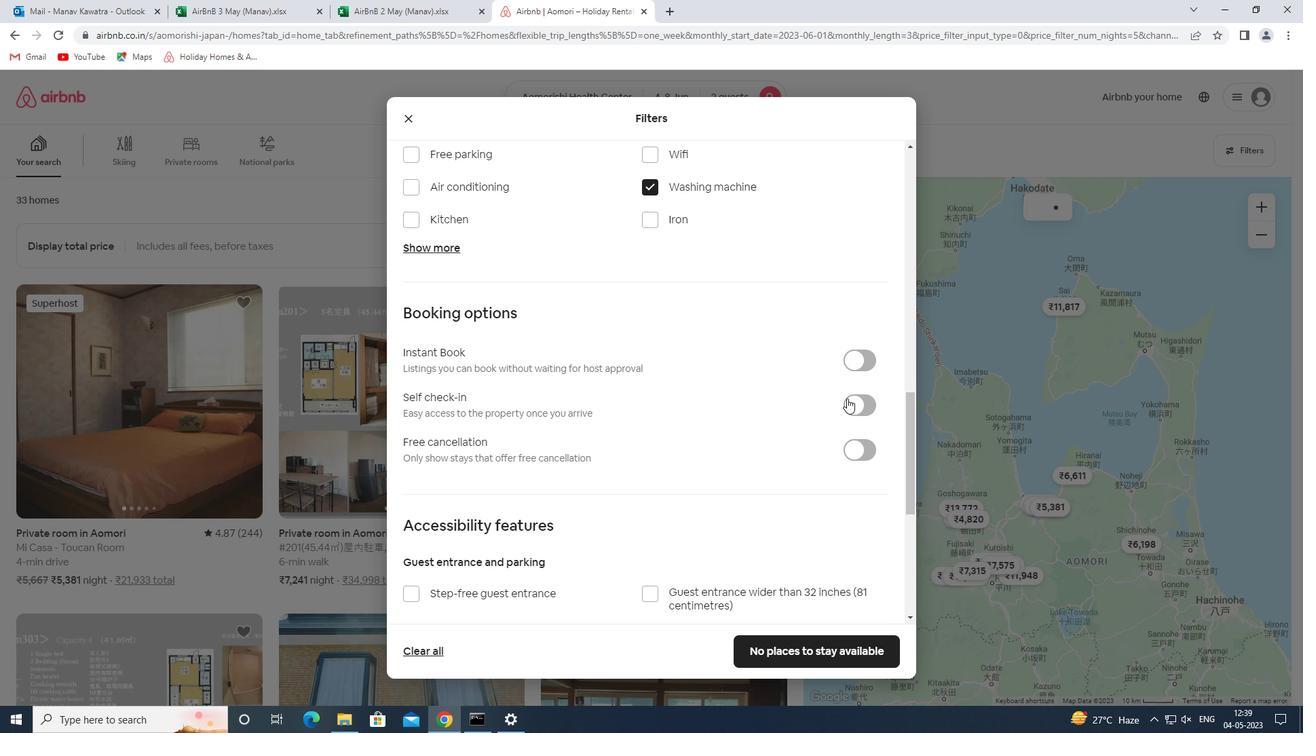 
Action: Mouse moved to (583, 341)
Screenshot: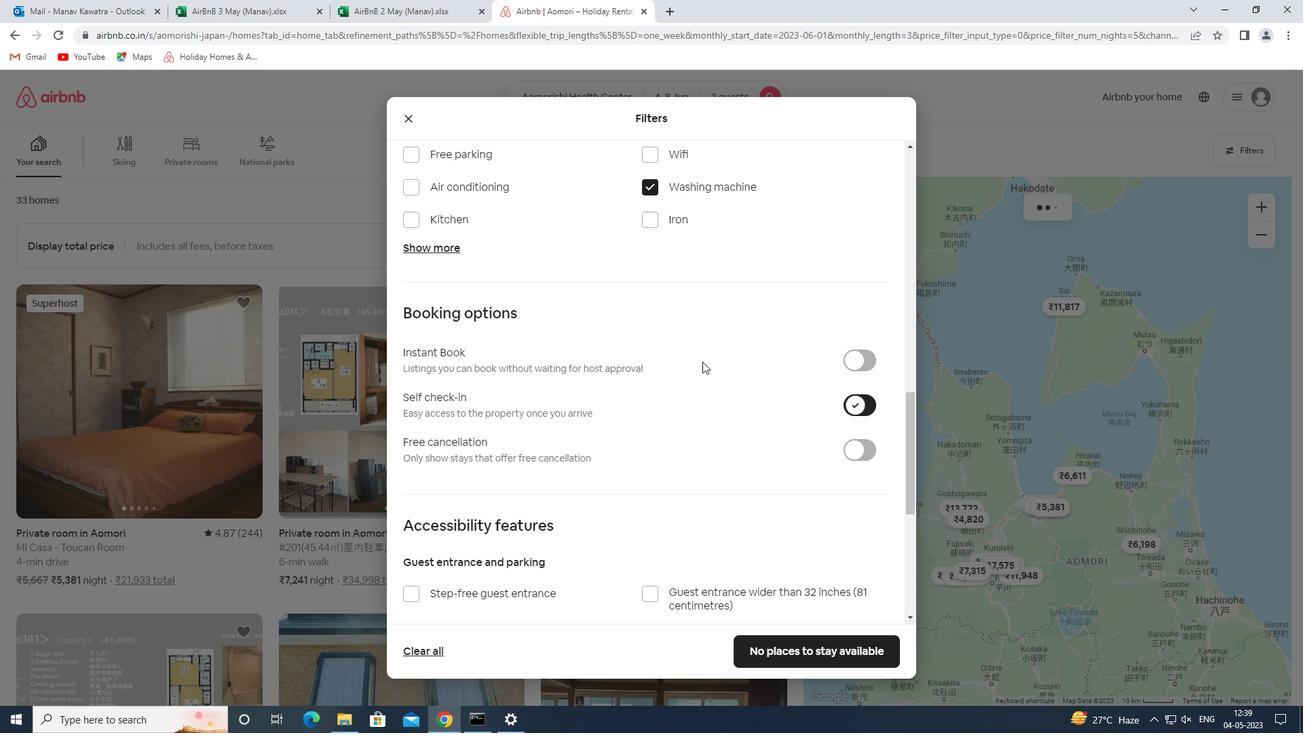
Action: Mouse scrolled (583, 340) with delta (0, 0)
Screenshot: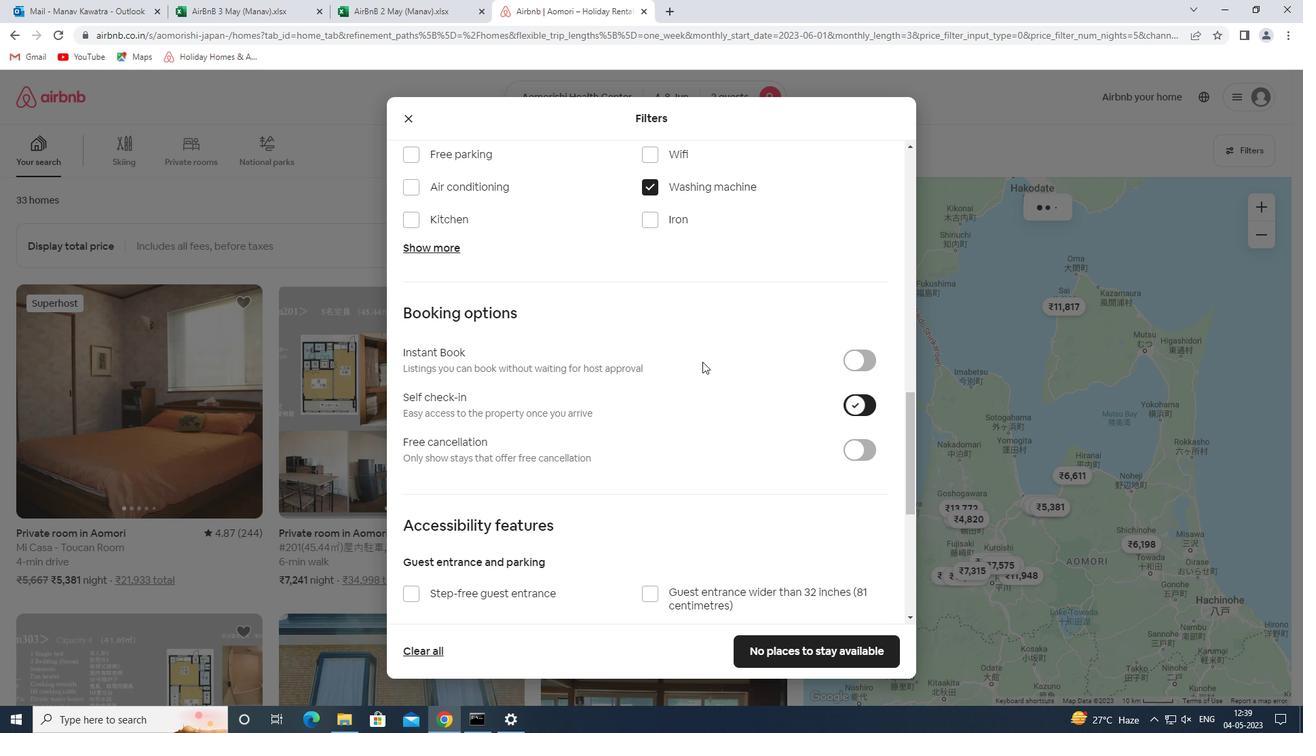 
Action: Mouse scrolled (583, 340) with delta (0, 0)
Screenshot: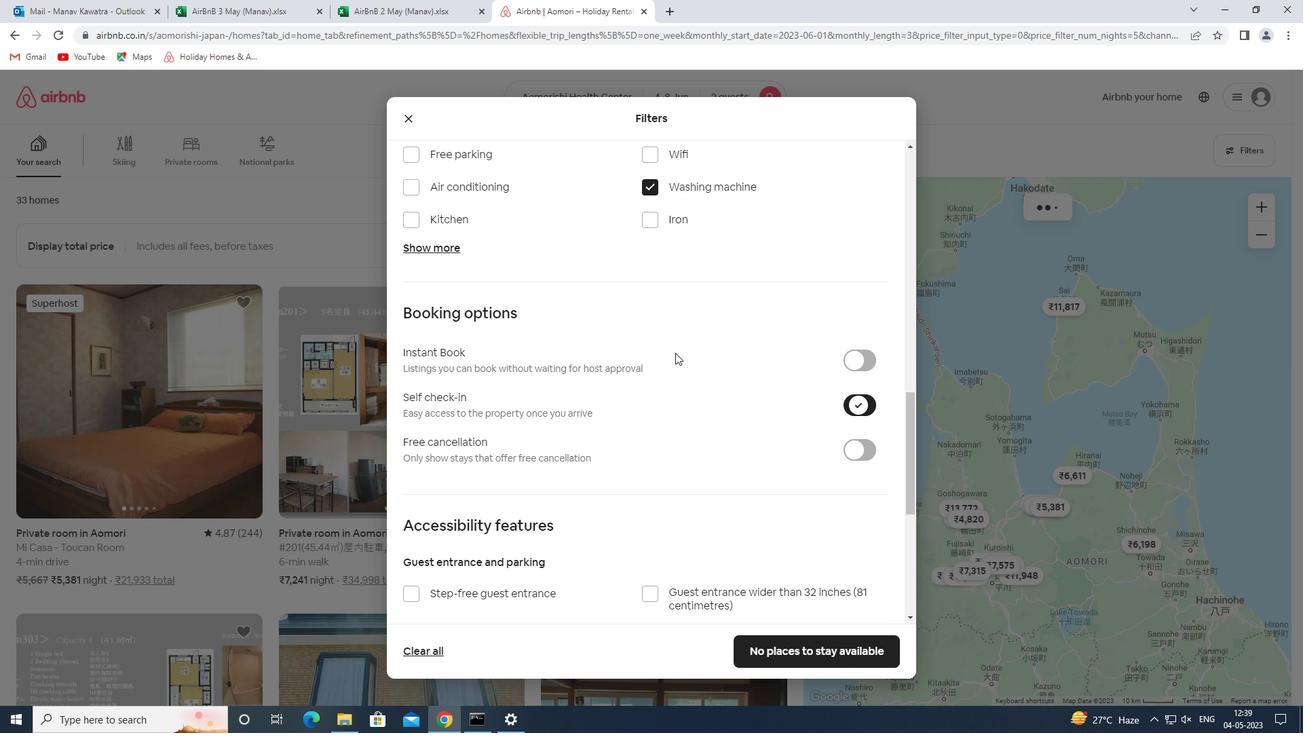 
Action: Mouse scrolled (583, 340) with delta (0, 0)
Screenshot: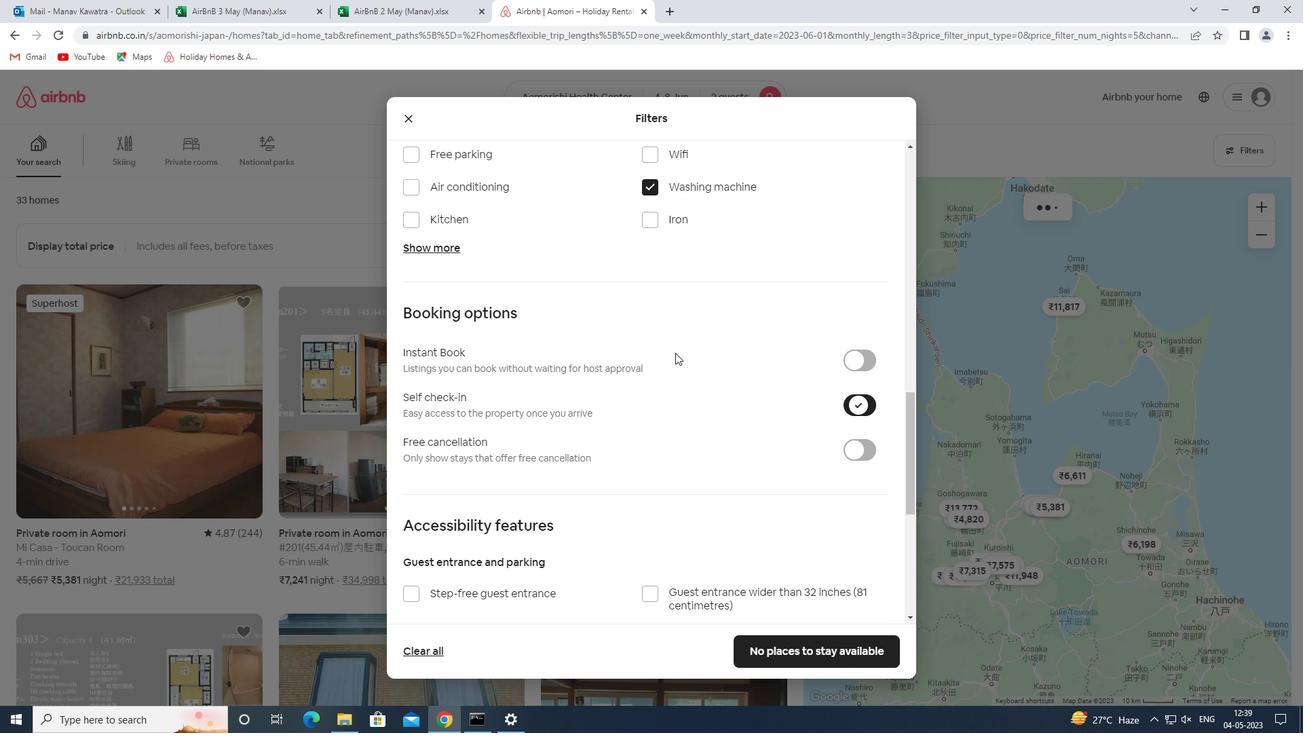 
Action: Mouse moved to (582, 341)
Screenshot: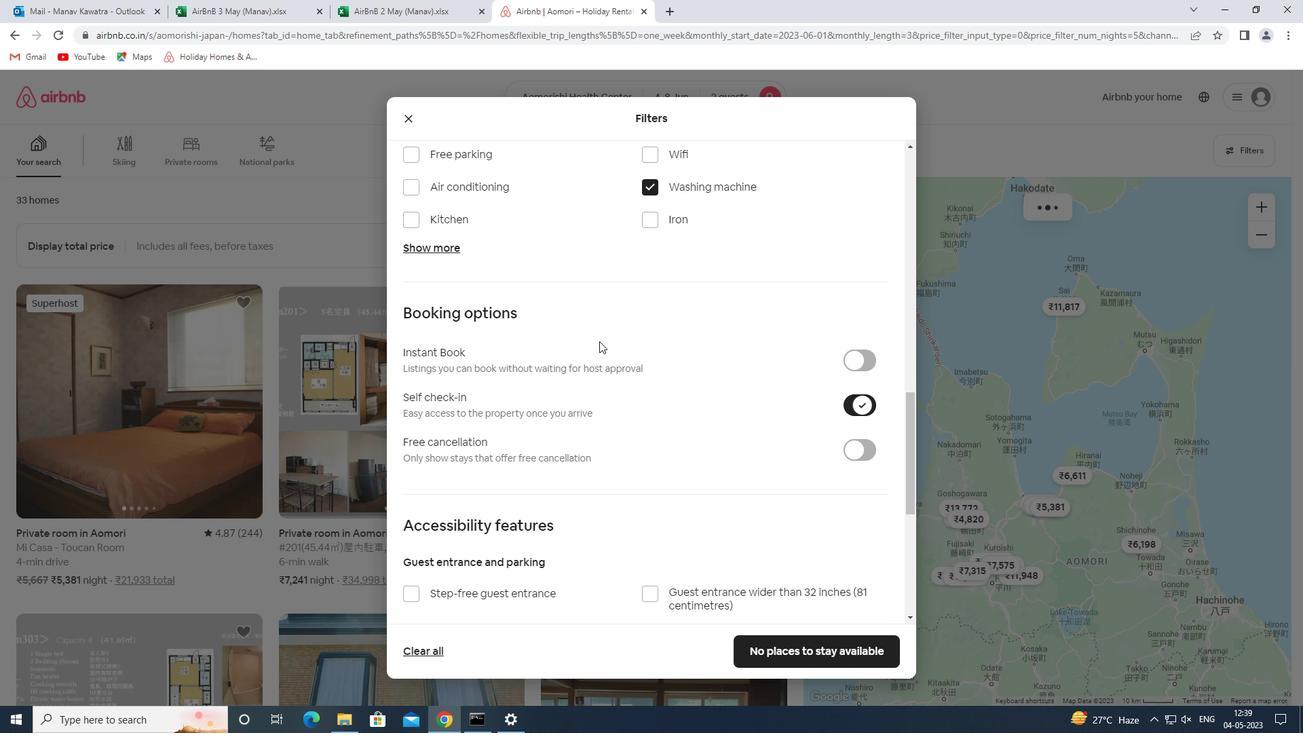 
Action: Mouse scrolled (582, 340) with delta (0, 0)
Screenshot: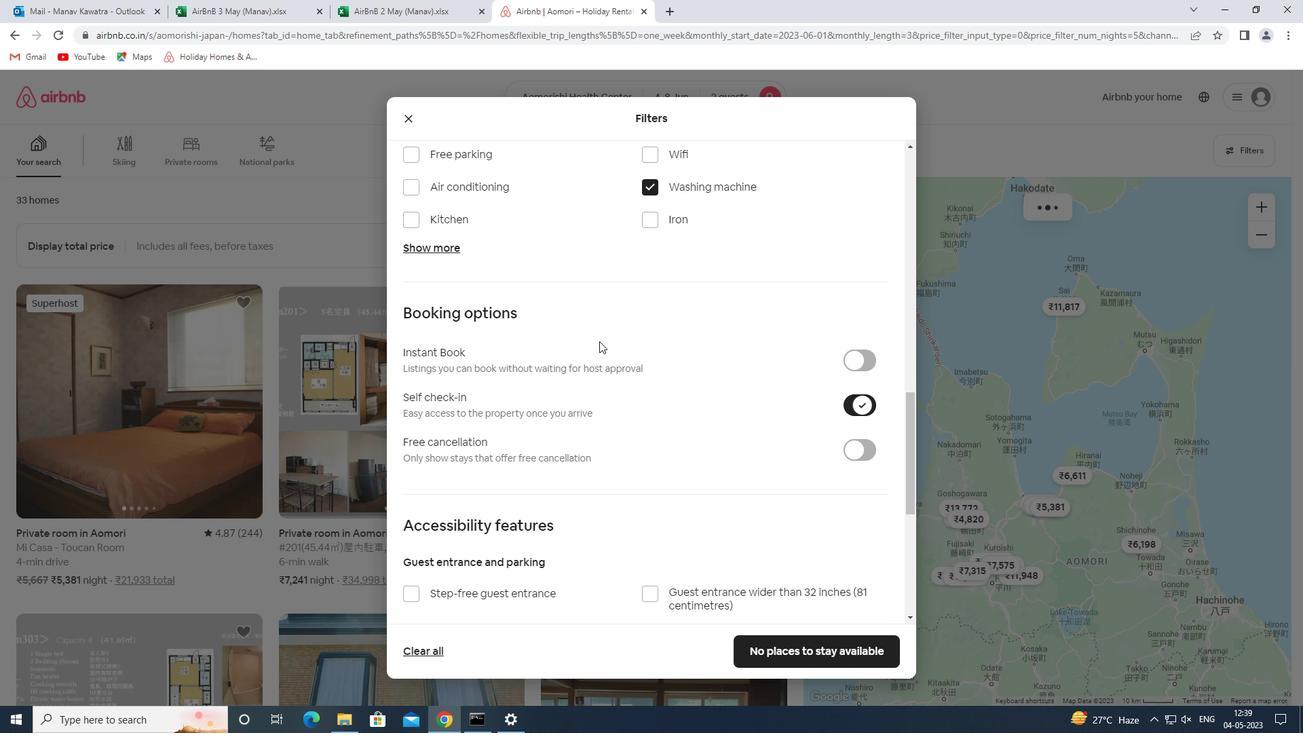 
Action: Mouse moved to (581, 343)
Screenshot: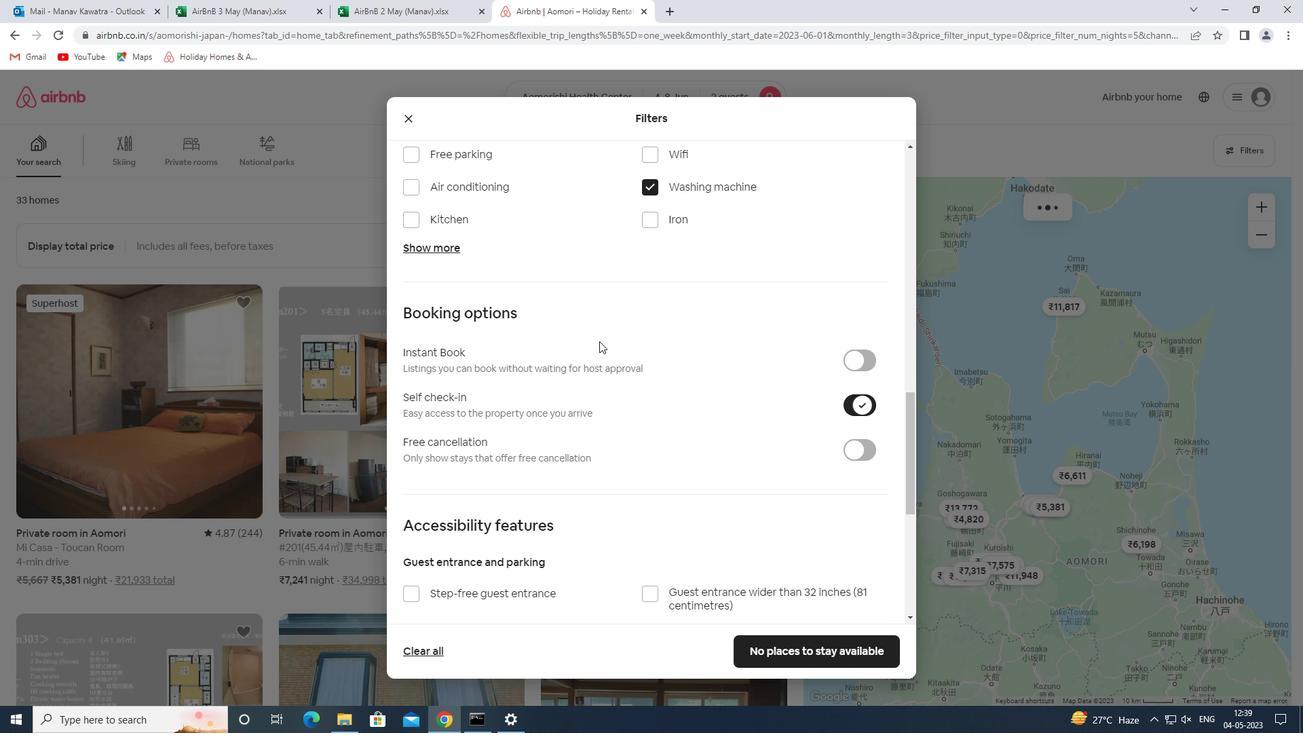 
Action: Mouse scrolled (581, 342) with delta (0, 0)
Screenshot: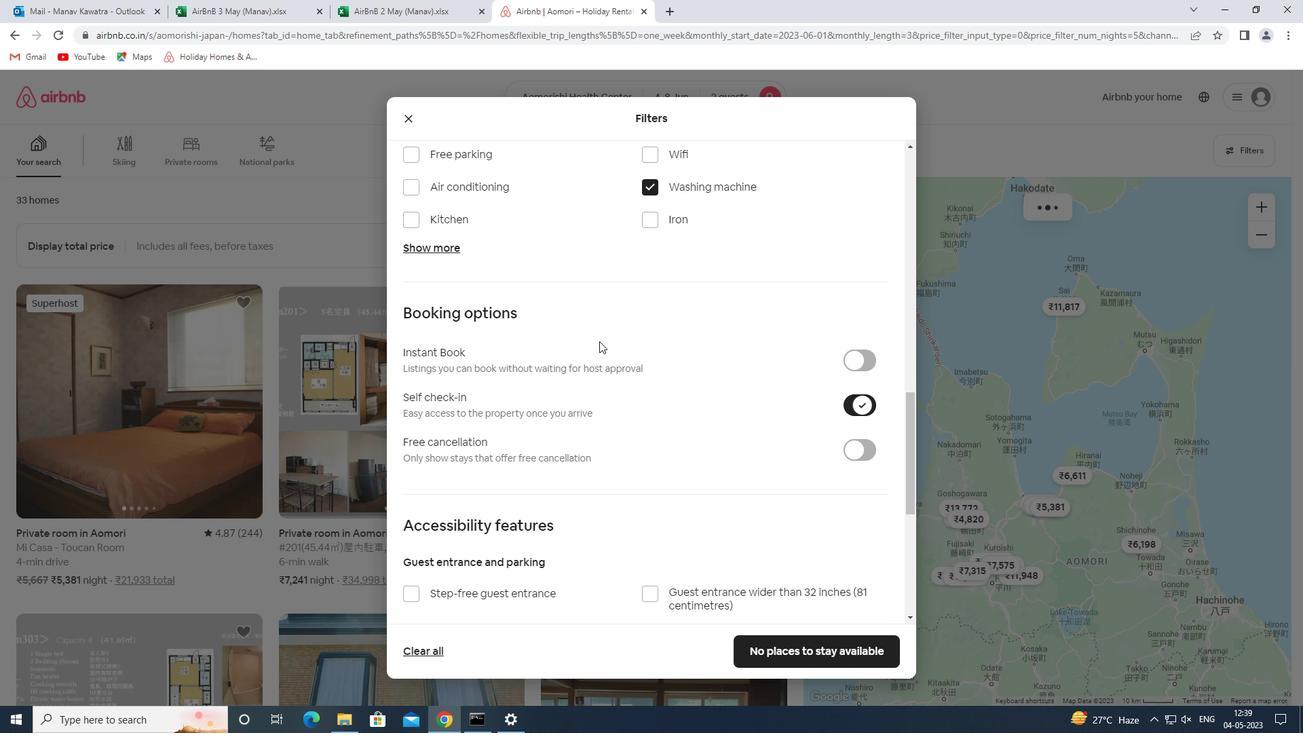 
Action: Mouse scrolled (581, 342) with delta (0, 0)
Screenshot: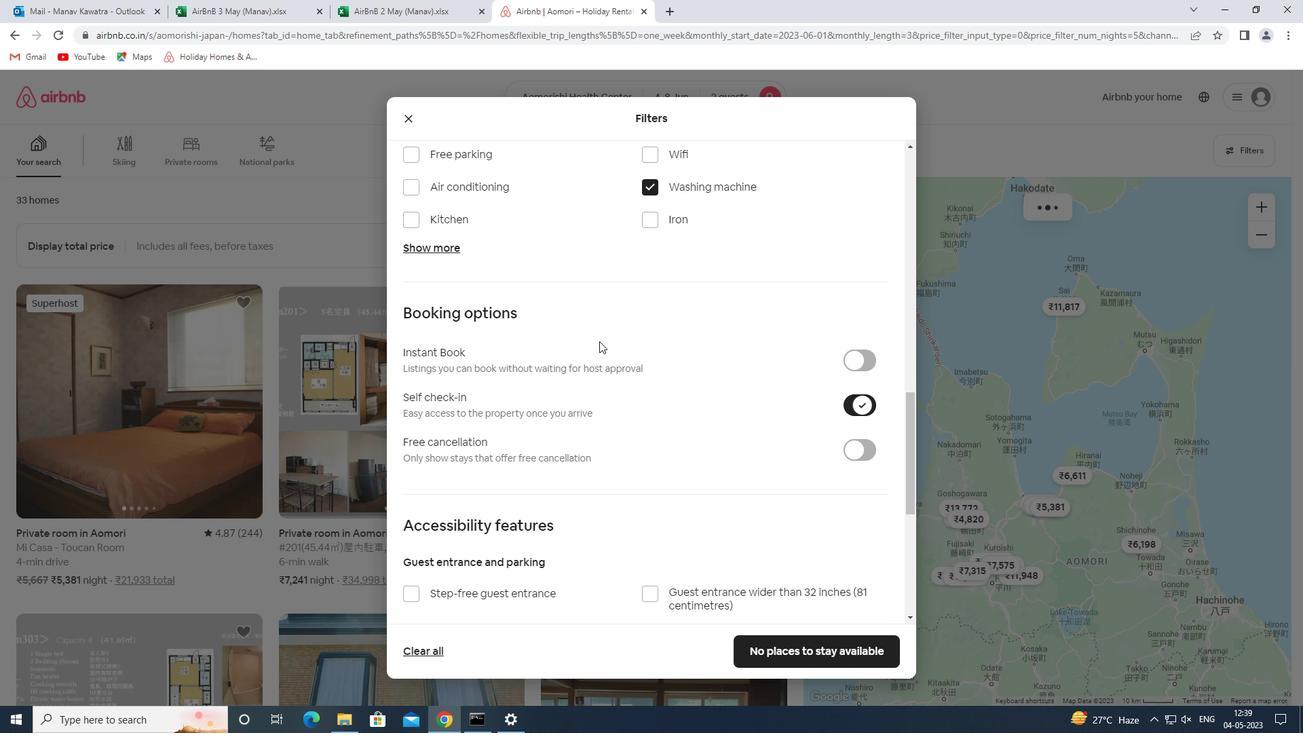 
Action: Mouse moved to (580, 346)
Screenshot: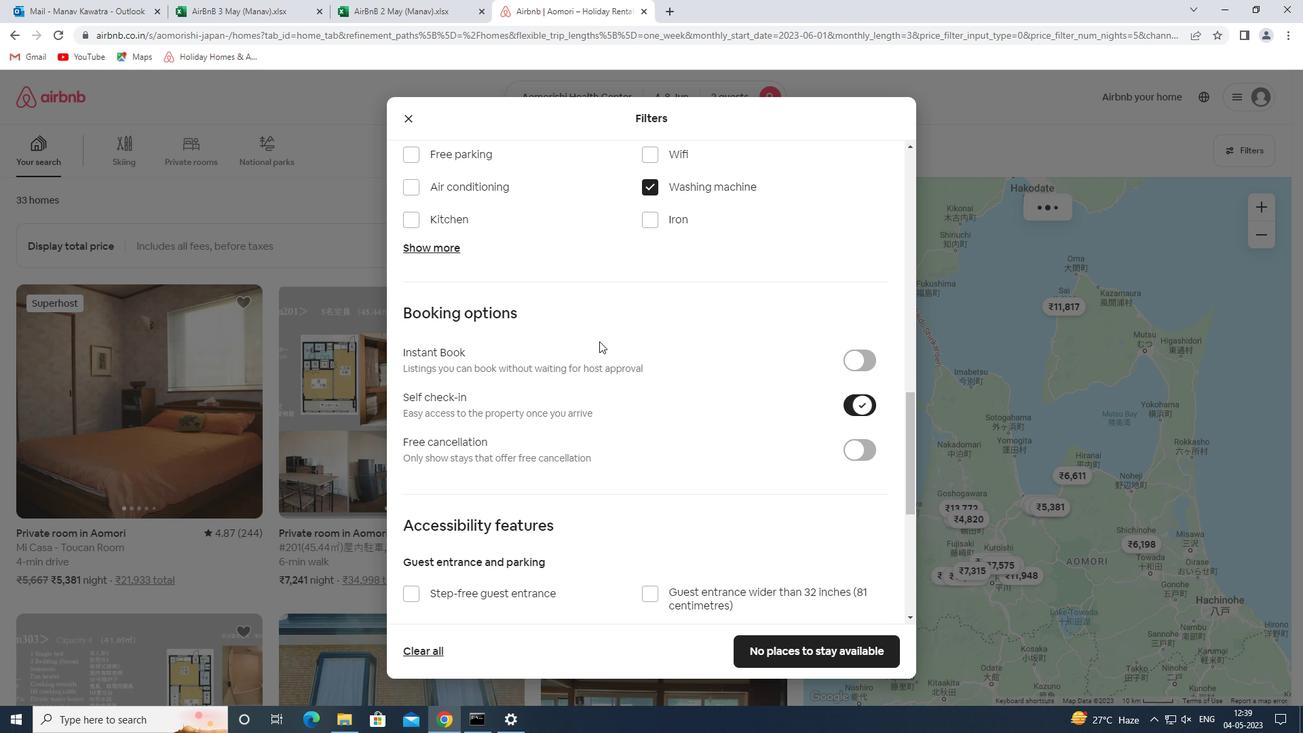 
Action: Mouse scrolled (580, 345) with delta (0, 0)
Screenshot: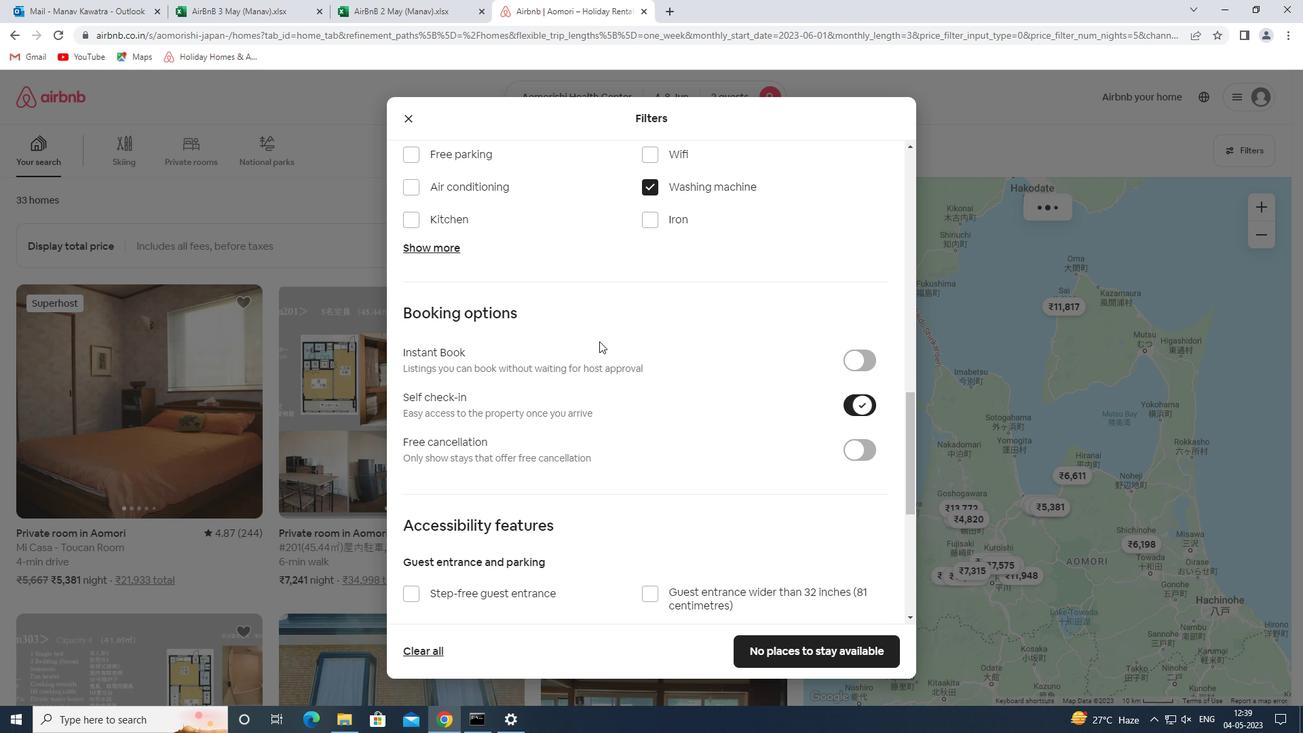 
Action: Mouse moved to (579, 352)
Screenshot: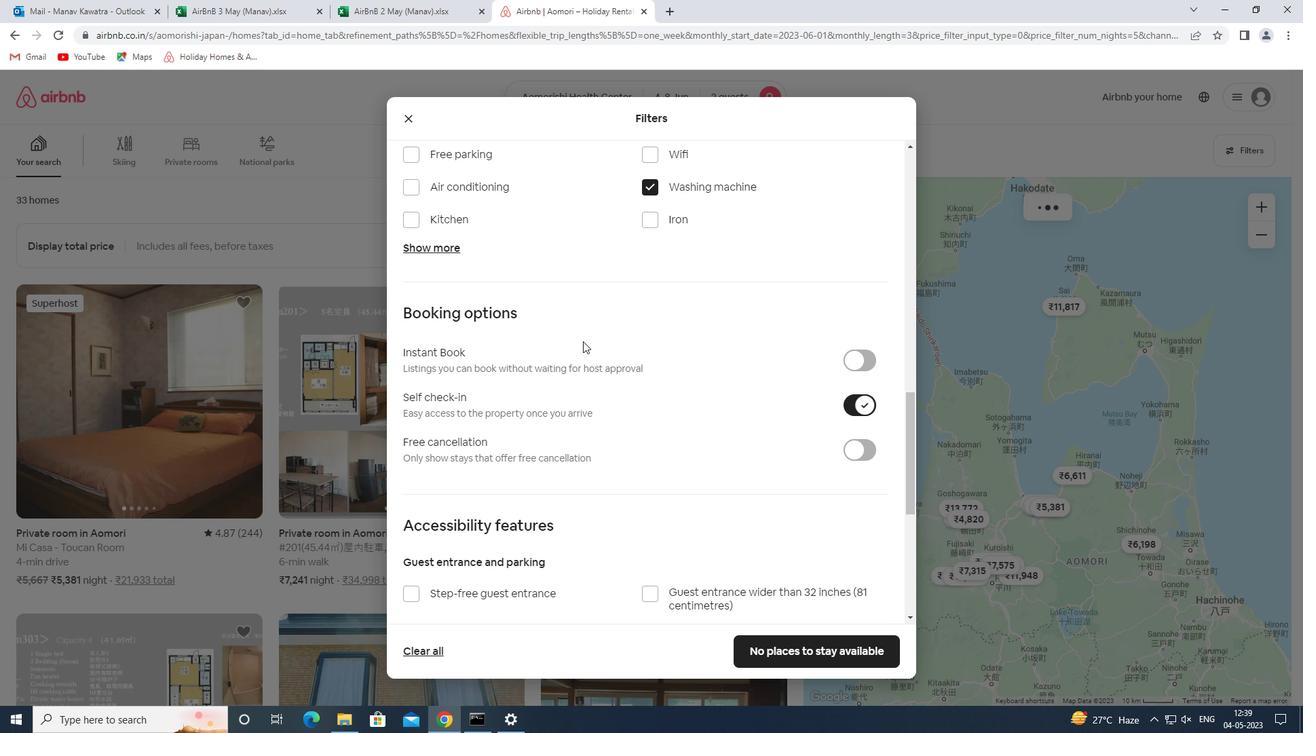 
Action: Mouse scrolled (579, 352) with delta (0, 0)
Screenshot: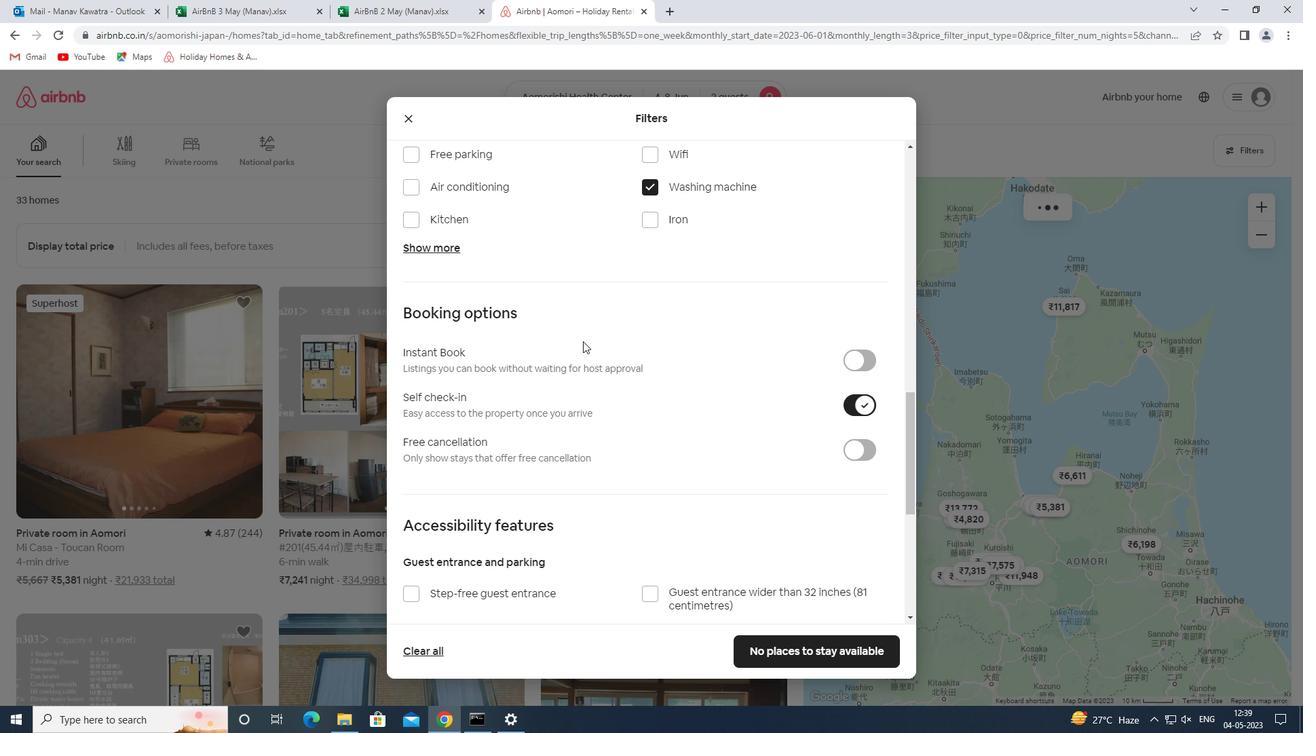
Action: Mouse moved to (441, 526)
Screenshot: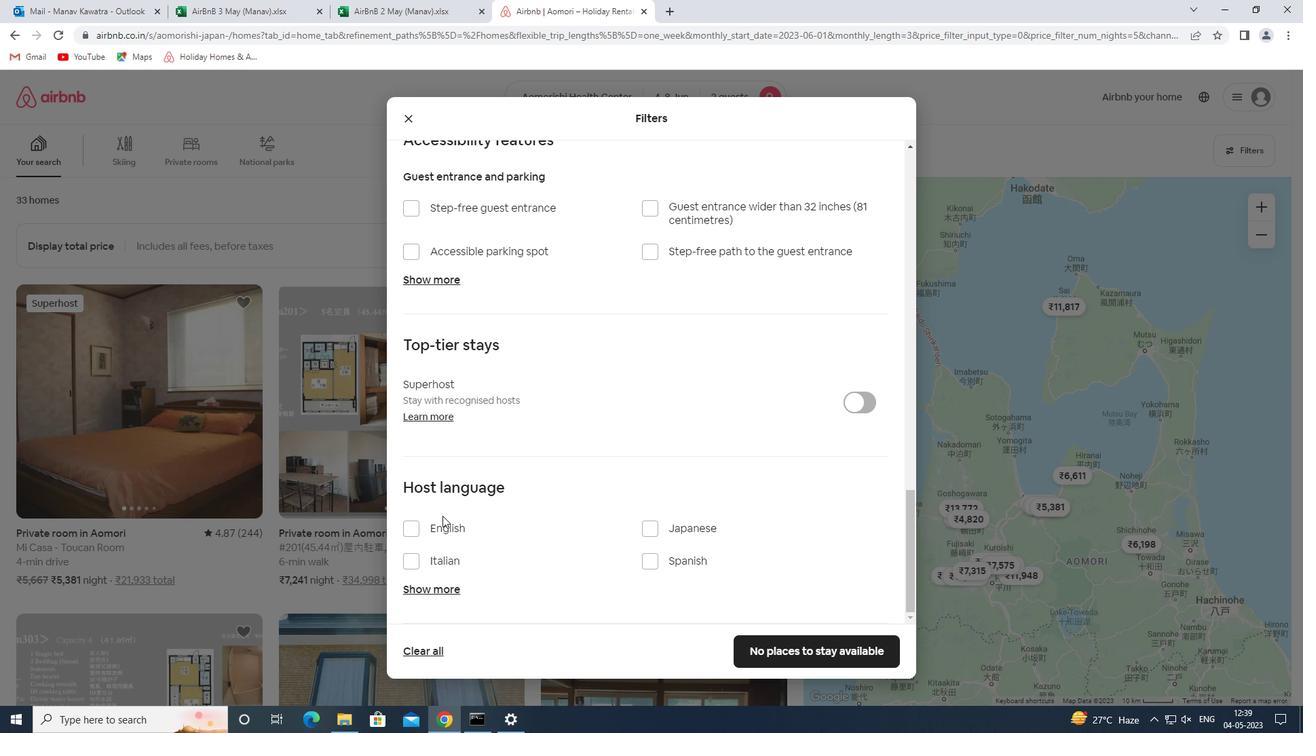 
Action: Mouse pressed left at (441, 526)
Screenshot: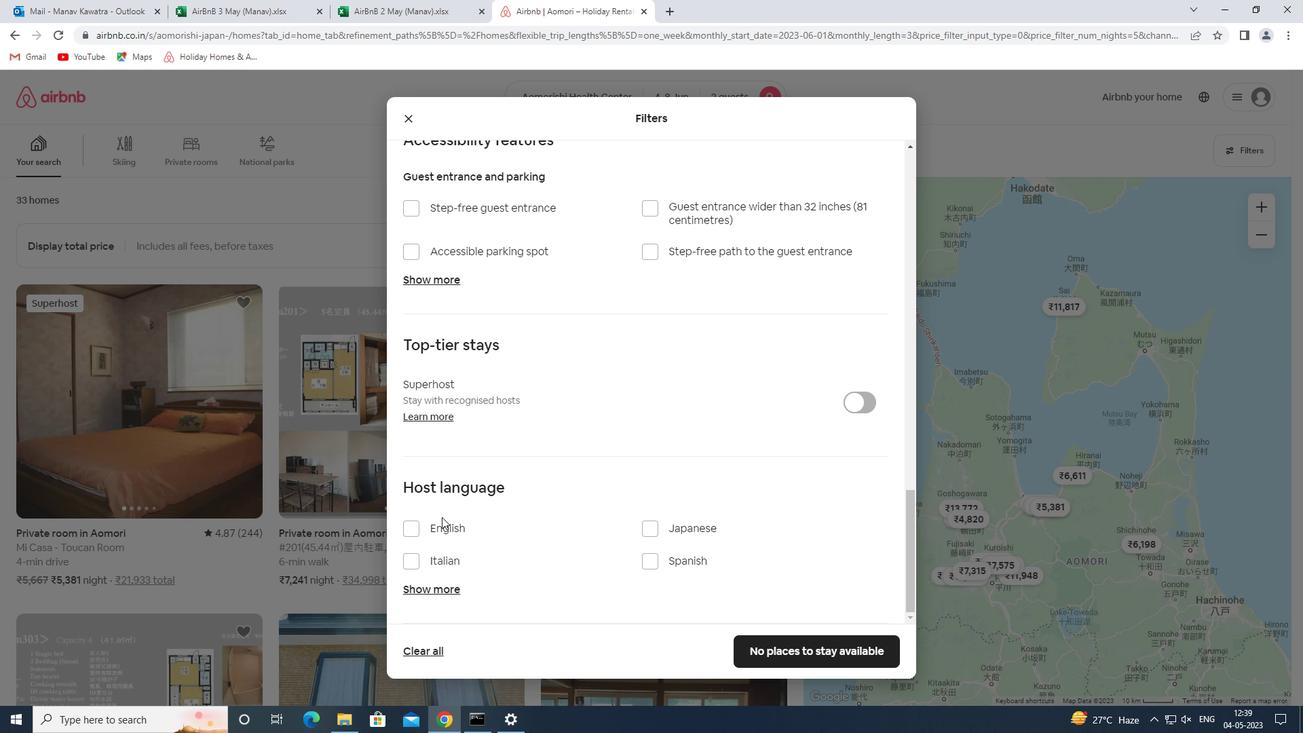 
Action: Mouse moved to (839, 631)
Screenshot: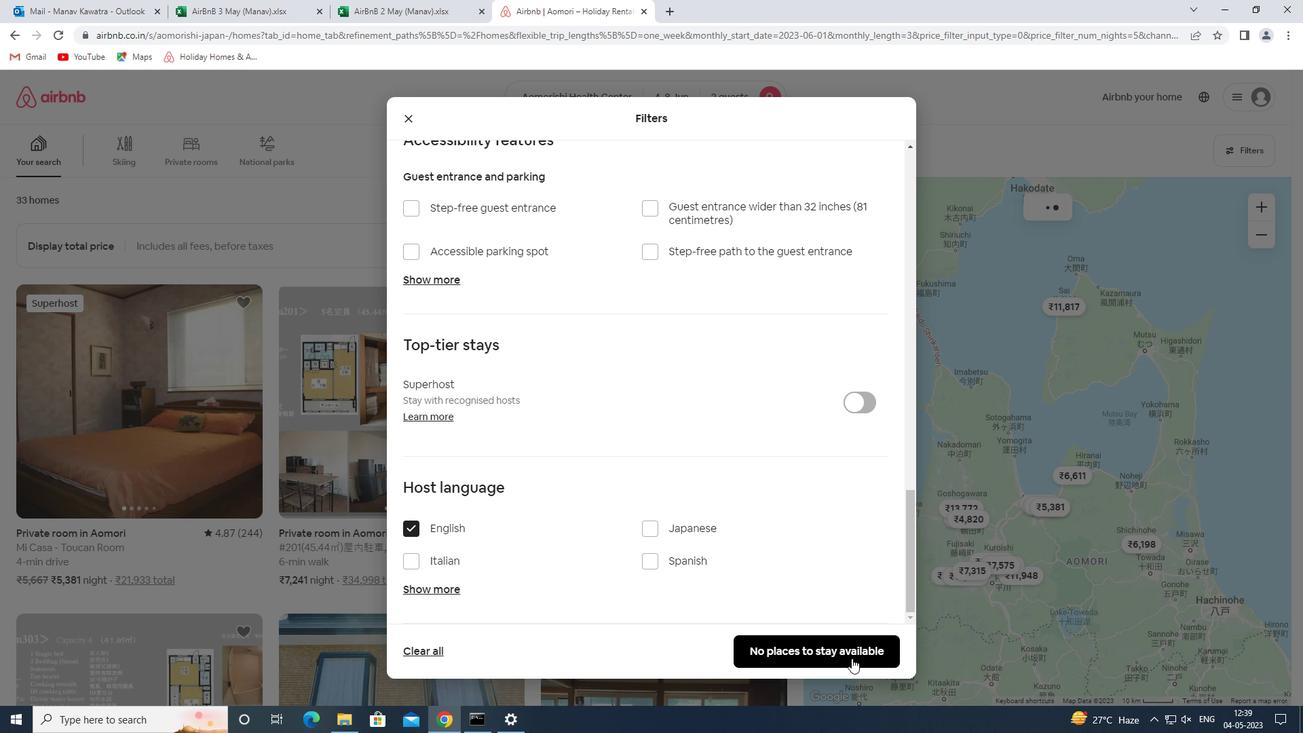 
Action: Mouse pressed left at (839, 631)
Screenshot: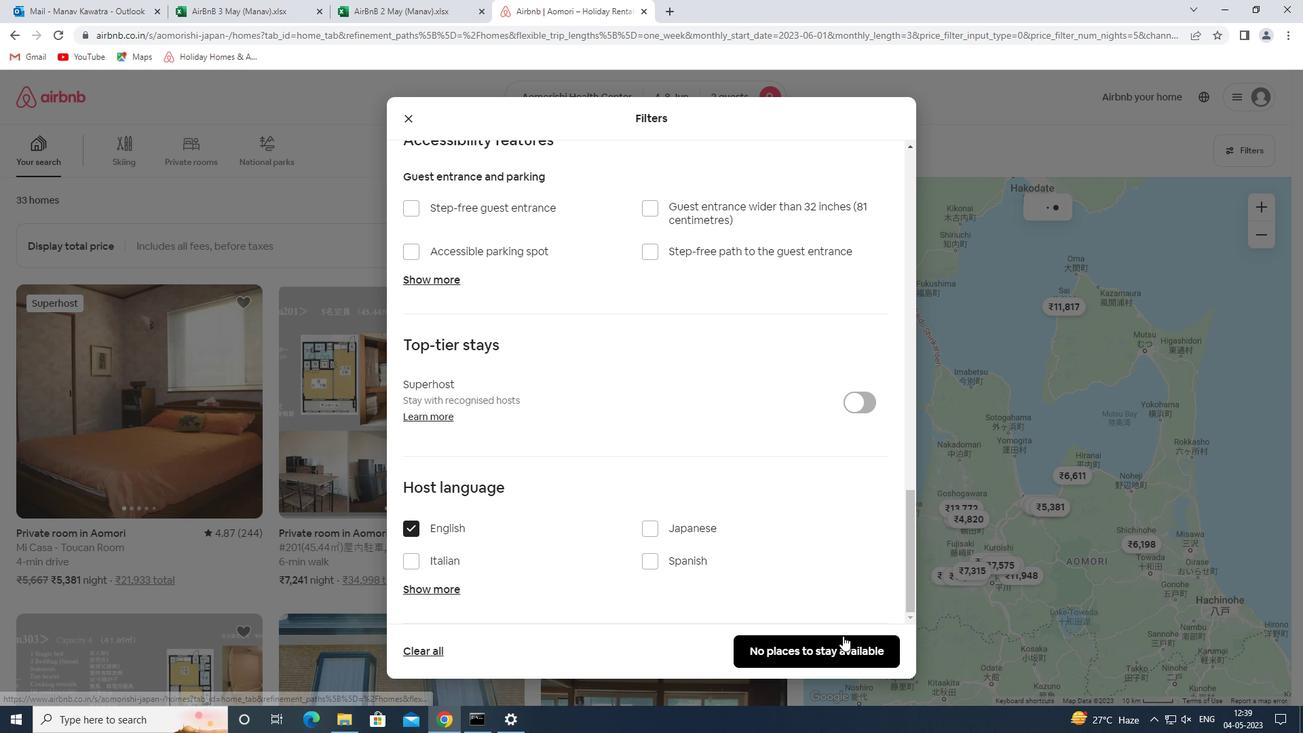 
Action: Mouse moved to (832, 646)
Screenshot: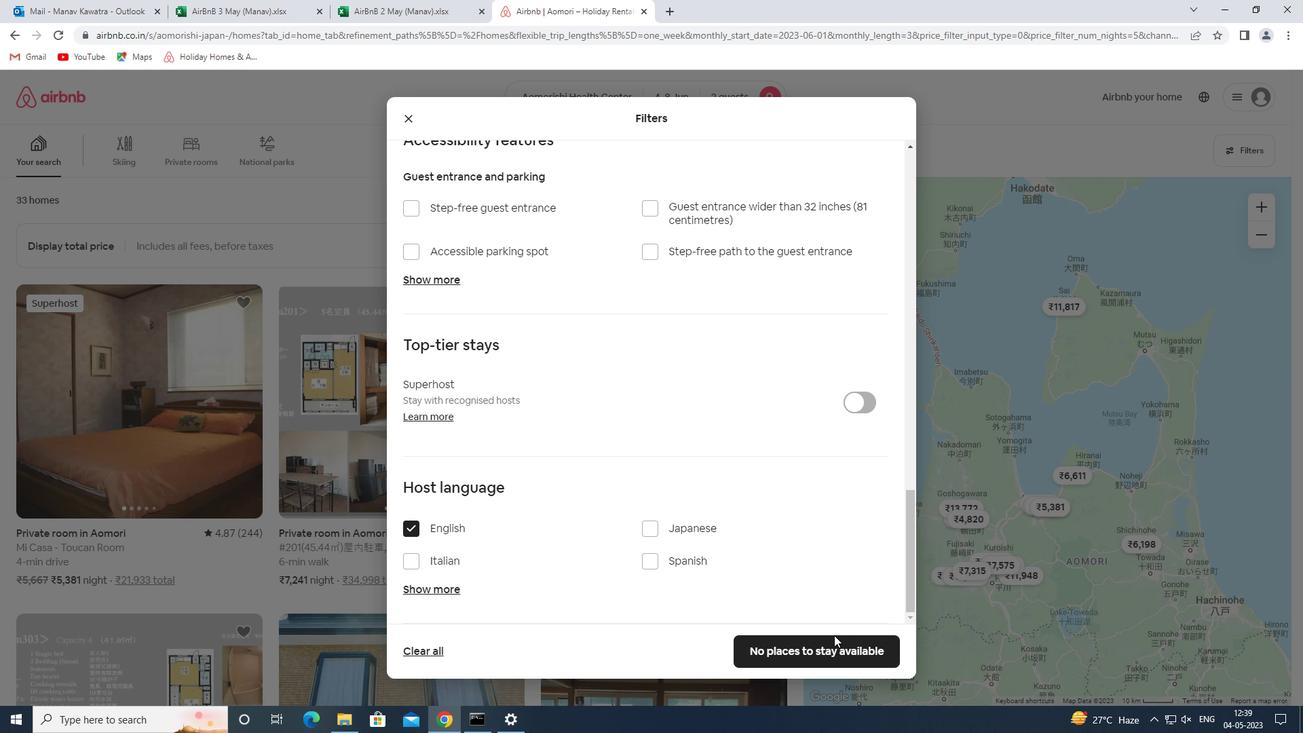 
Action: Mouse pressed left at (832, 646)
Screenshot: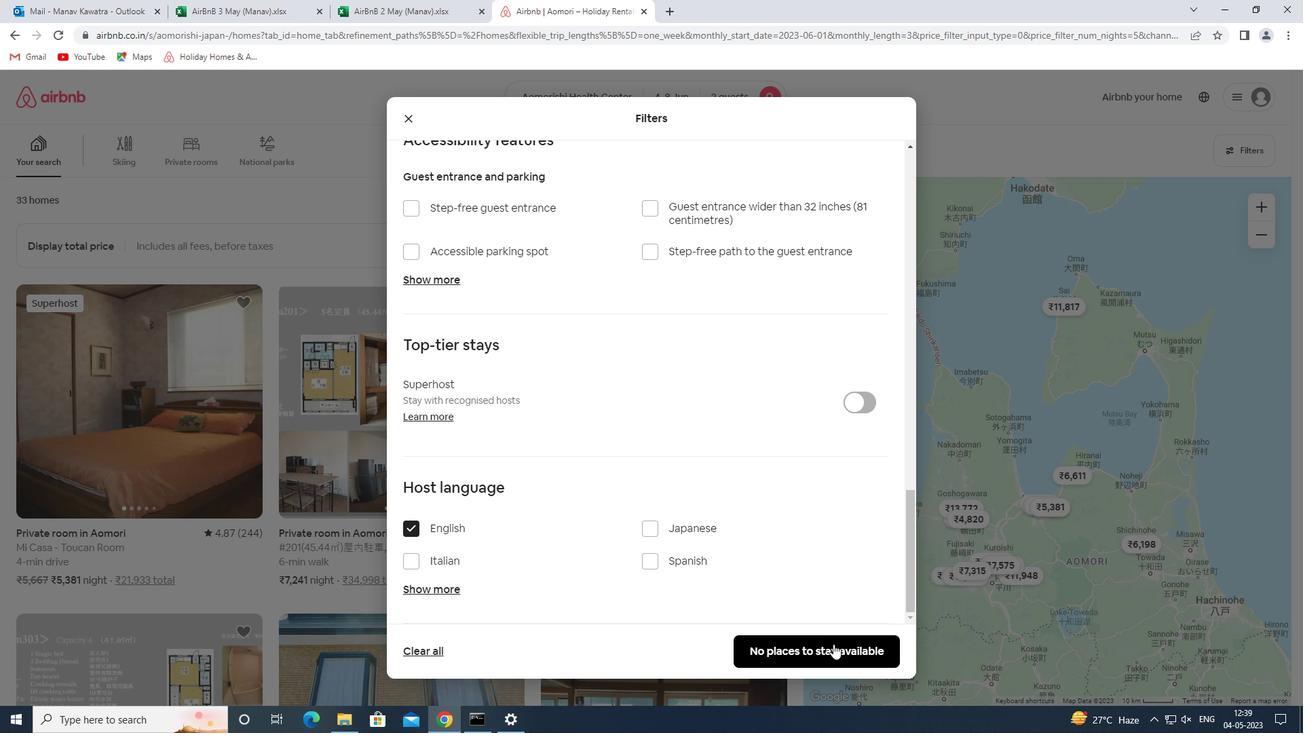 
Action: Mouse moved to (830, 646)
Screenshot: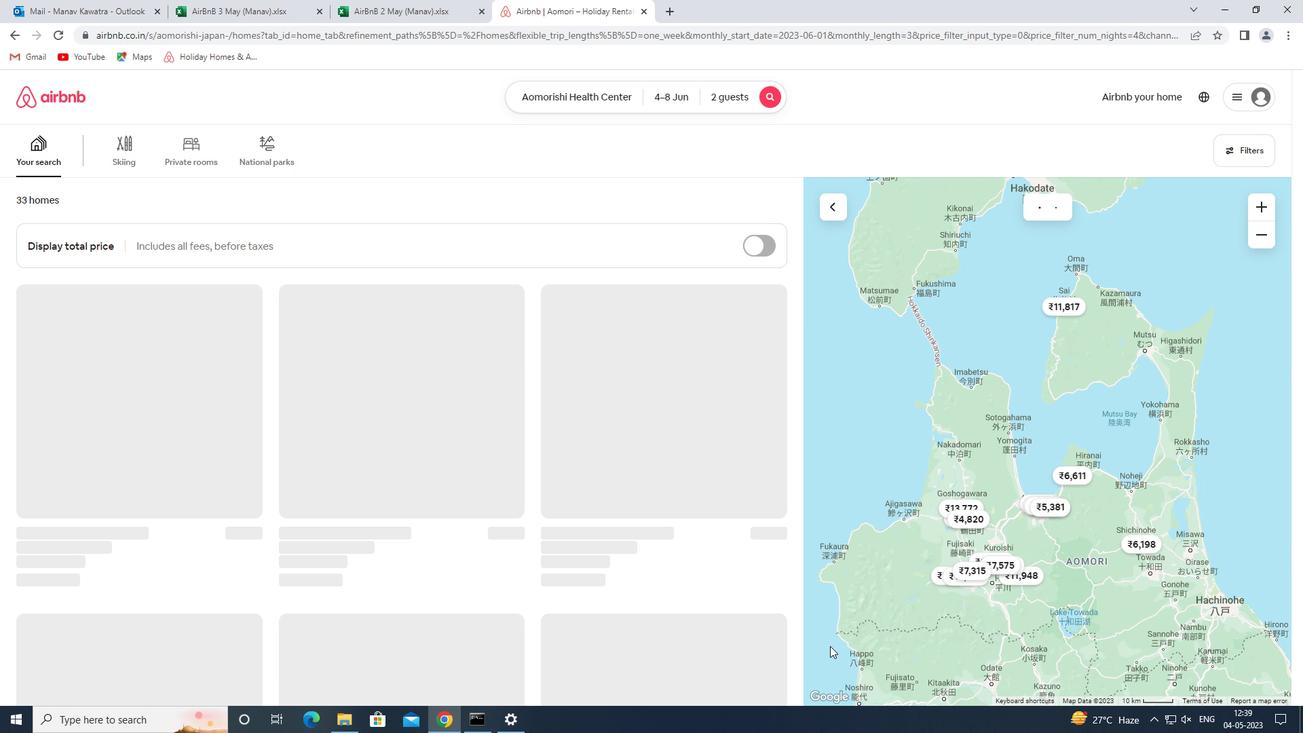 
